 Task: Open the event Lunch and Learn: Effective Networking on '2023/12/02', change the date to 2023/11/03, change the font style of the description to Arial, set the availability to Tentative, insert an emoji Red heart, logged in from the account softage.10@softage.net and add another guest for the event, softage.5@softage.net. Change the alignment of the event description to Align right.Change the font color of the description to Yellow and select an event charm, 
Action: Mouse moved to (427, 186)
Screenshot: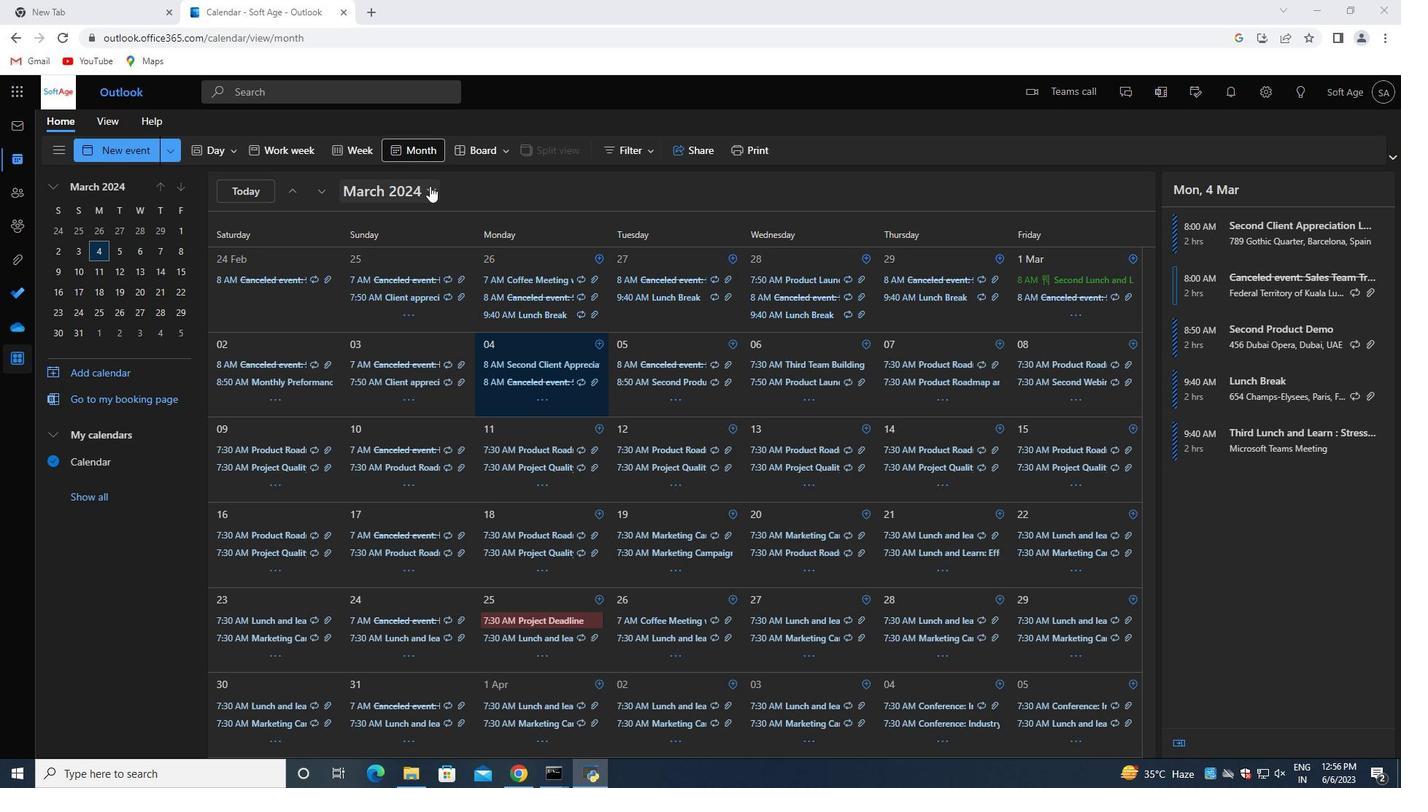 
Action: Mouse pressed left at (427, 186)
Screenshot: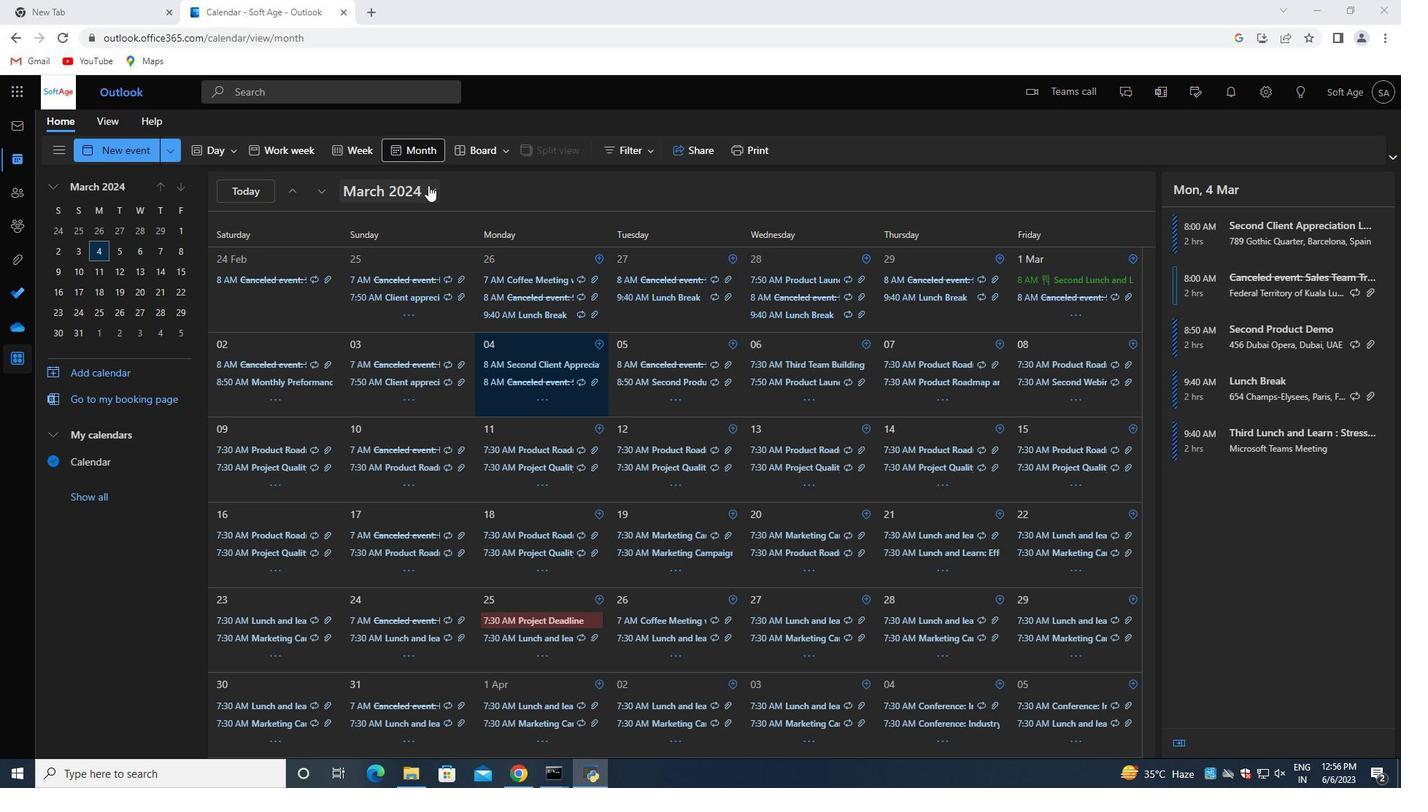 
Action: Mouse moved to (459, 231)
Screenshot: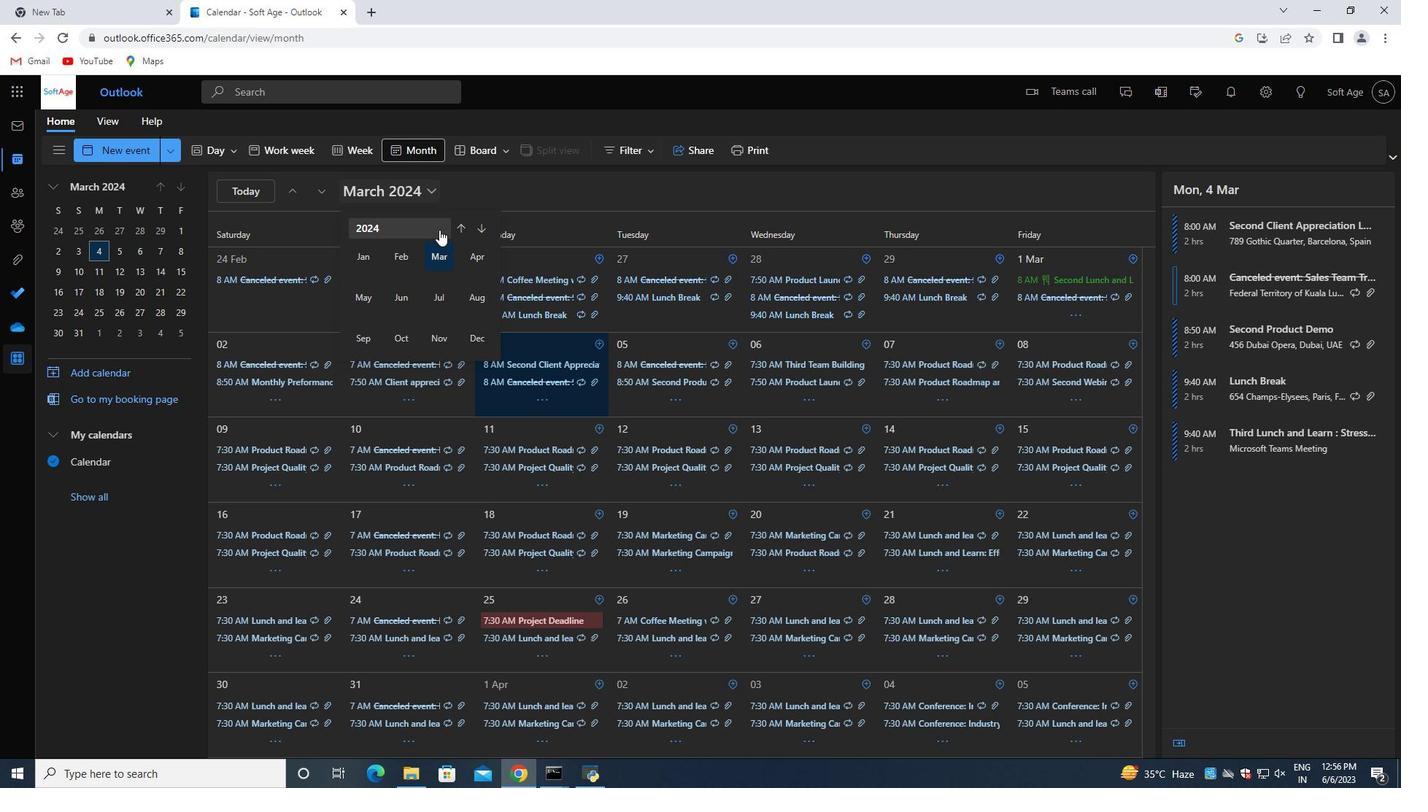 
Action: Mouse pressed left at (459, 231)
Screenshot: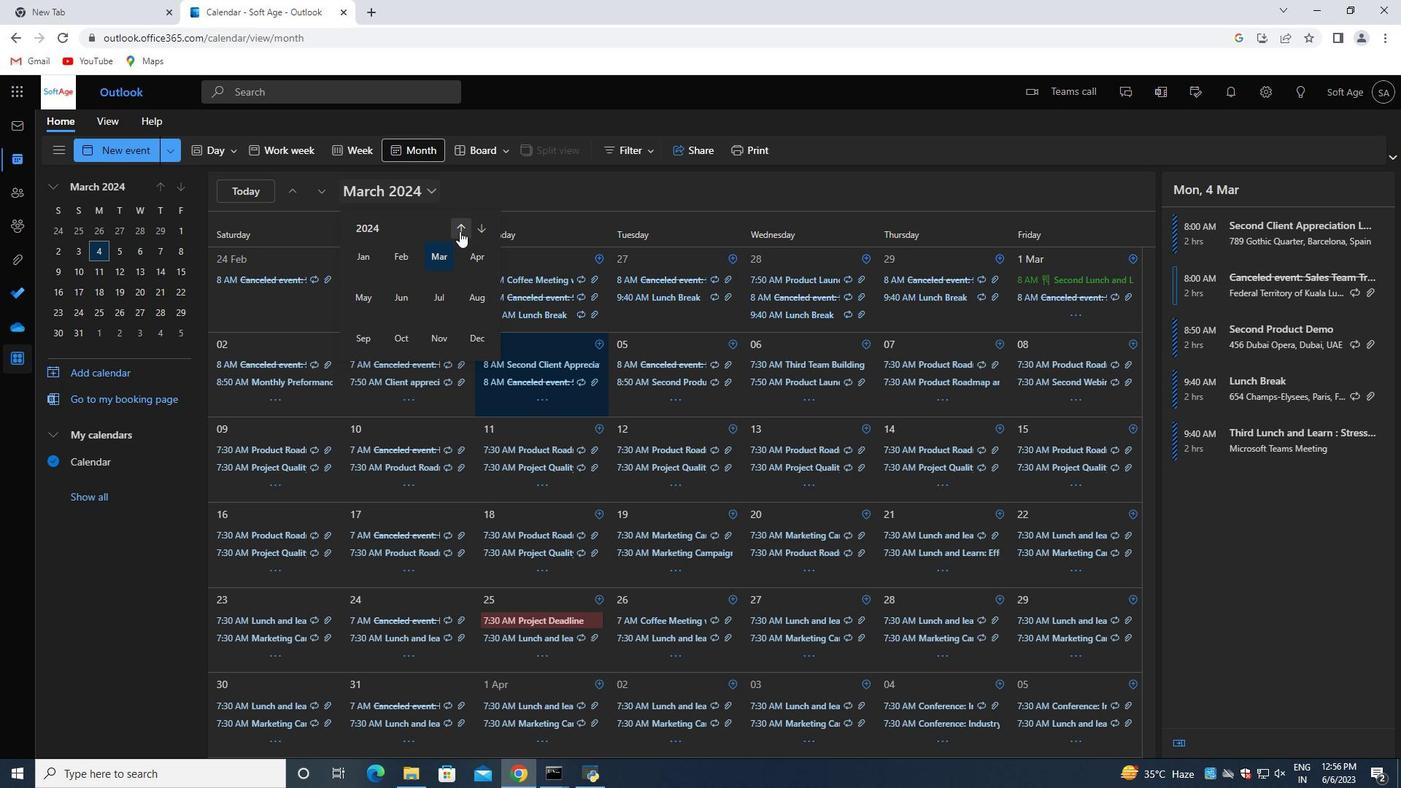 
Action: Mouse moved to (475, 339)
Screenshot: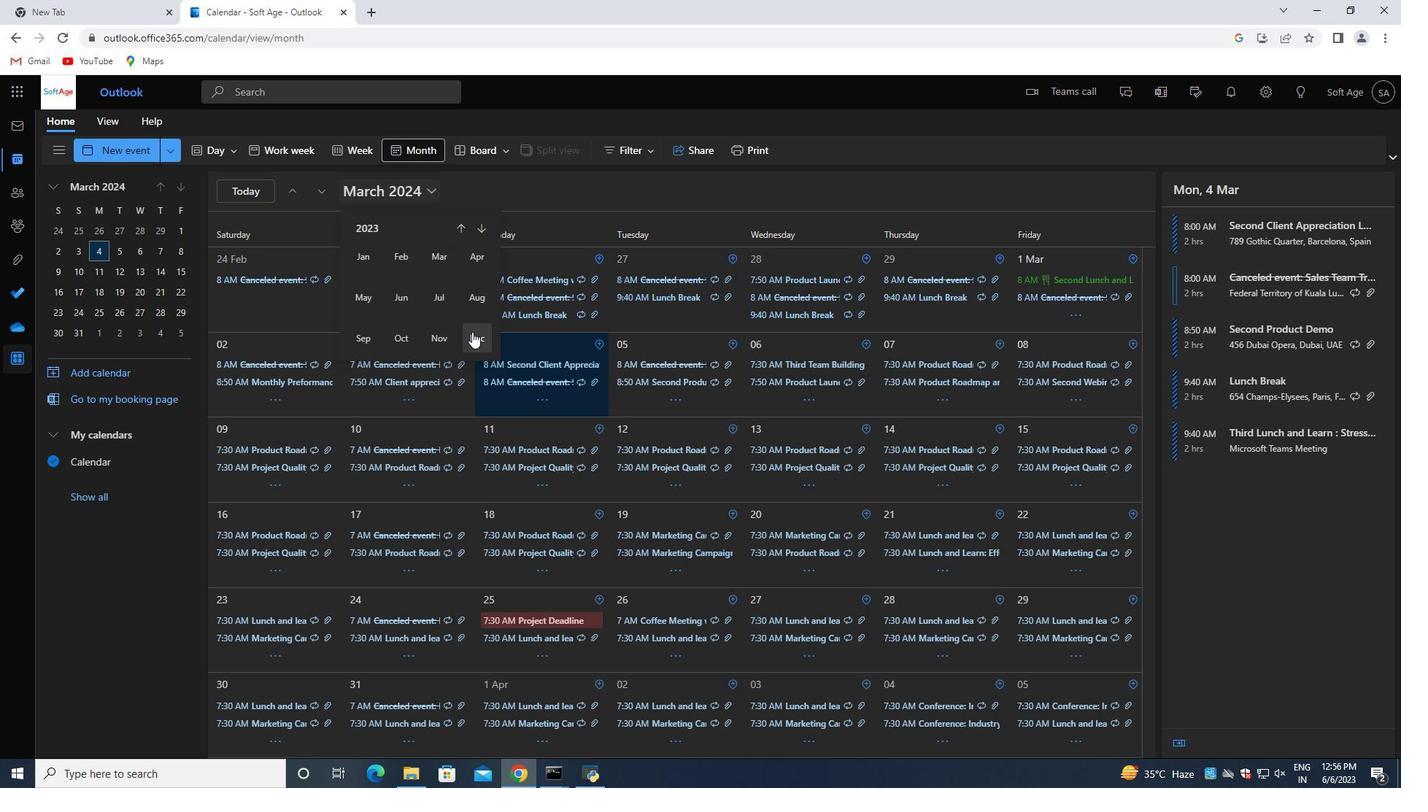 
Action: Mouse pressed left at (475, 339)
Screenshot: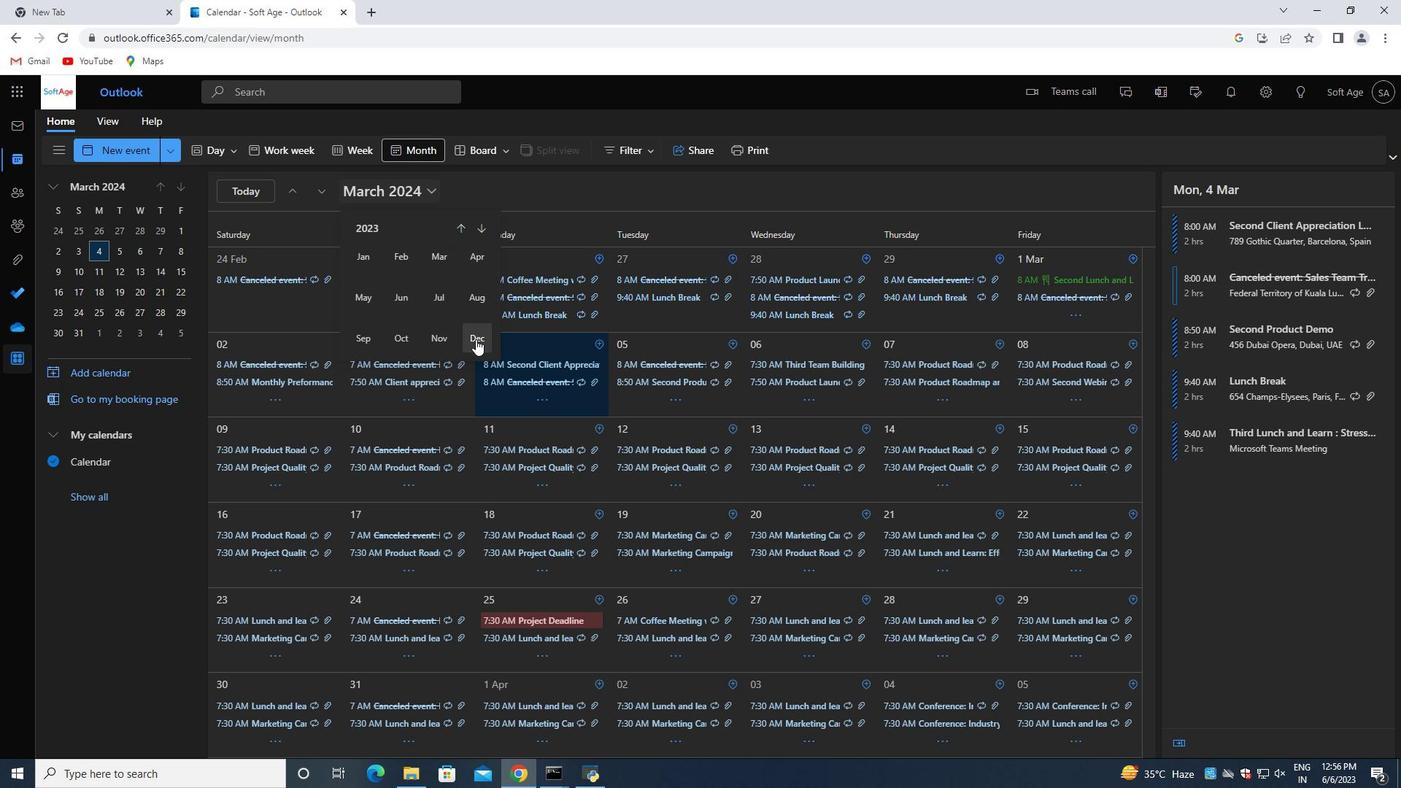 
Action: Mouse moved to (264, 405)
Screenshot: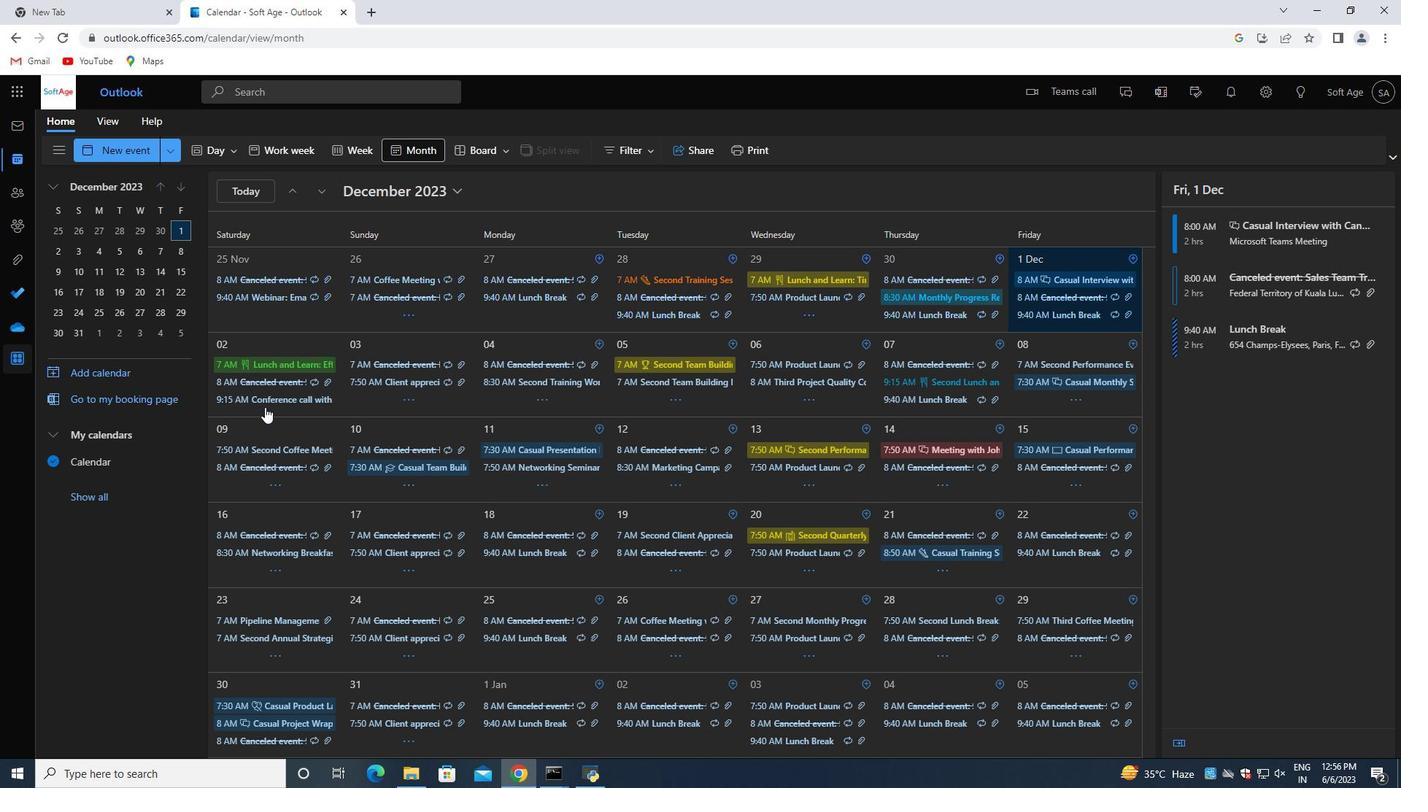 
Action: Mouse pressed left at (264, 405)
Screenshot: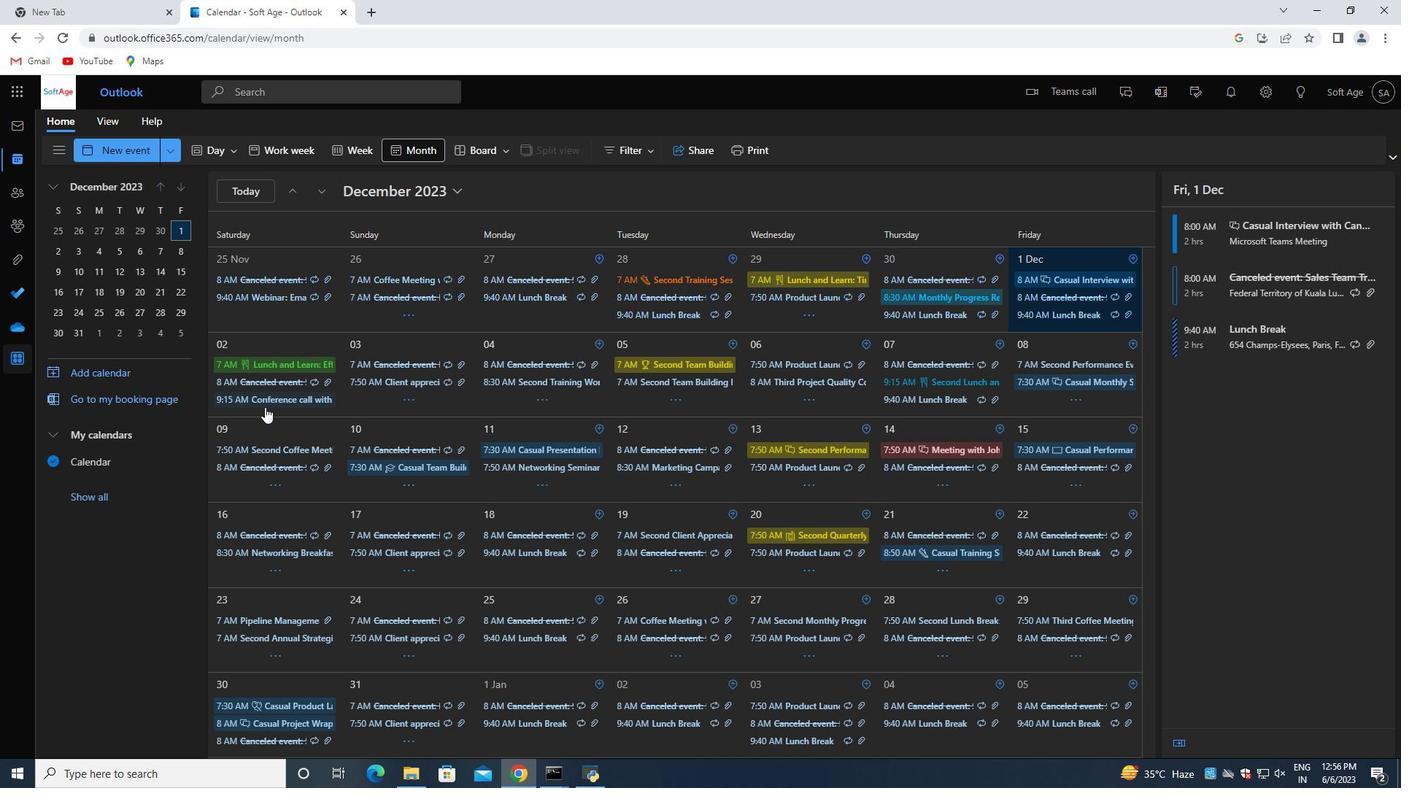 
Action: Mouse moved to (259, 412)
Screenshot: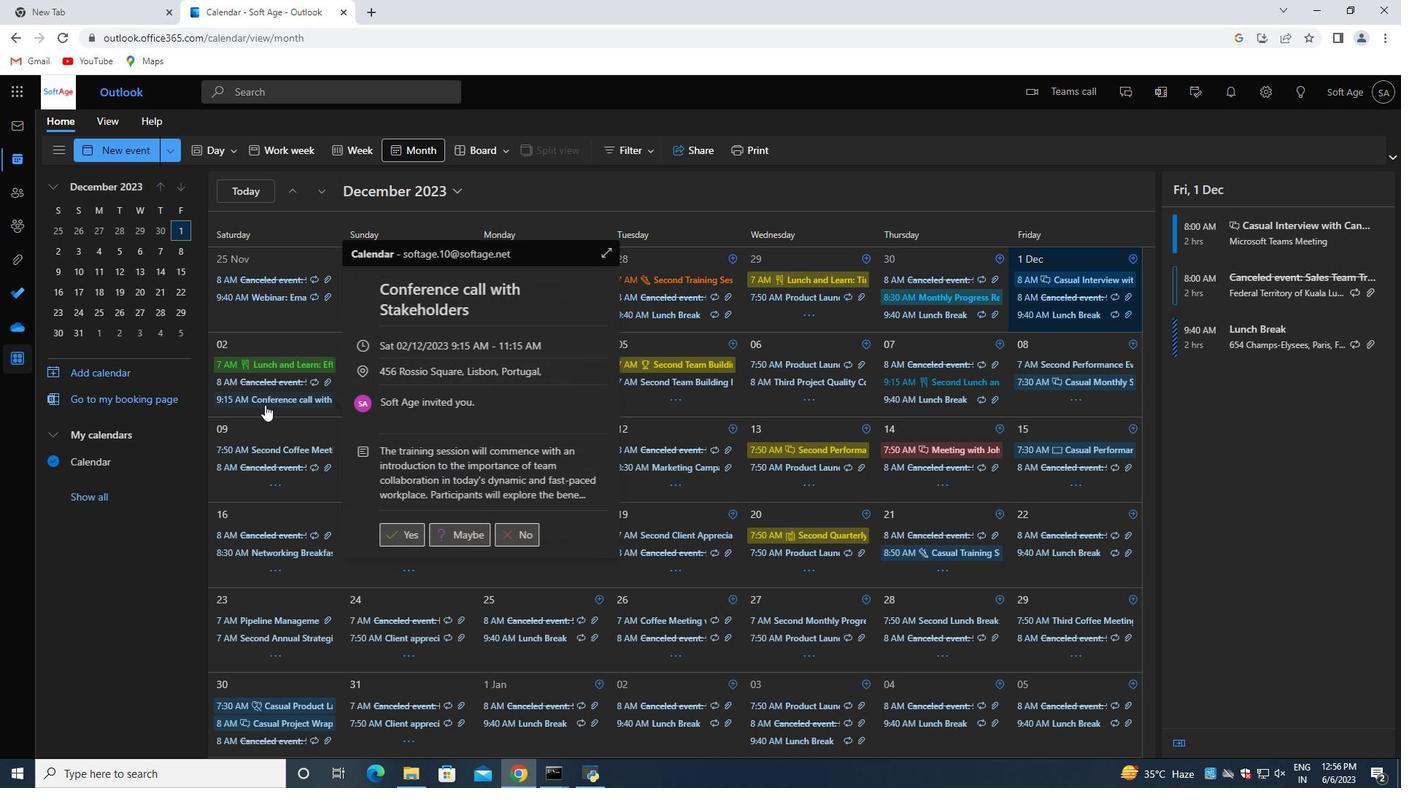 
Action: Mouse pressed left at (259, 412)
Screenshot: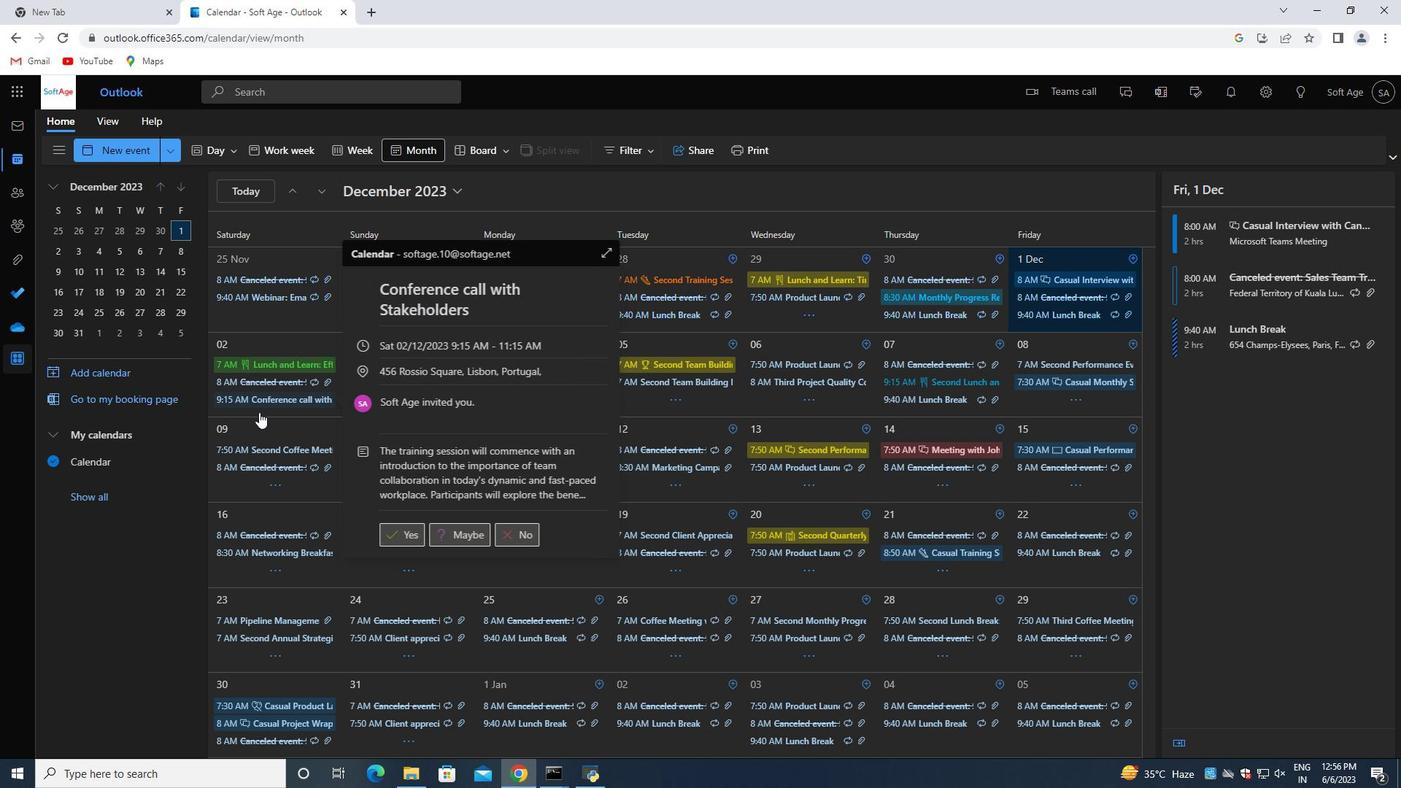 
Action: Mouse moved to (1382, 232)
Screenshot: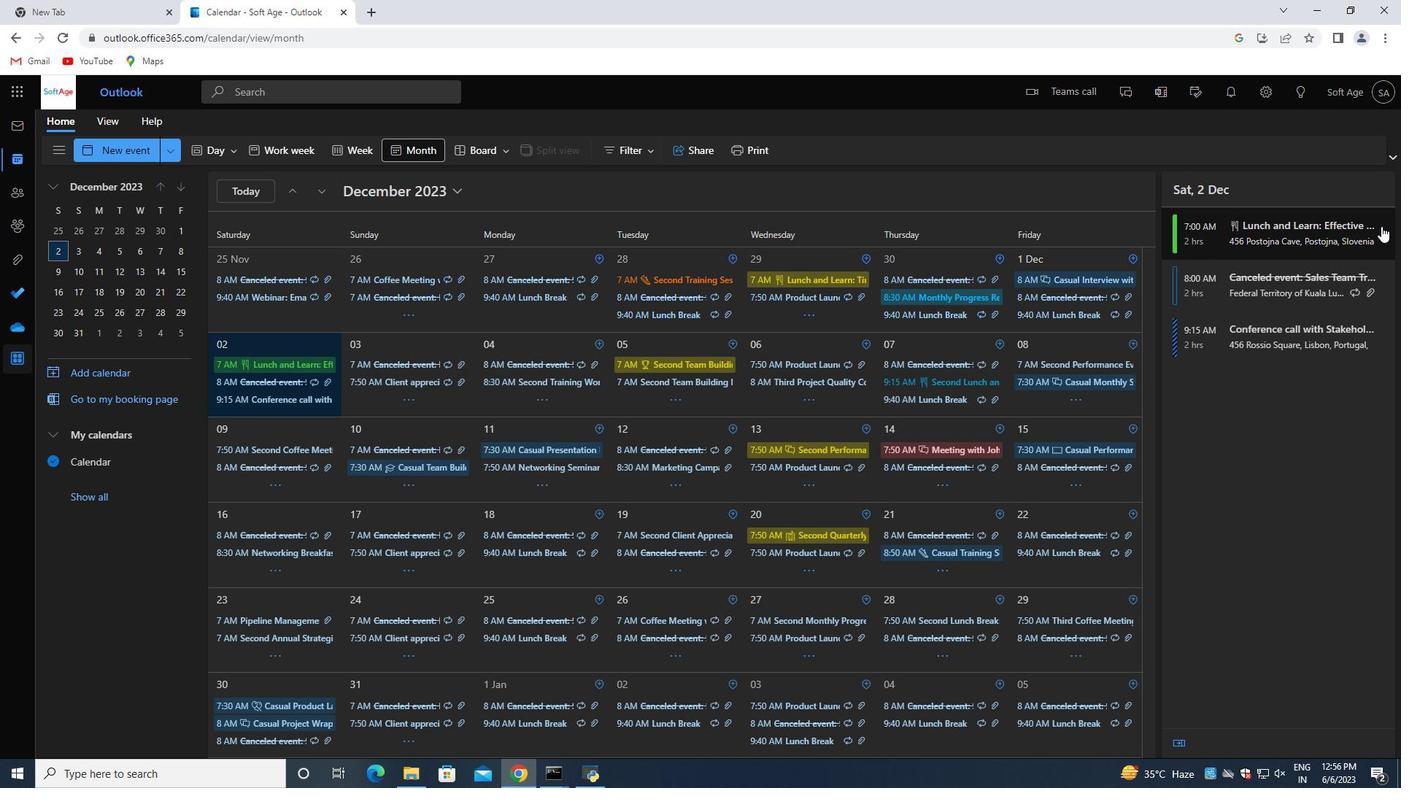 
Action: Mouse pressed left at (1382, 232)
Screenshot: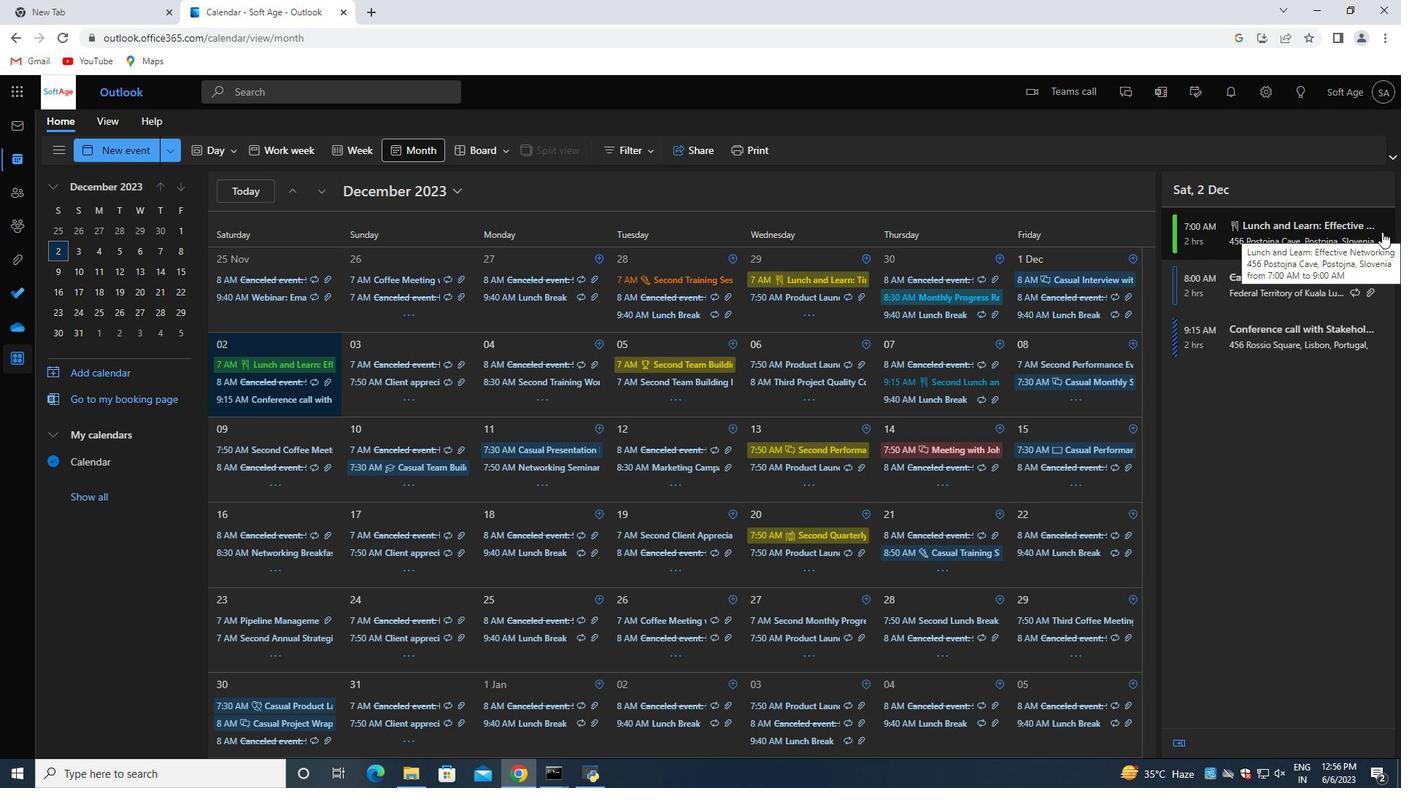 
Action: Mouse moved to (932, 400)
Screenshot: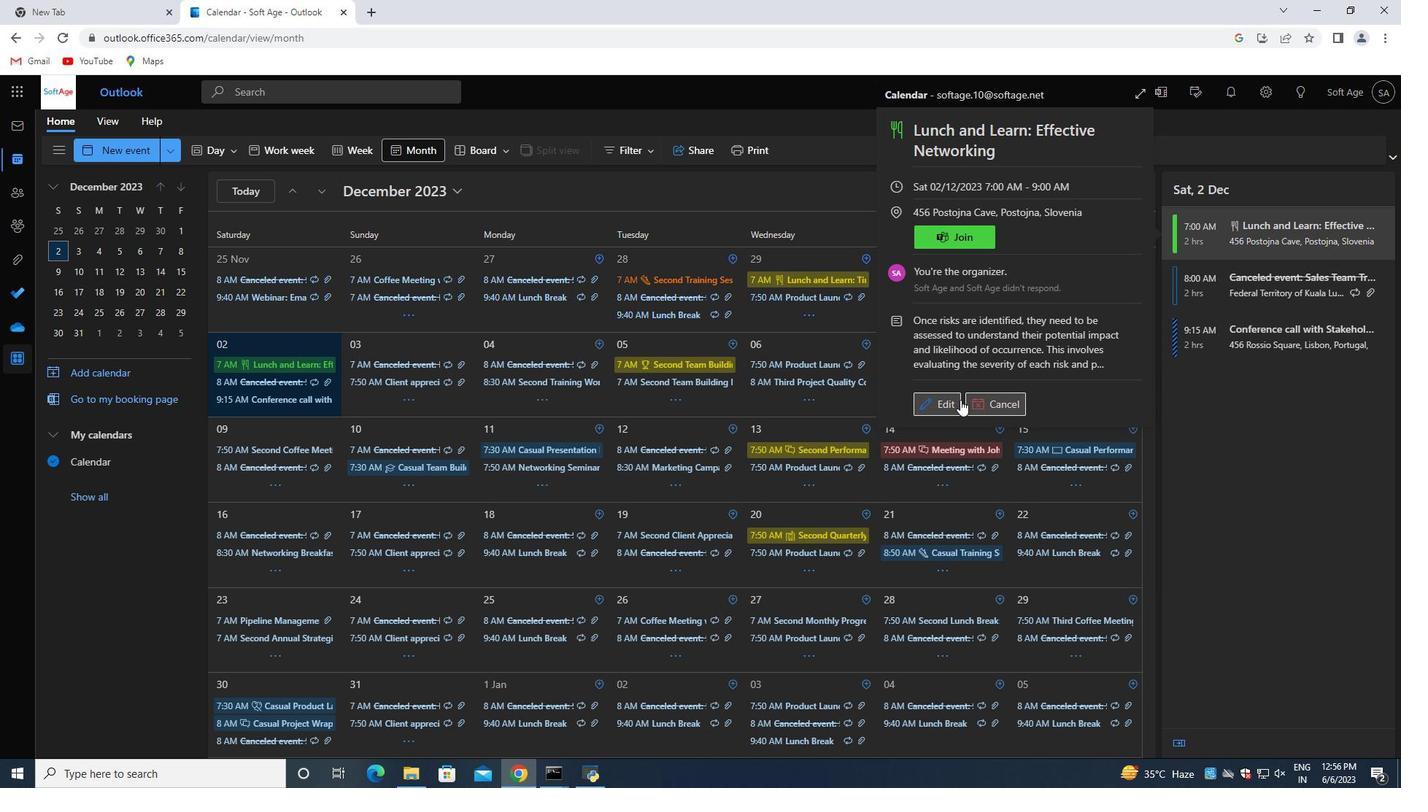
Action: Mouse pressed left at (932, 400)
Screenshot: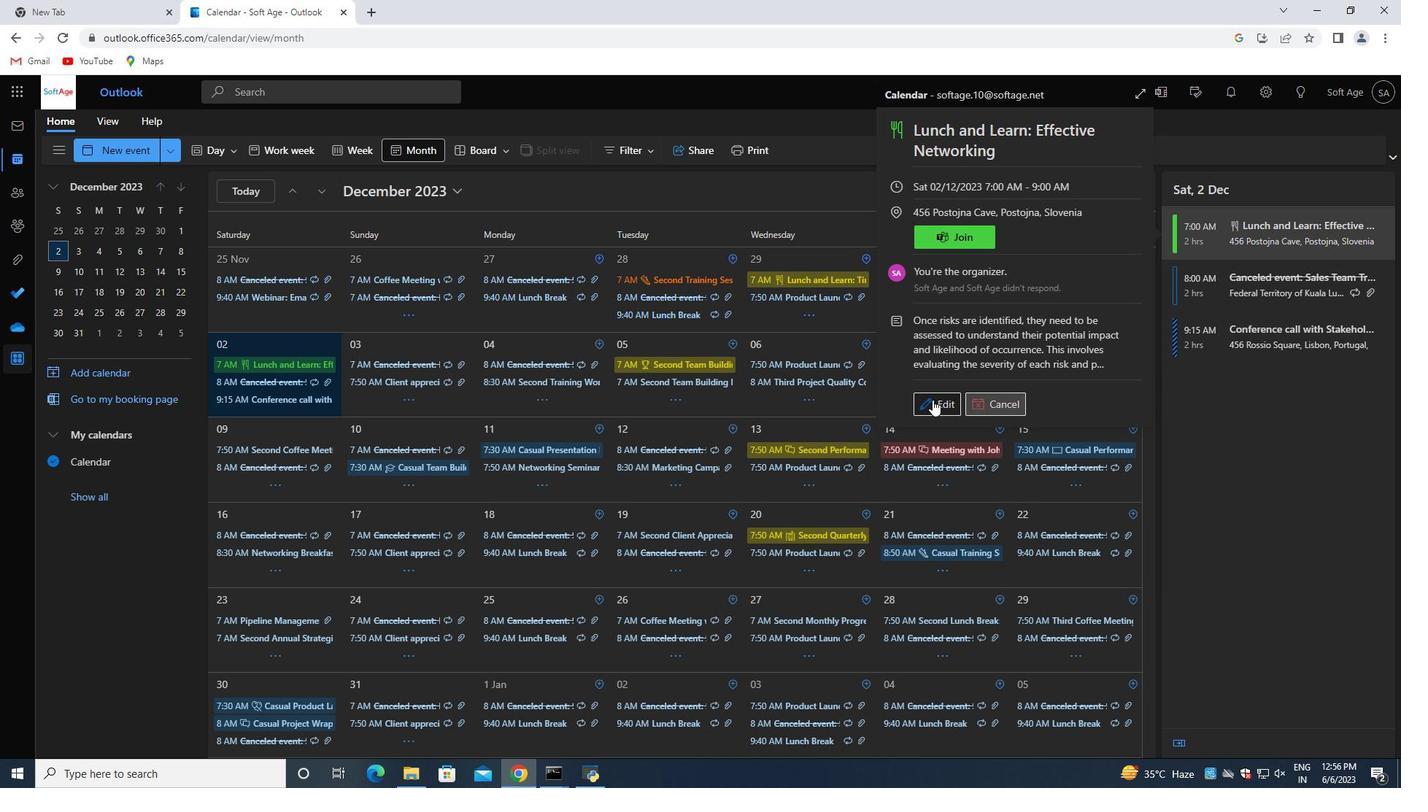 
Action: Mouse moved to (429, 405)
Screenshot: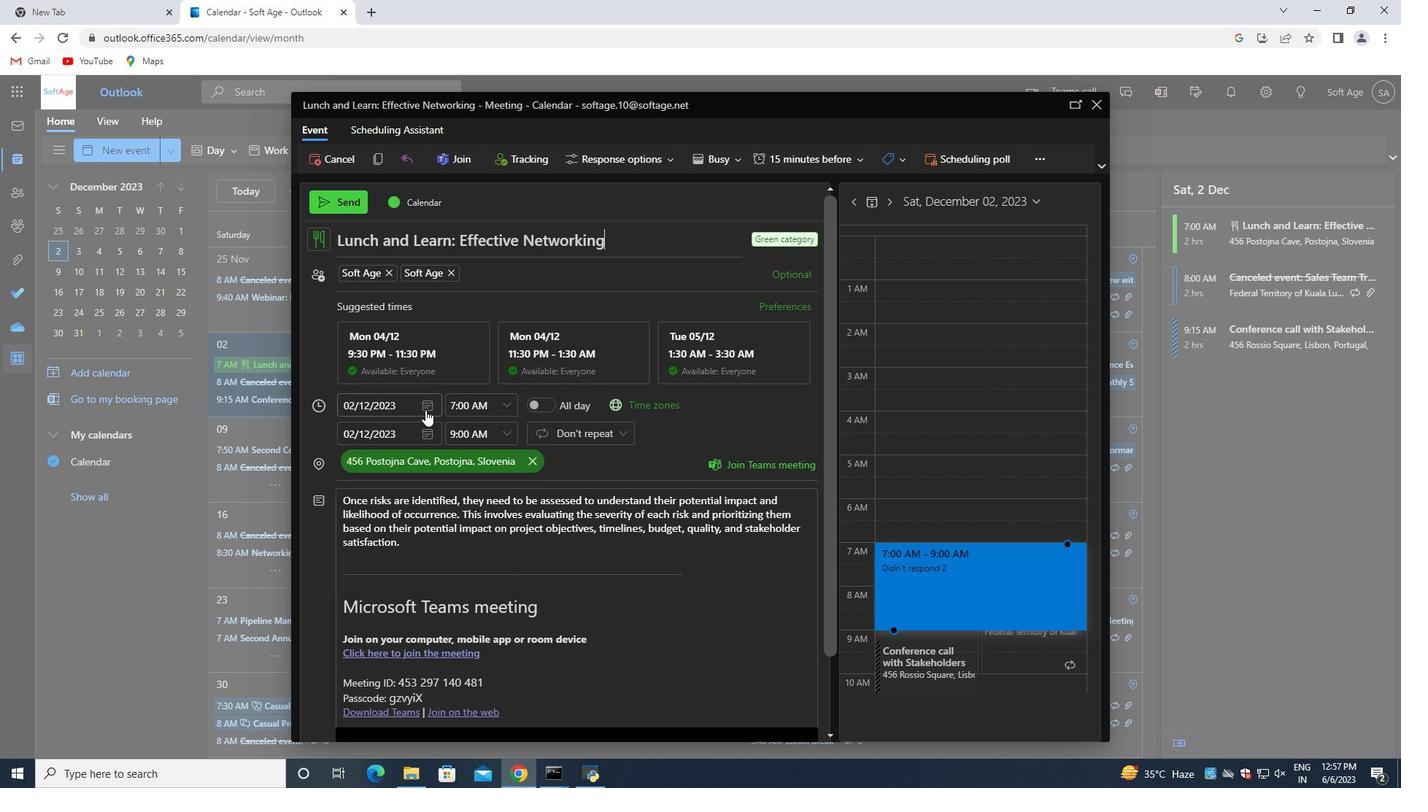 
Action: Mouse pressed left at (429, 405)
Screenshot: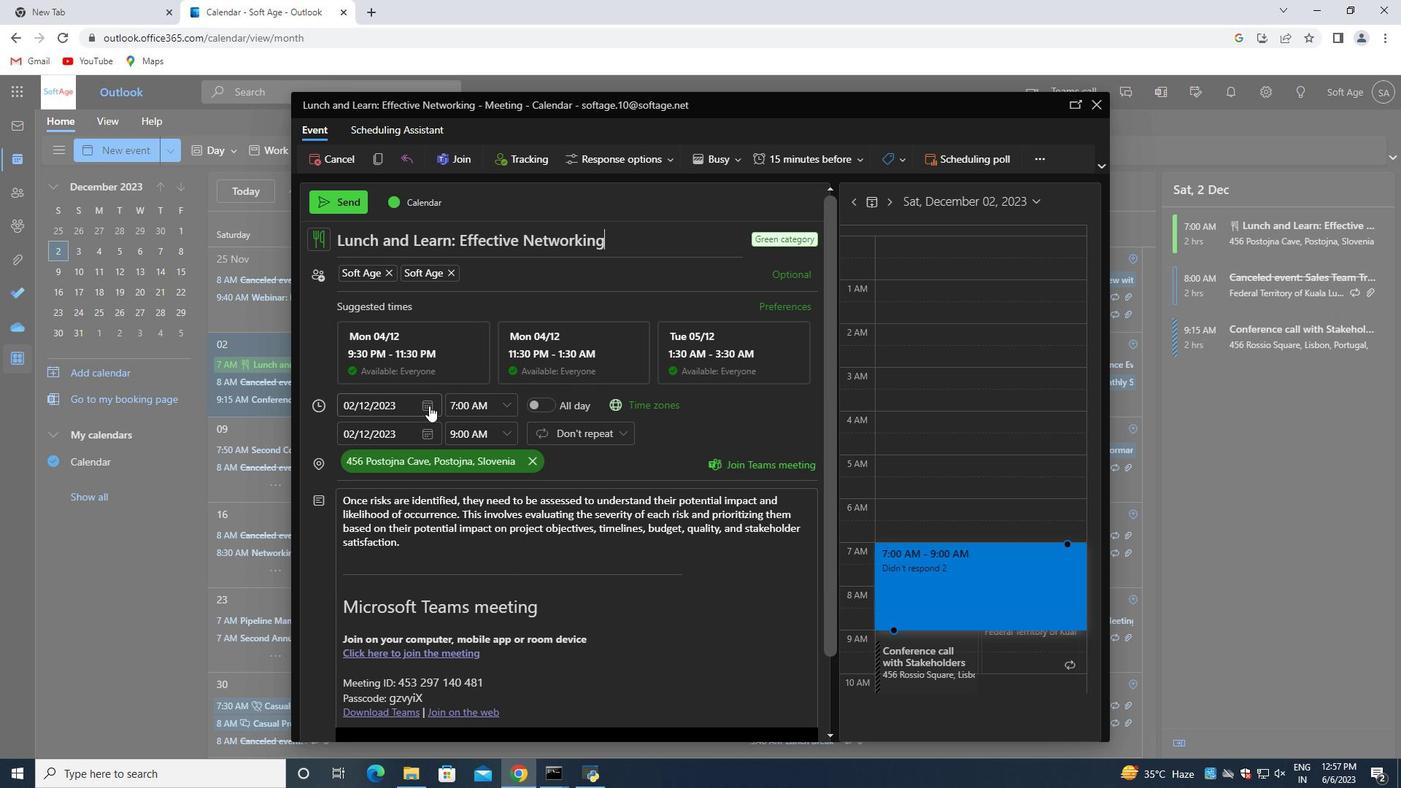 
Action: Mouse moved to (454, 435)
Screenshot: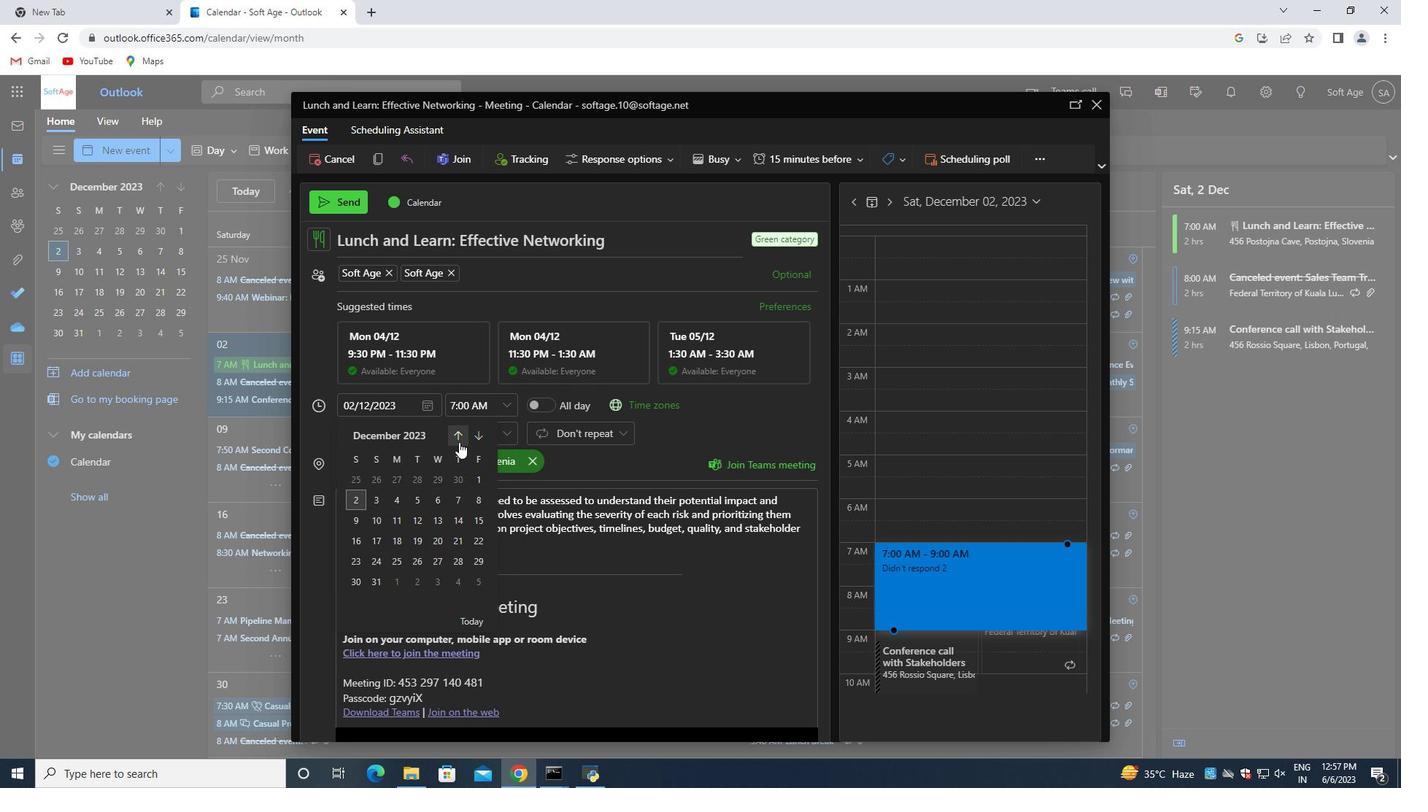 
Action: Mouse pressed left at (454, 435)
Screenshot: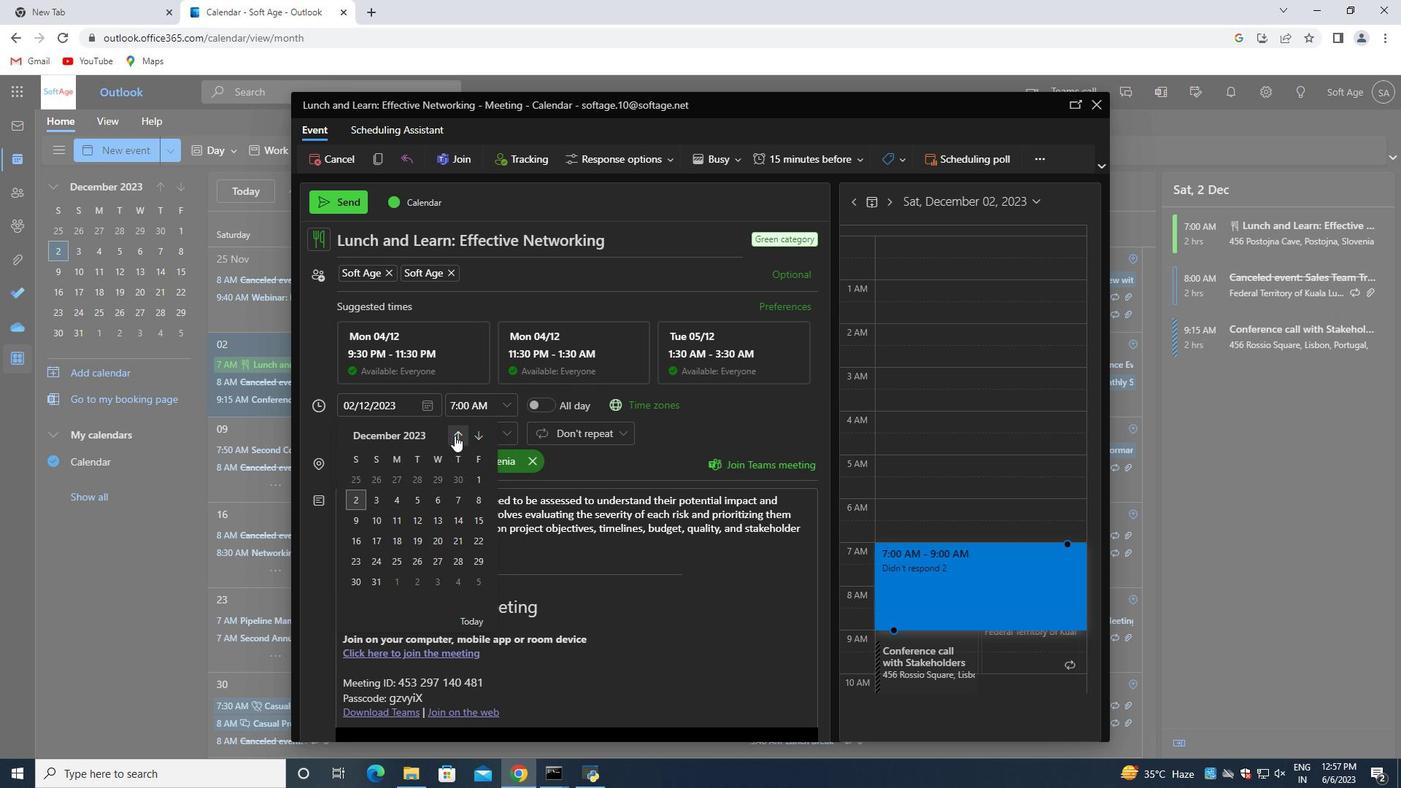 
Action: Mouse moved to (475, 478)
Screenshot: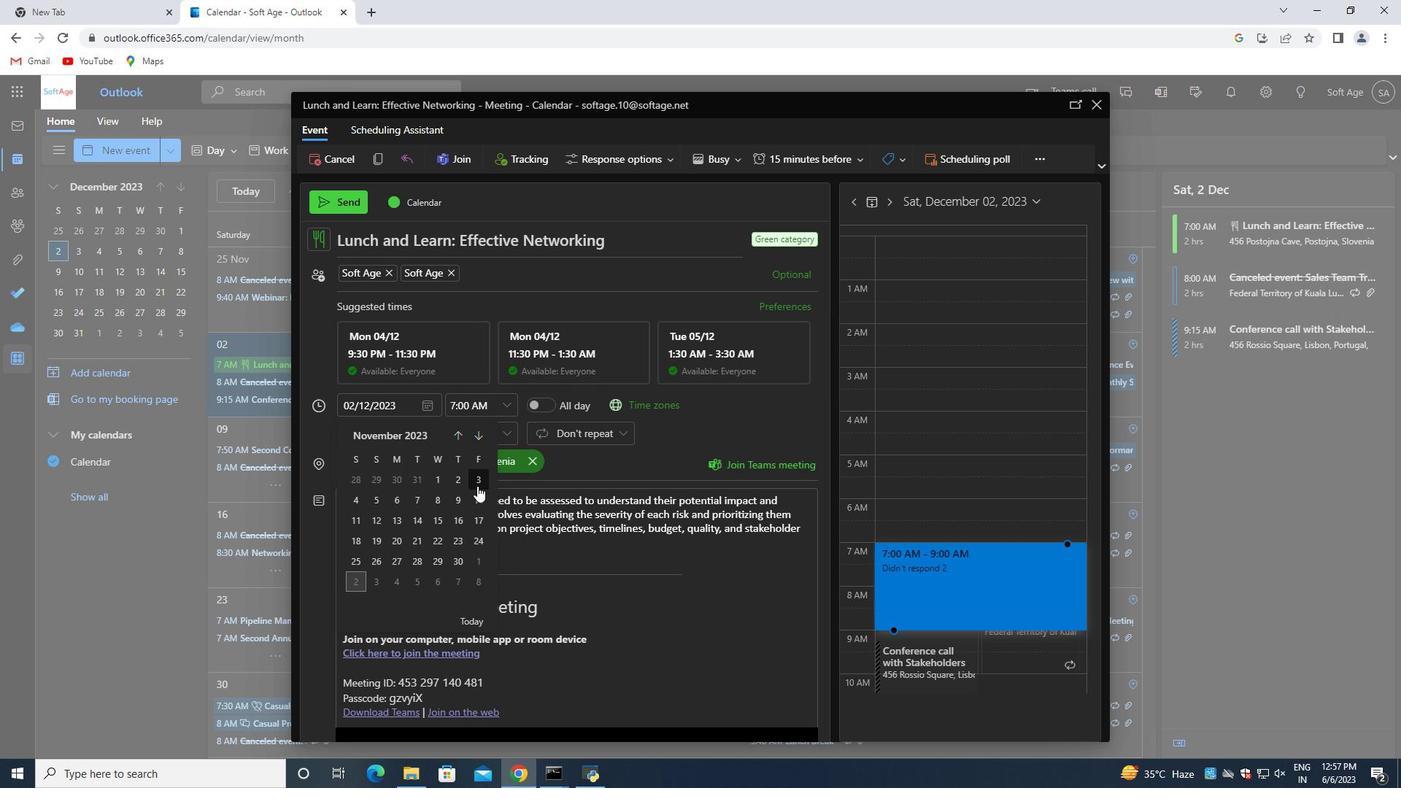 
Action: Mouse pressed left at (475, 478)
Screenshot: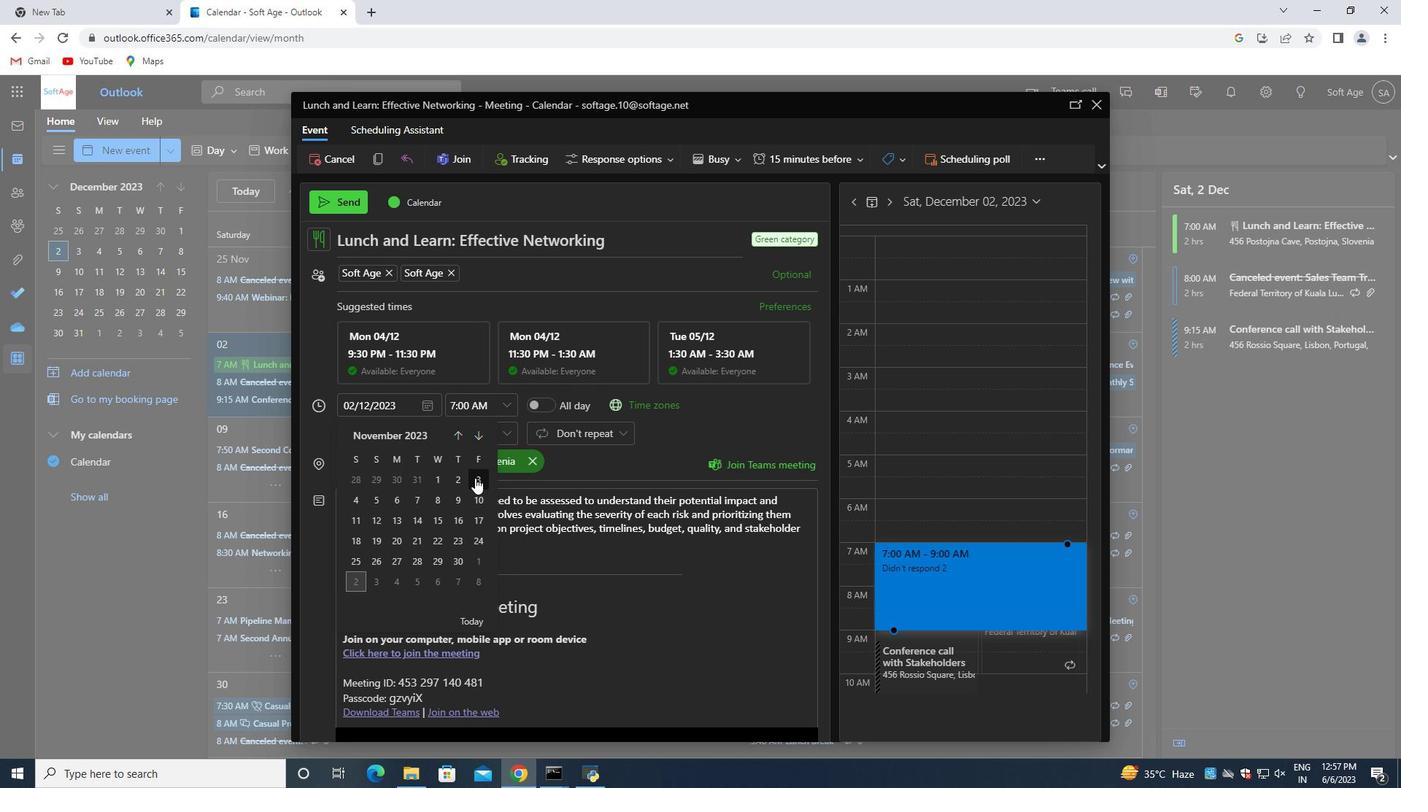
Action: Mouse moved to (408, 548)
Screenshot: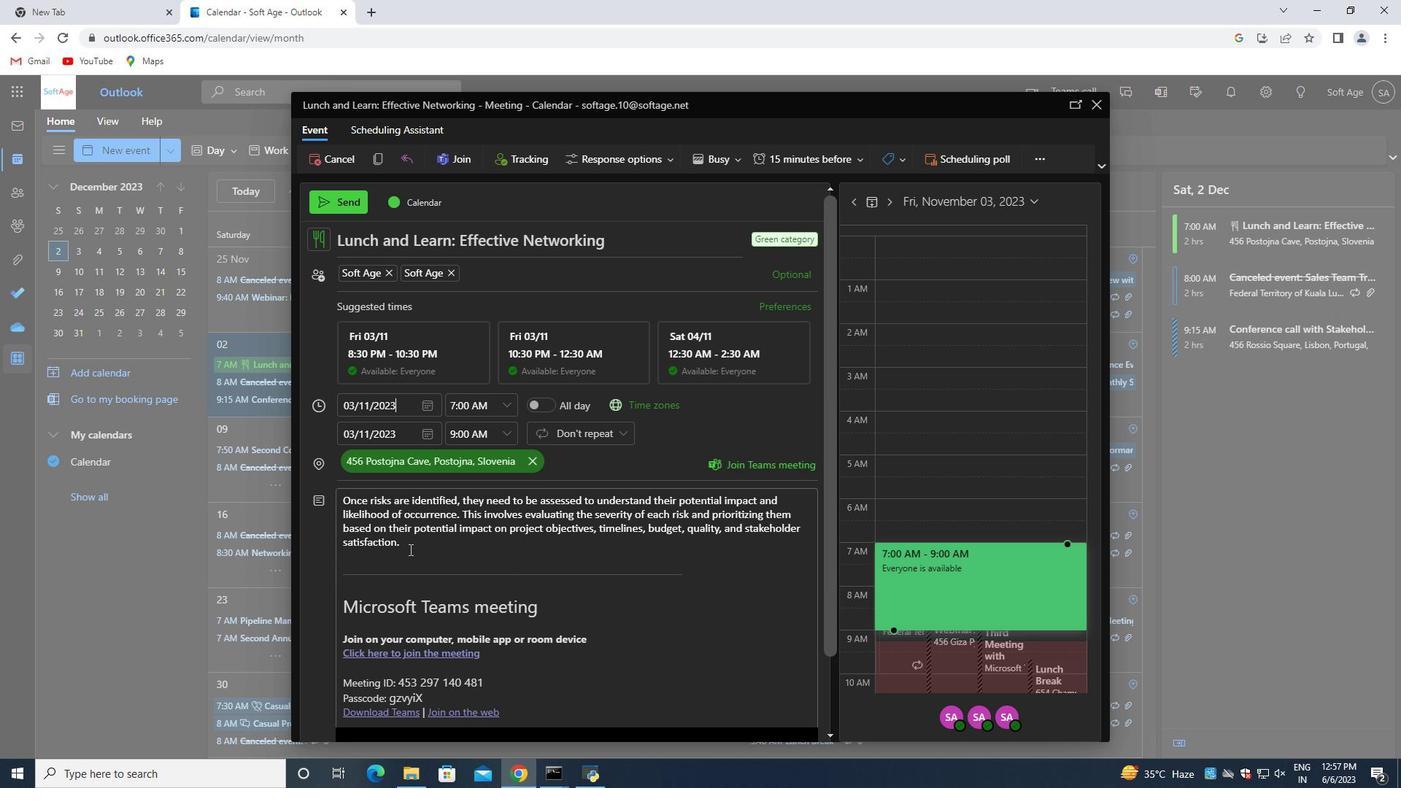 
Action: Mouse pressed left at (408, 548)
Screenshot: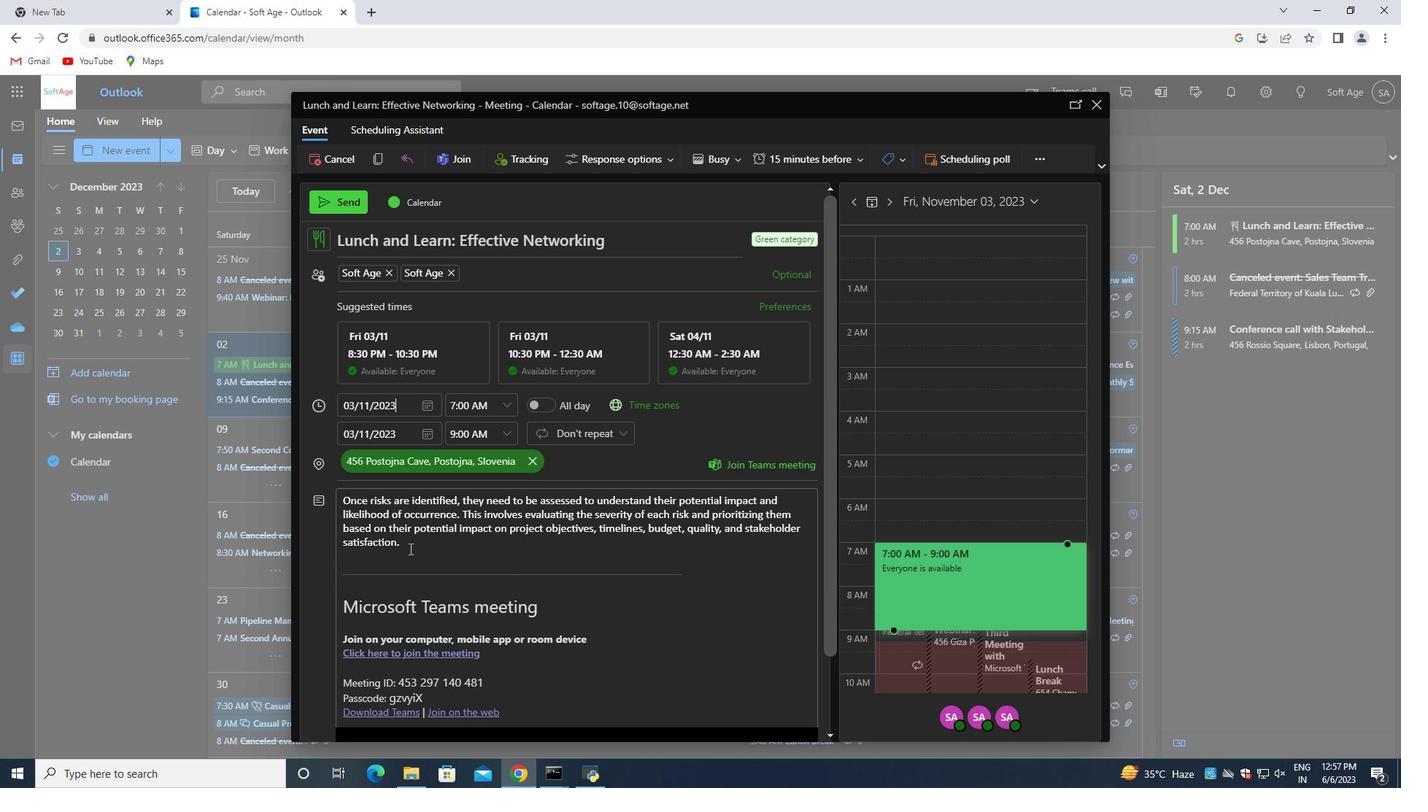 
Action: Mouse moved to (487, 584)
Screenshot: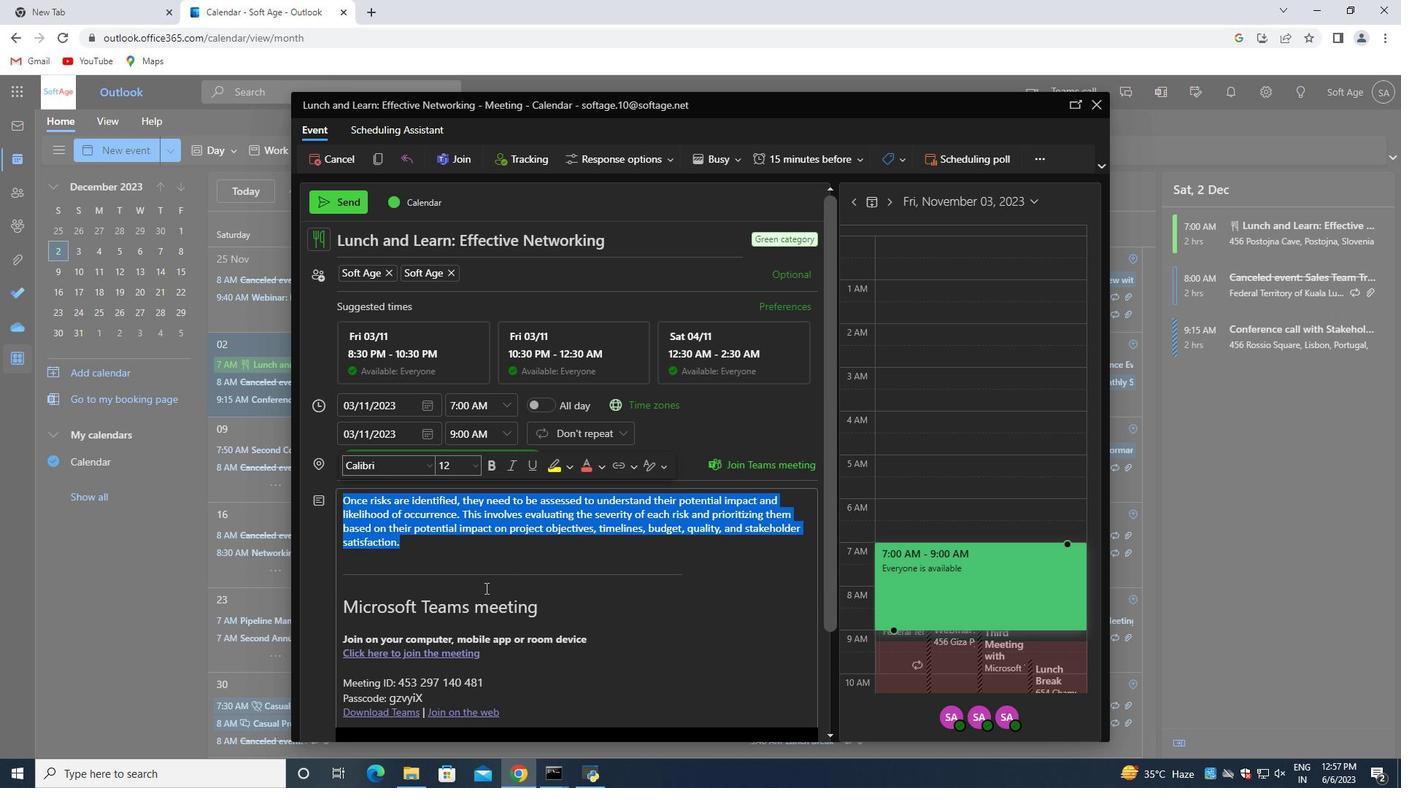 
Action: Mouse scrolled (487, 584) with delta (0, 0)
Screenshot: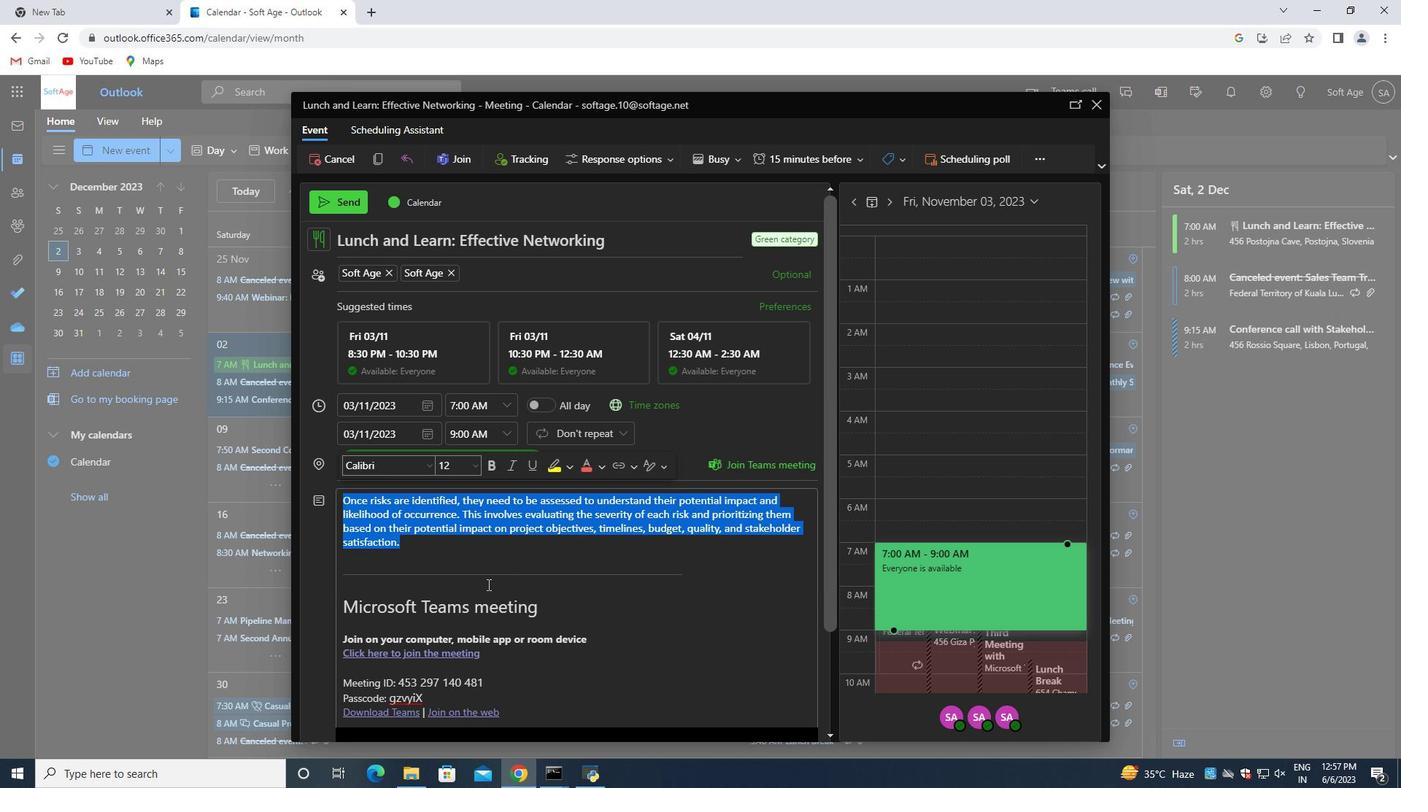 
Action: Mouse scrolled (487, 584) with delta (0, 0)
Screenshot: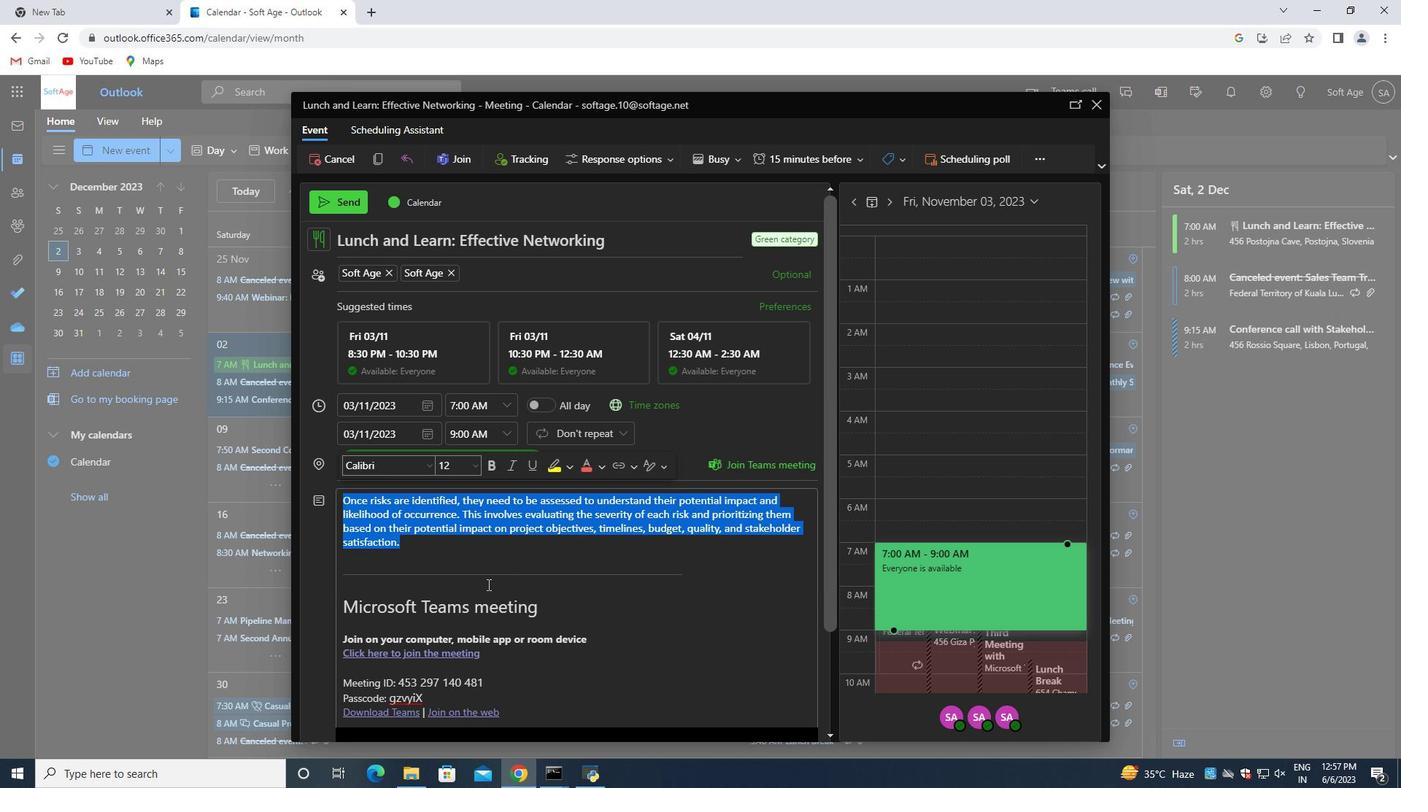 
Action: Mouse moved to (489, 589)
Screenshot: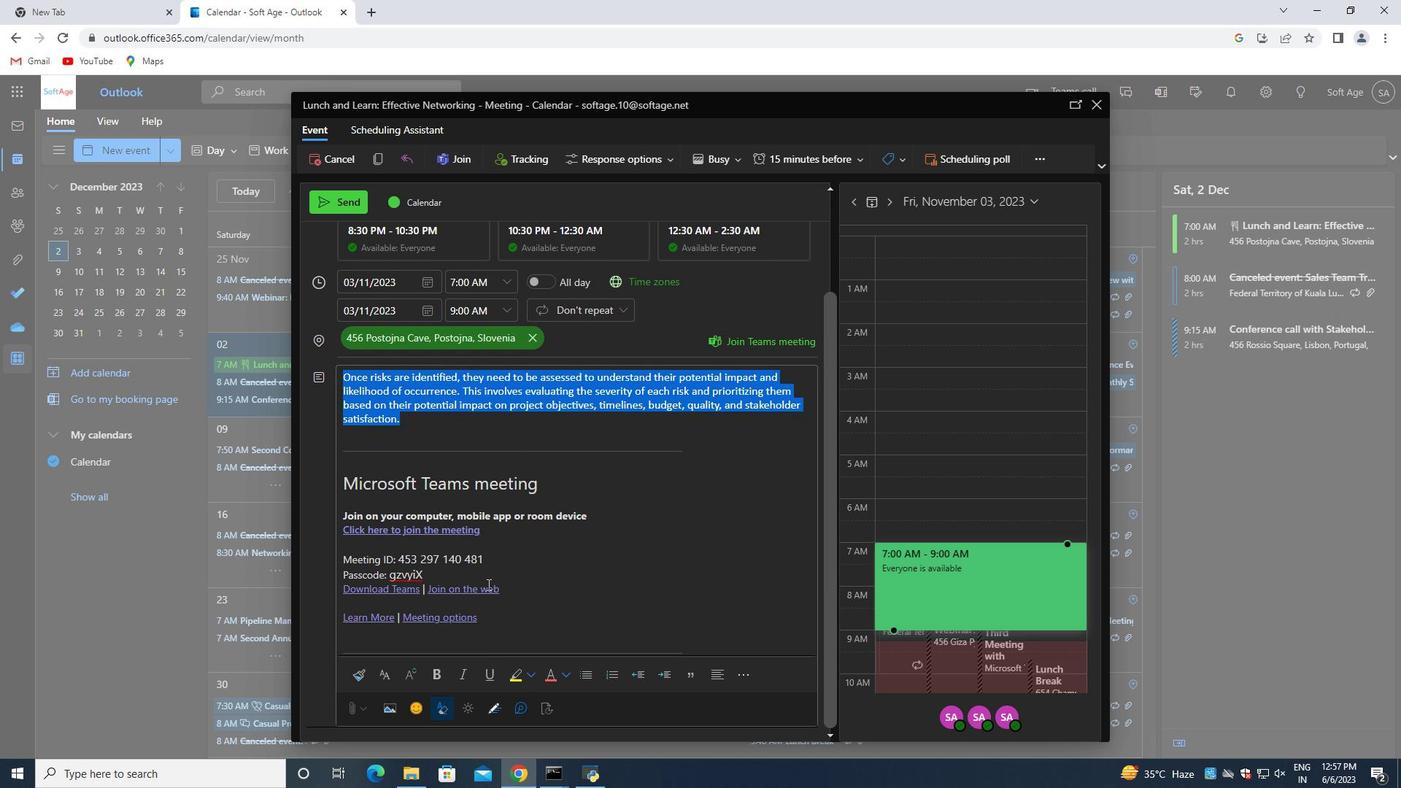 
Action: Mouse scrolled (489, 588) with delta (0, 0)
Screenshot: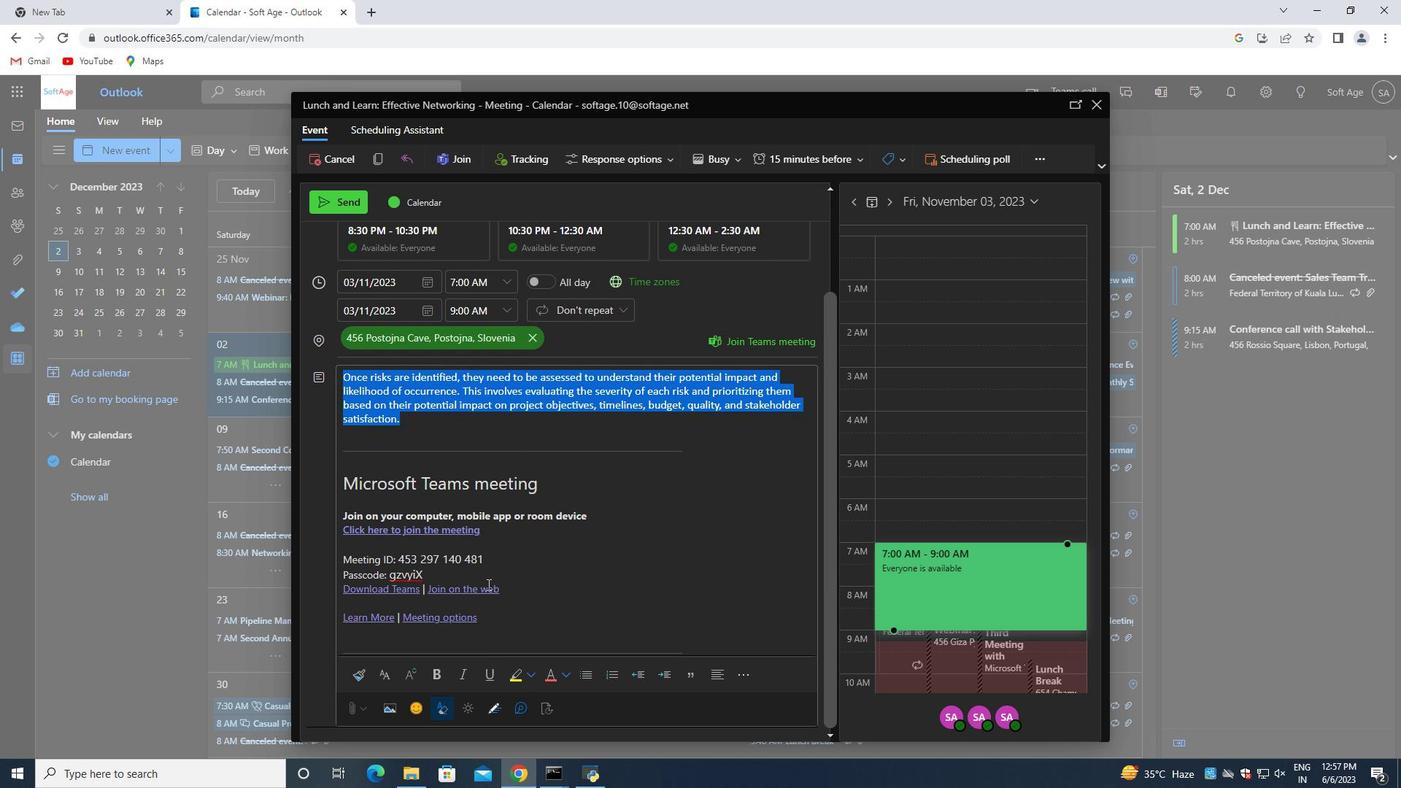 
Action: Mouse moved to (490, 597)
Screenshot: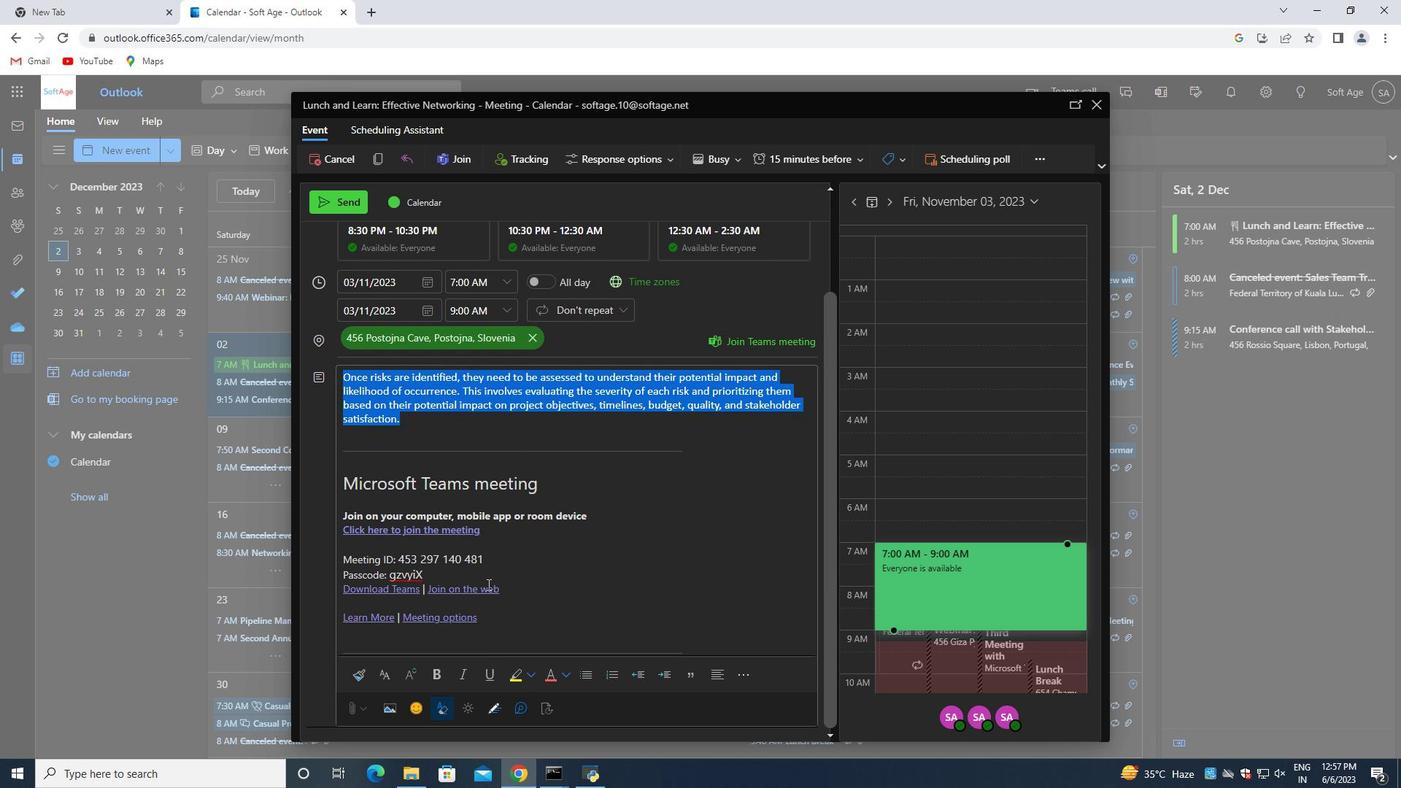 
Action: Mouse scrolled (490, 597) with delta (0, 0)
Screenshot: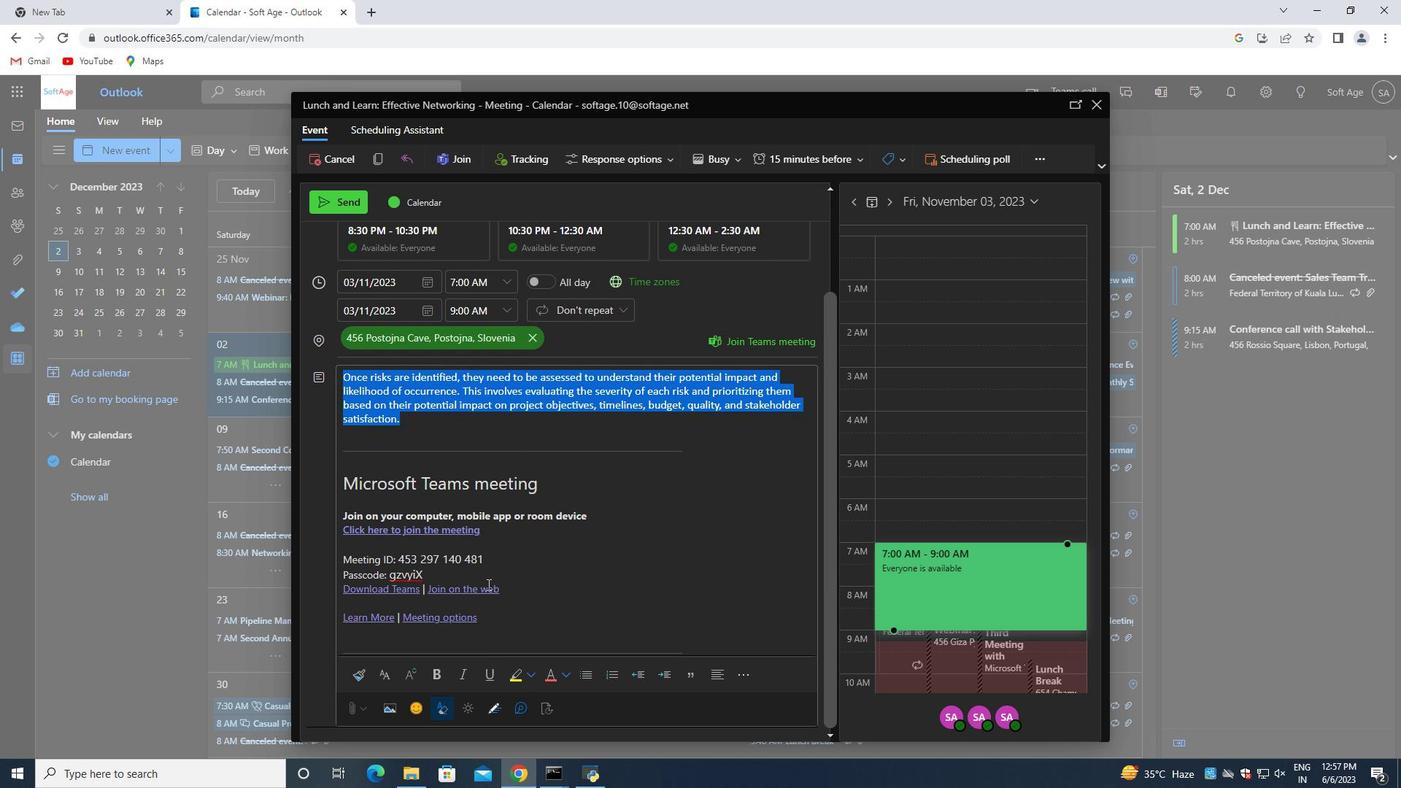 
Action: Mouse moved to (386, 673)
Screenshot: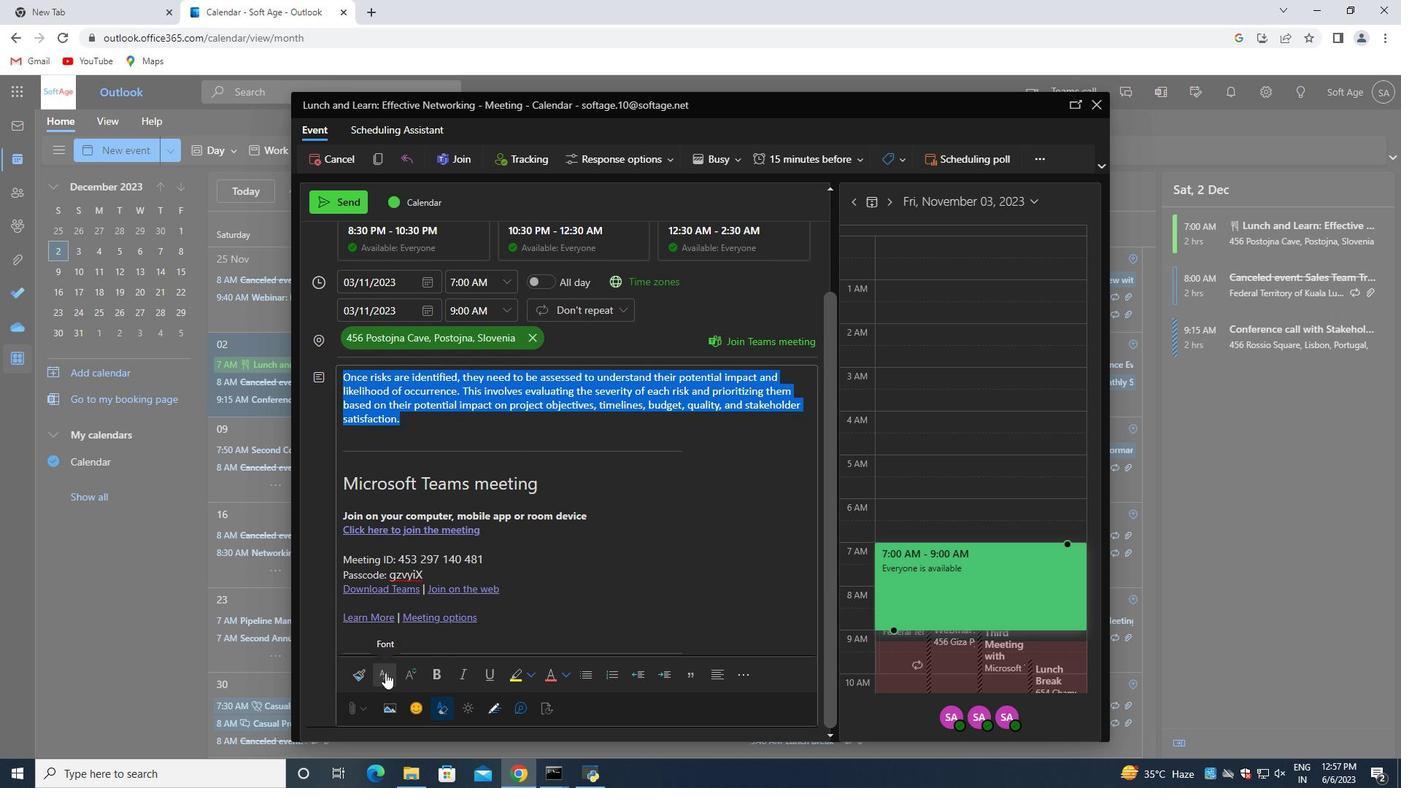 
Action: Mouse pressed left at (386, 673)
Screenshot: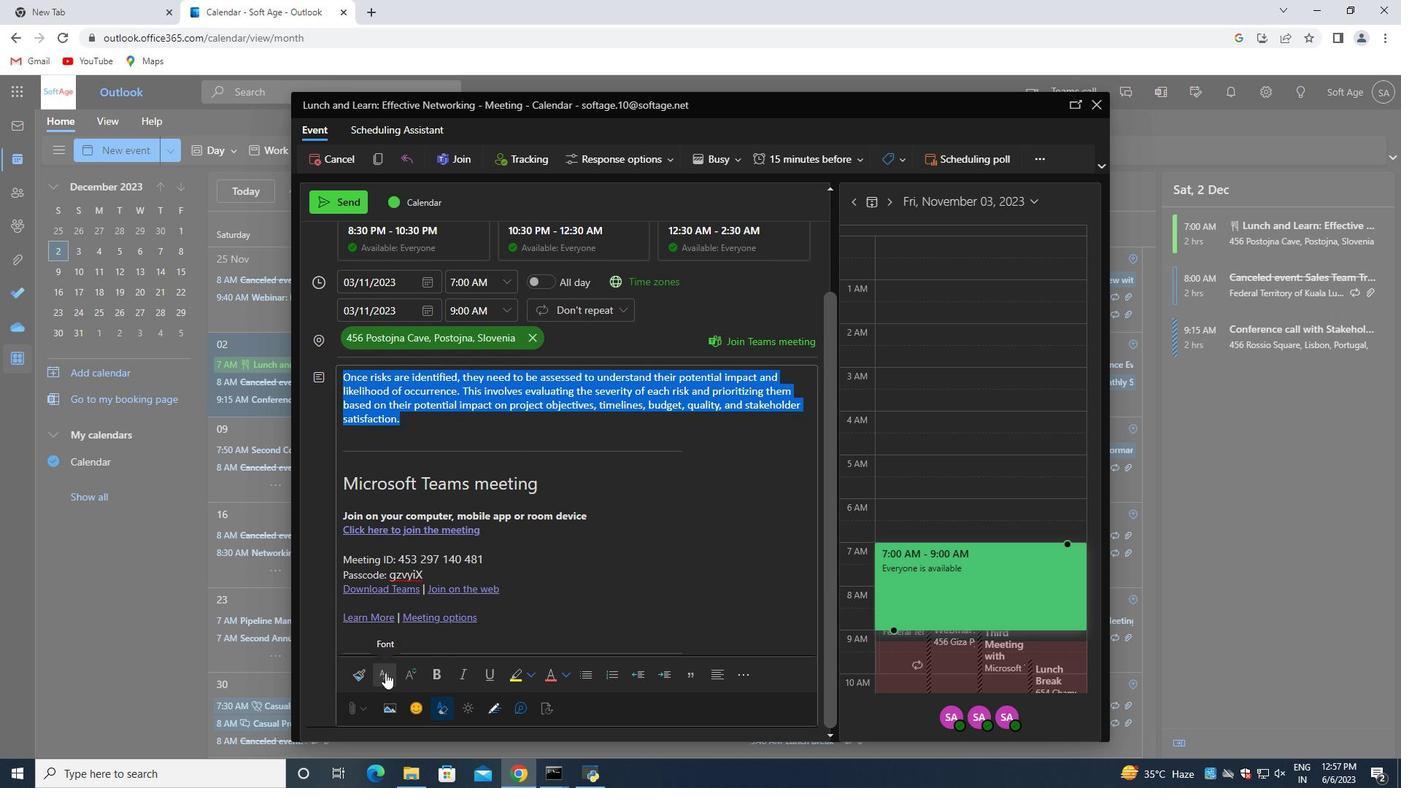 
Action: Mouse moved to (427, 504)
Screenshot: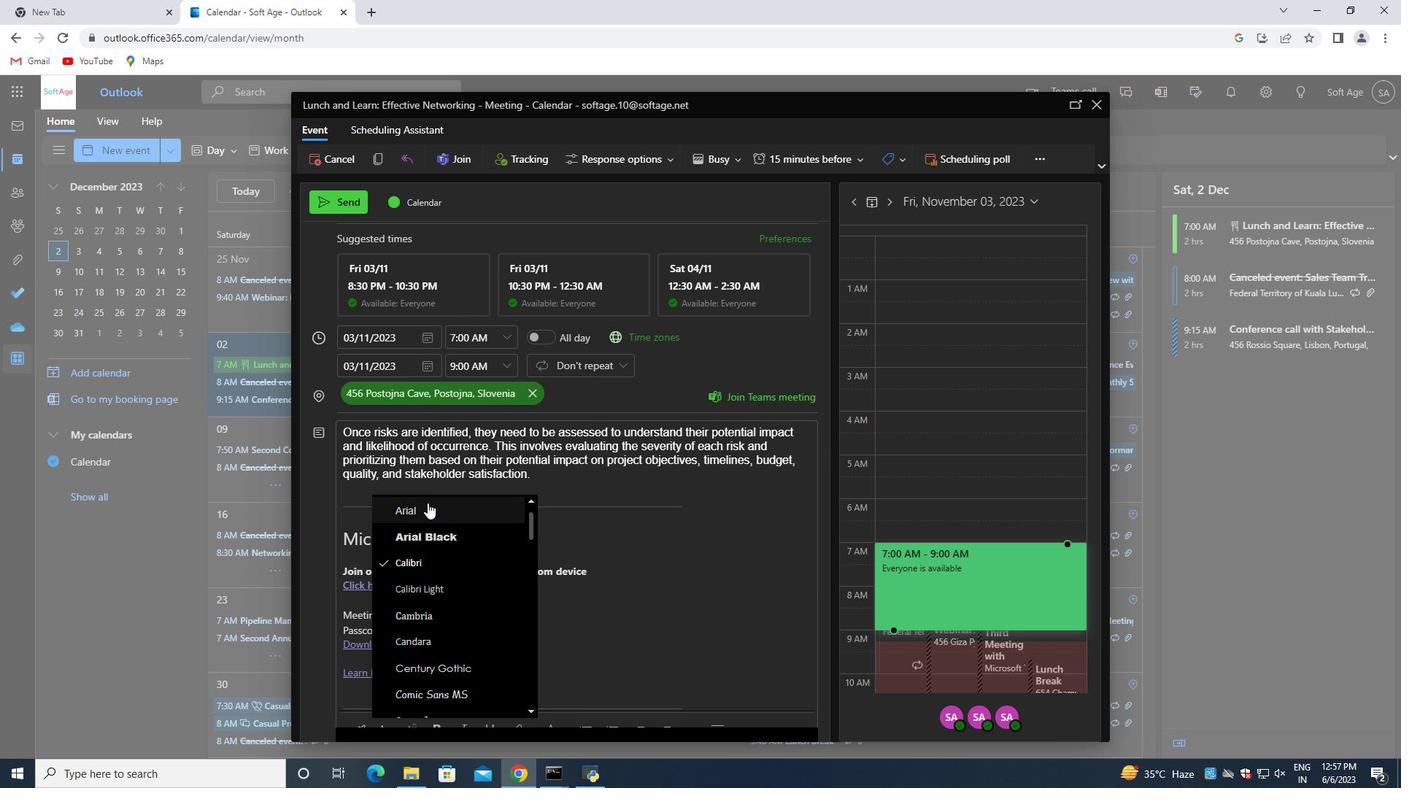 
Action: Mouse pressed left at (427, 504)
Screenshot: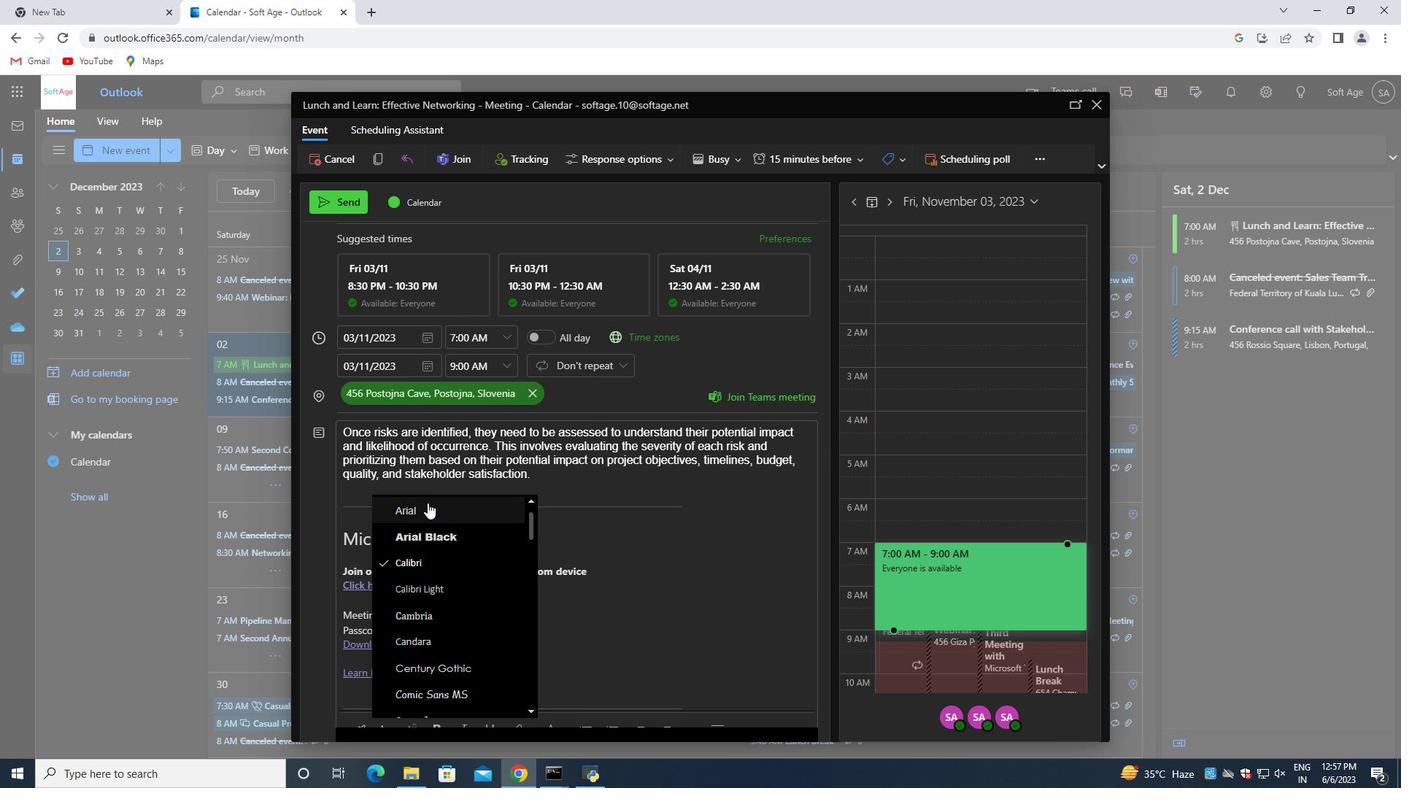 
Action: Mouse moved to (557, 478)
Screenshot: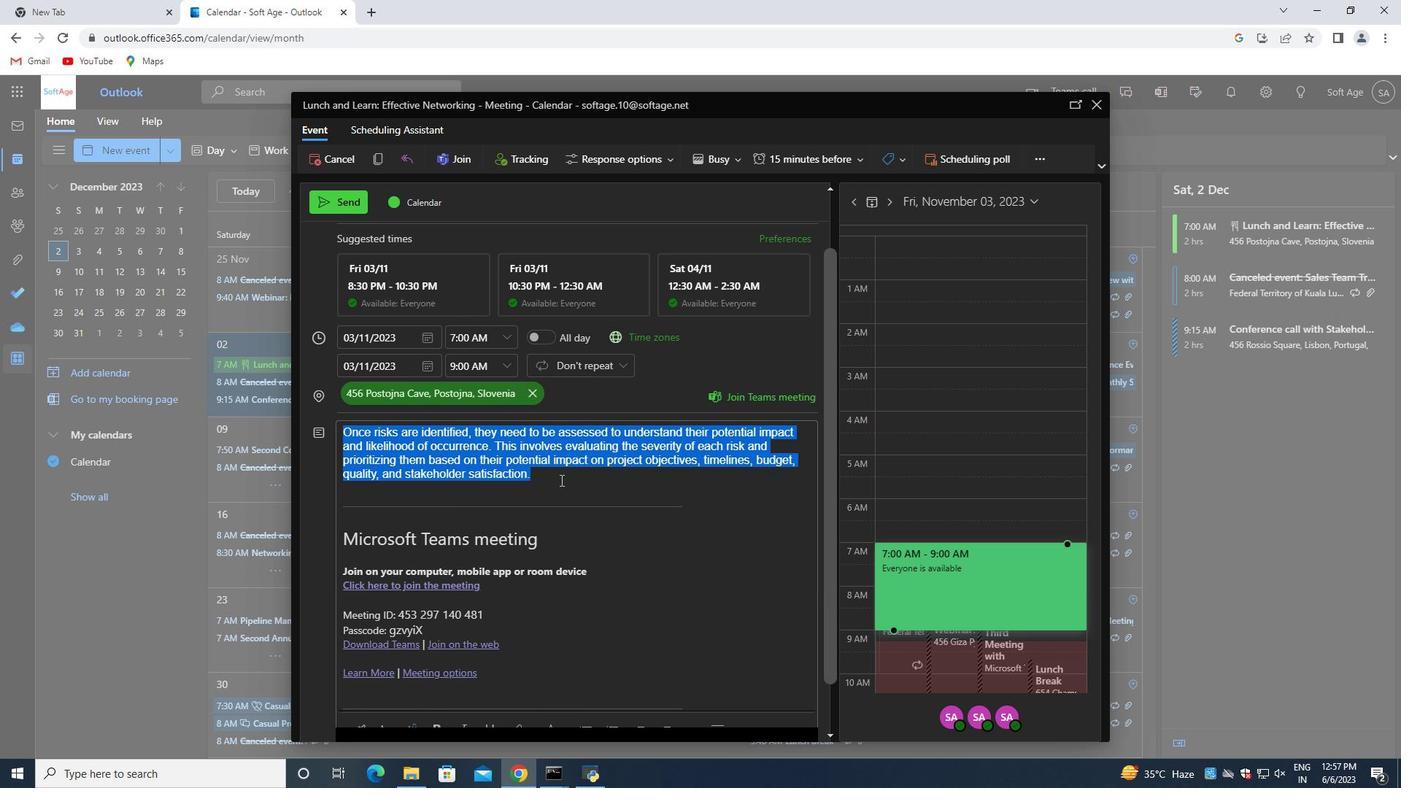 
Action: Mouse pressed left at (557, 478)
Screenshot: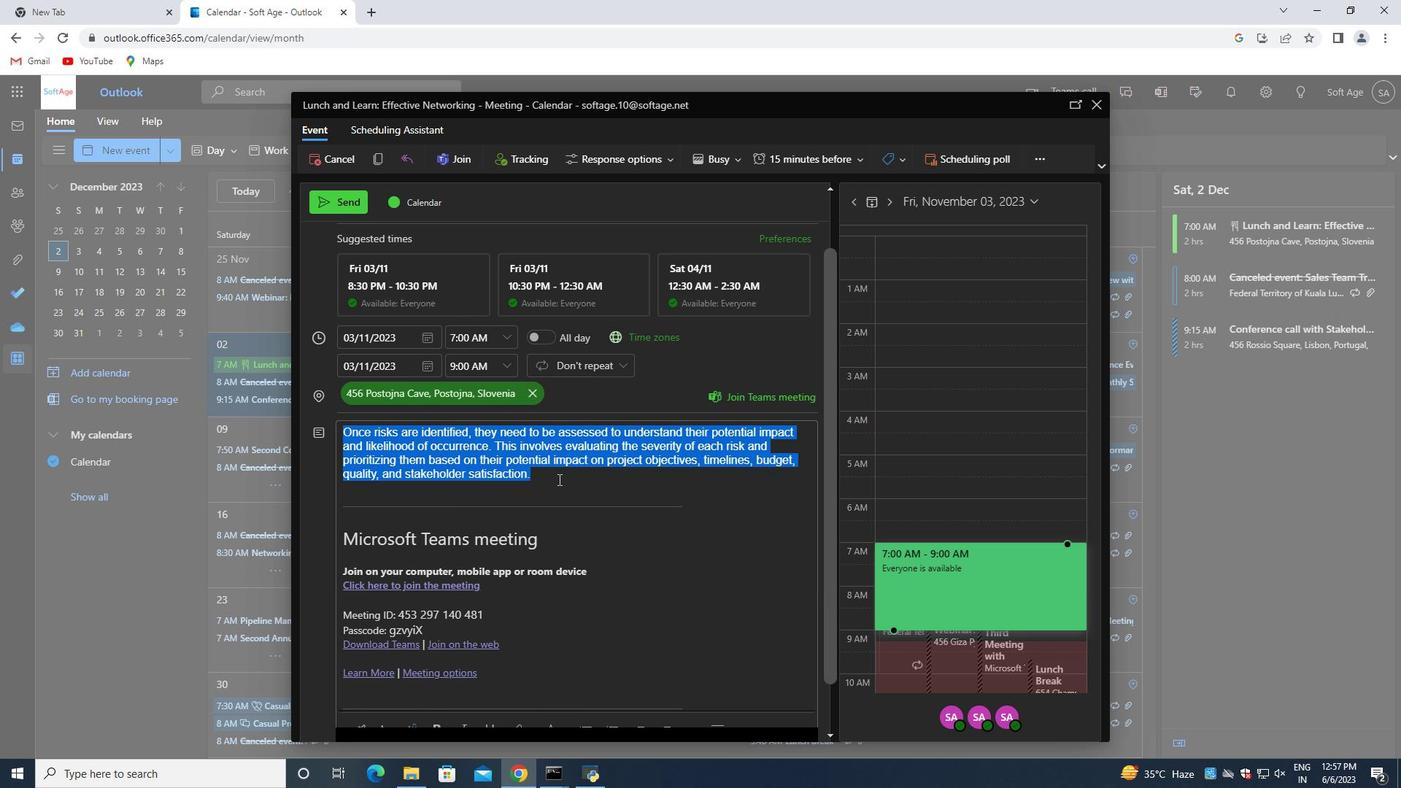 
Action: Mouse moved to (729, 158)
Screenshot: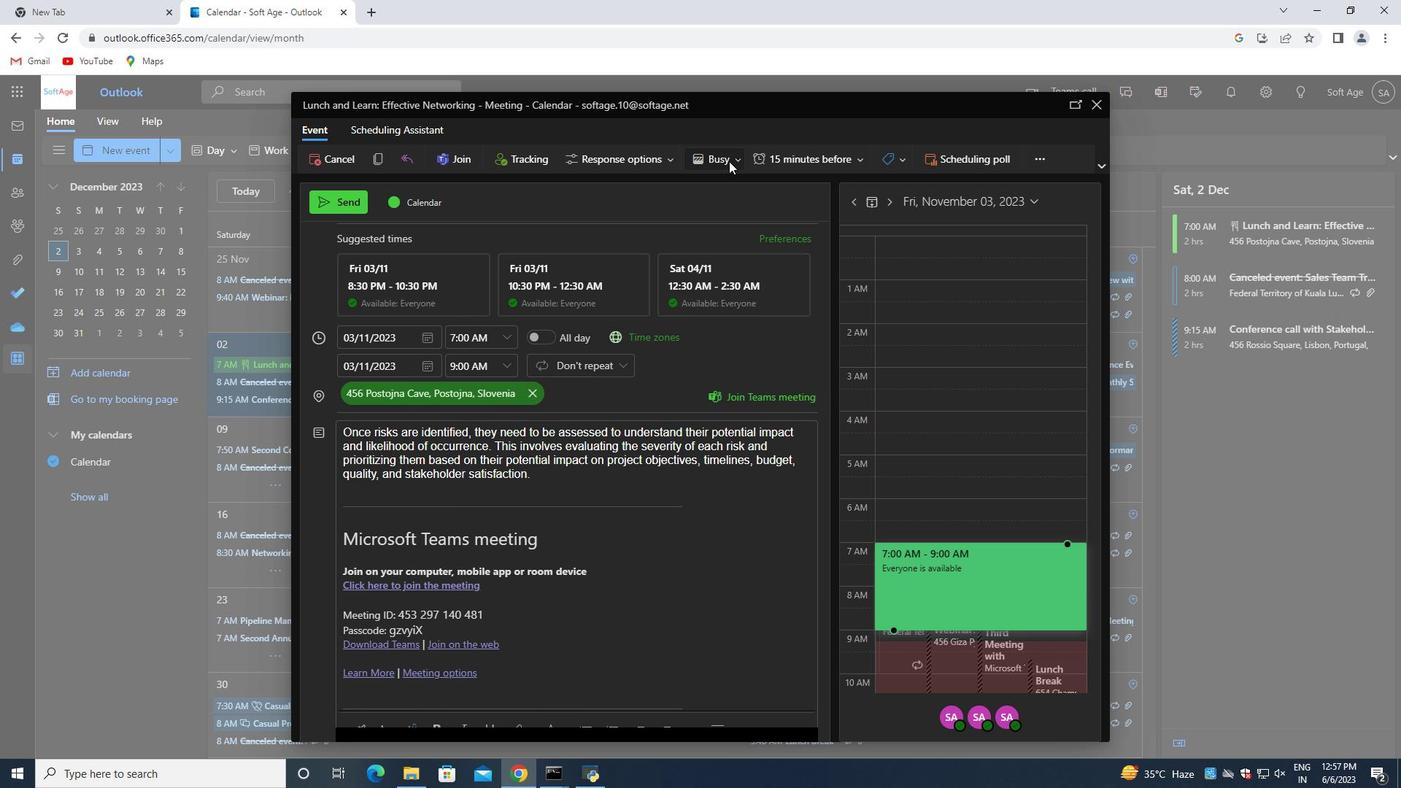 
Action: Mouse pressed left at (729, 158)
Screenshot: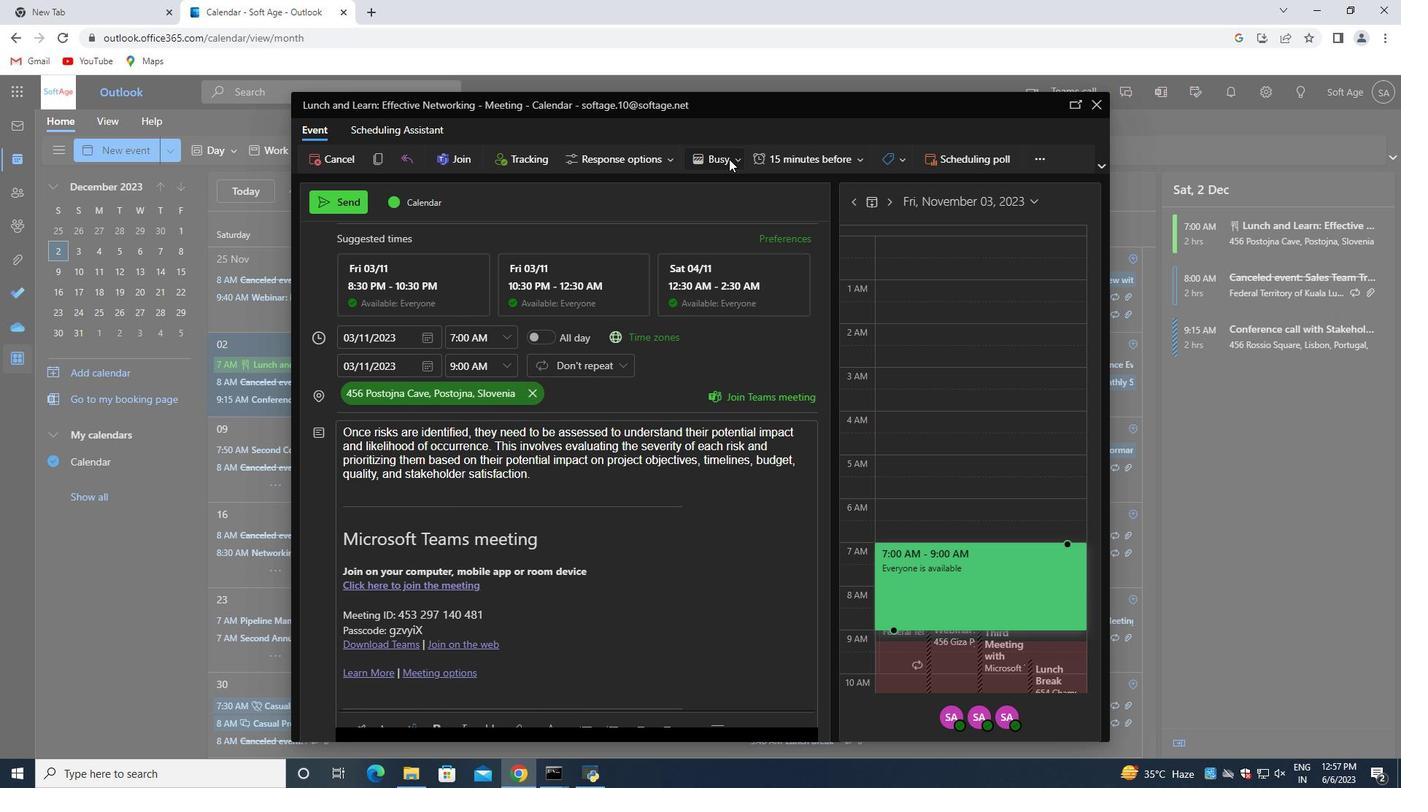 
Action: Mouse moved to (691, 243)
Screenshot: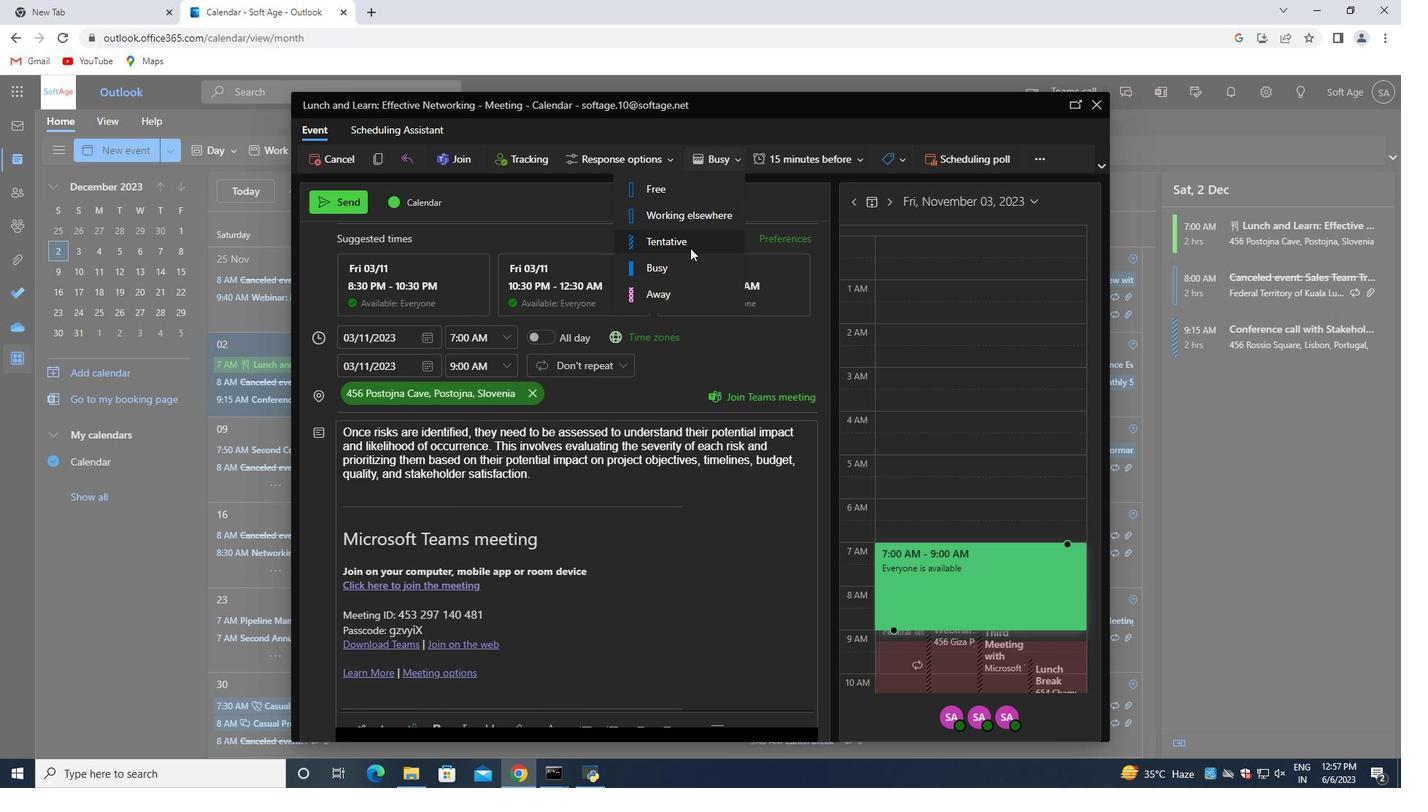 
Action: Mouse pressed left at (691, 243)
Screenshot: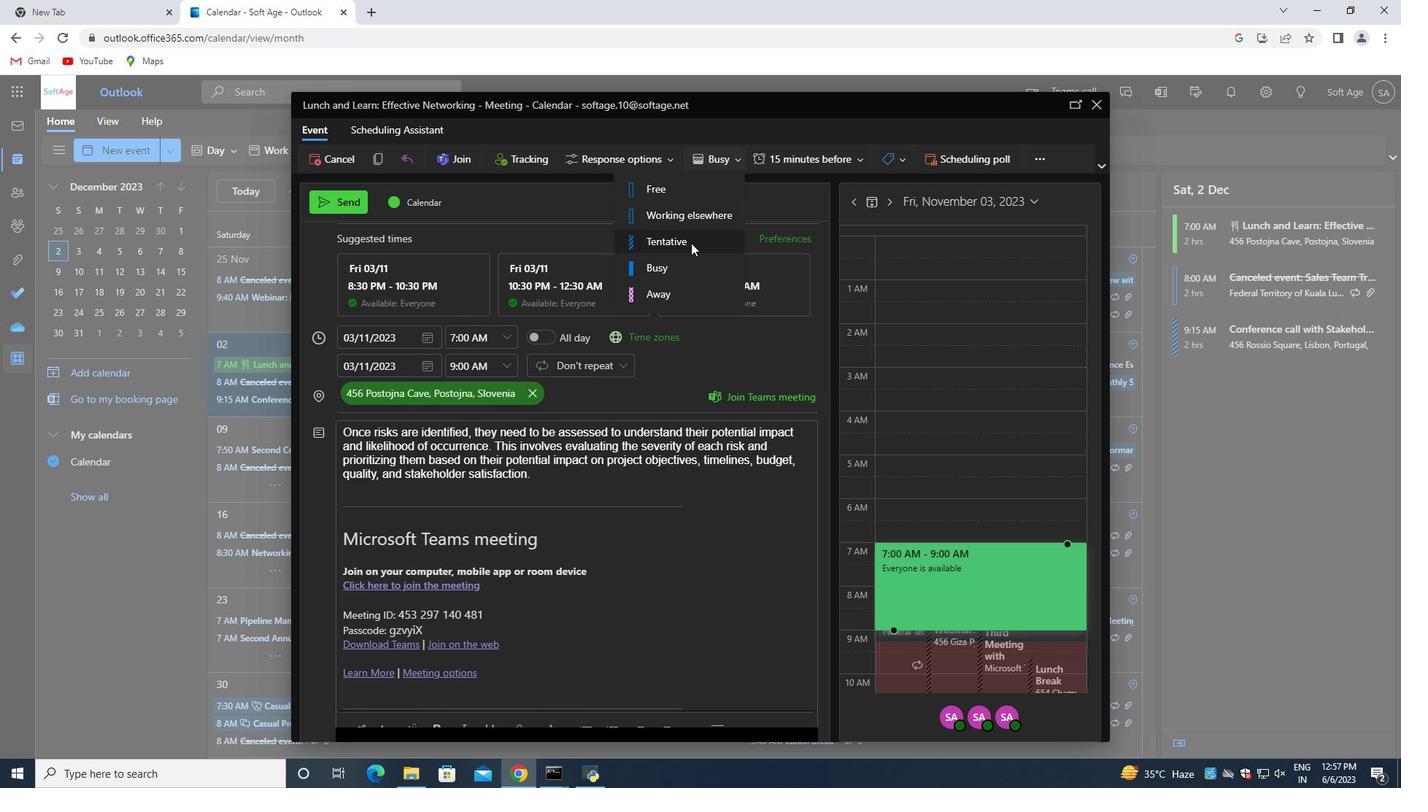 
Action: Mouse moved to (535, 473)
Screenshot: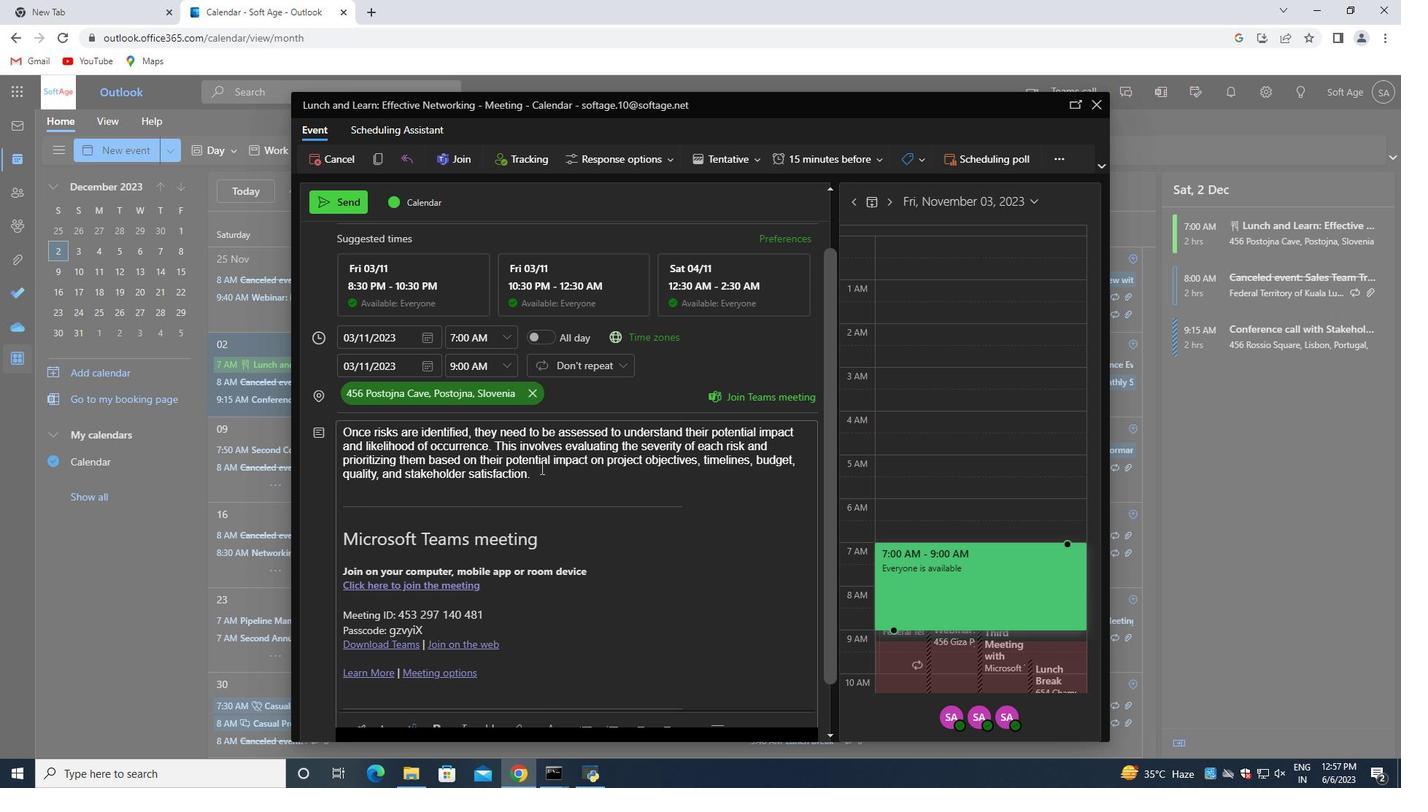 
Action: Mouse pressed left at (535, 473)
Screenshot: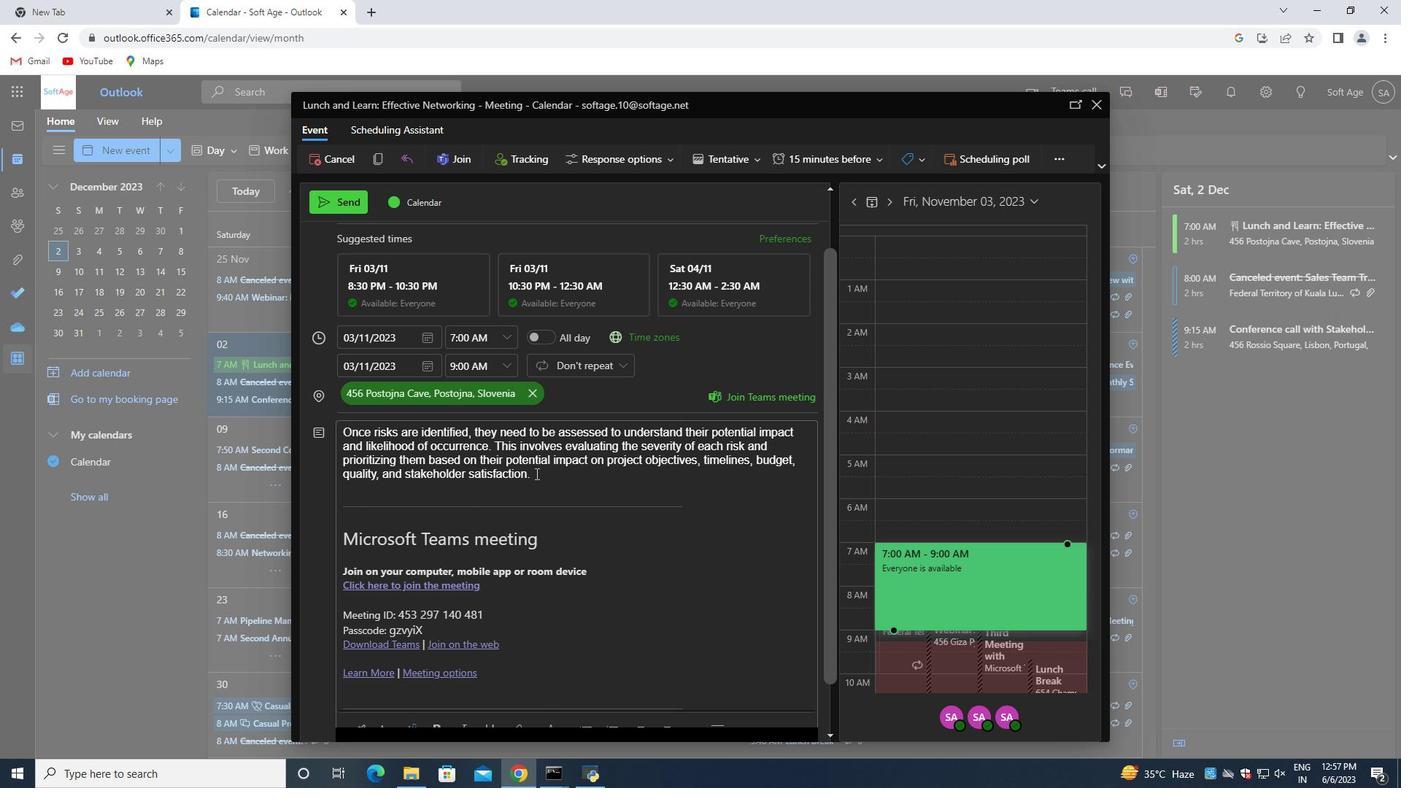 
Action: Mouse moved to (533, 478)
Screenshot: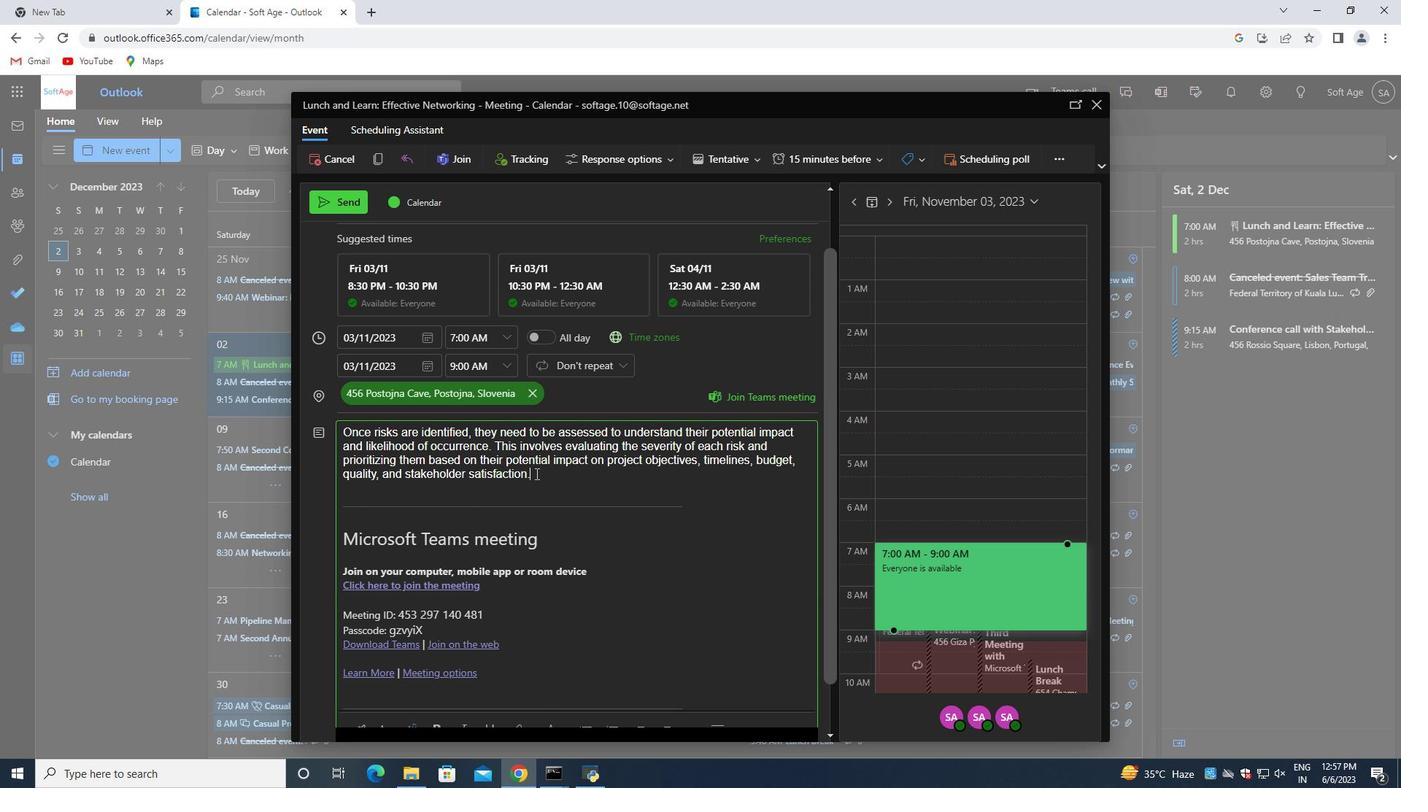 
Action: Mouse scrolled (533, 477) with delta (0, 0)
Screenshot: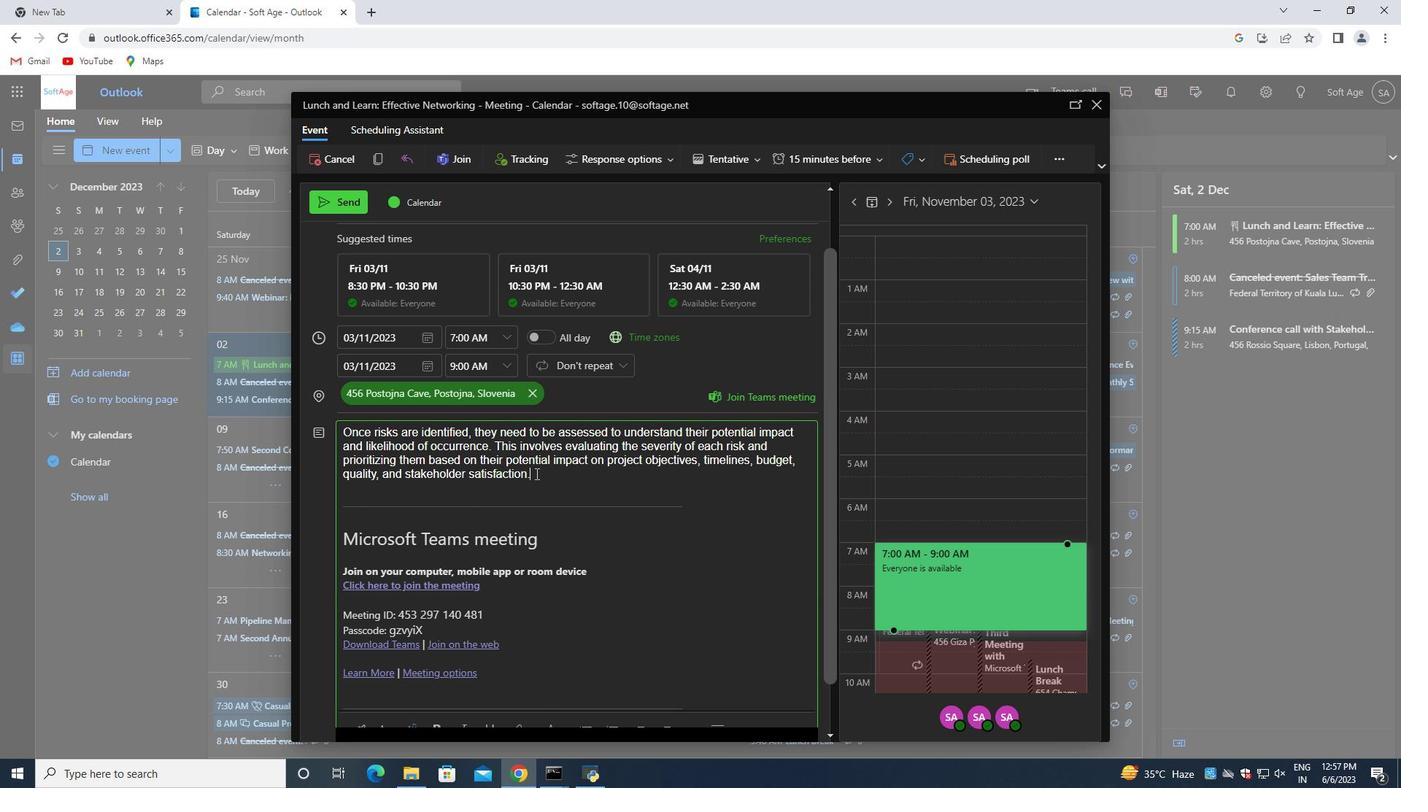 
Action: Mouse moved to (532, 483)
Screenshot: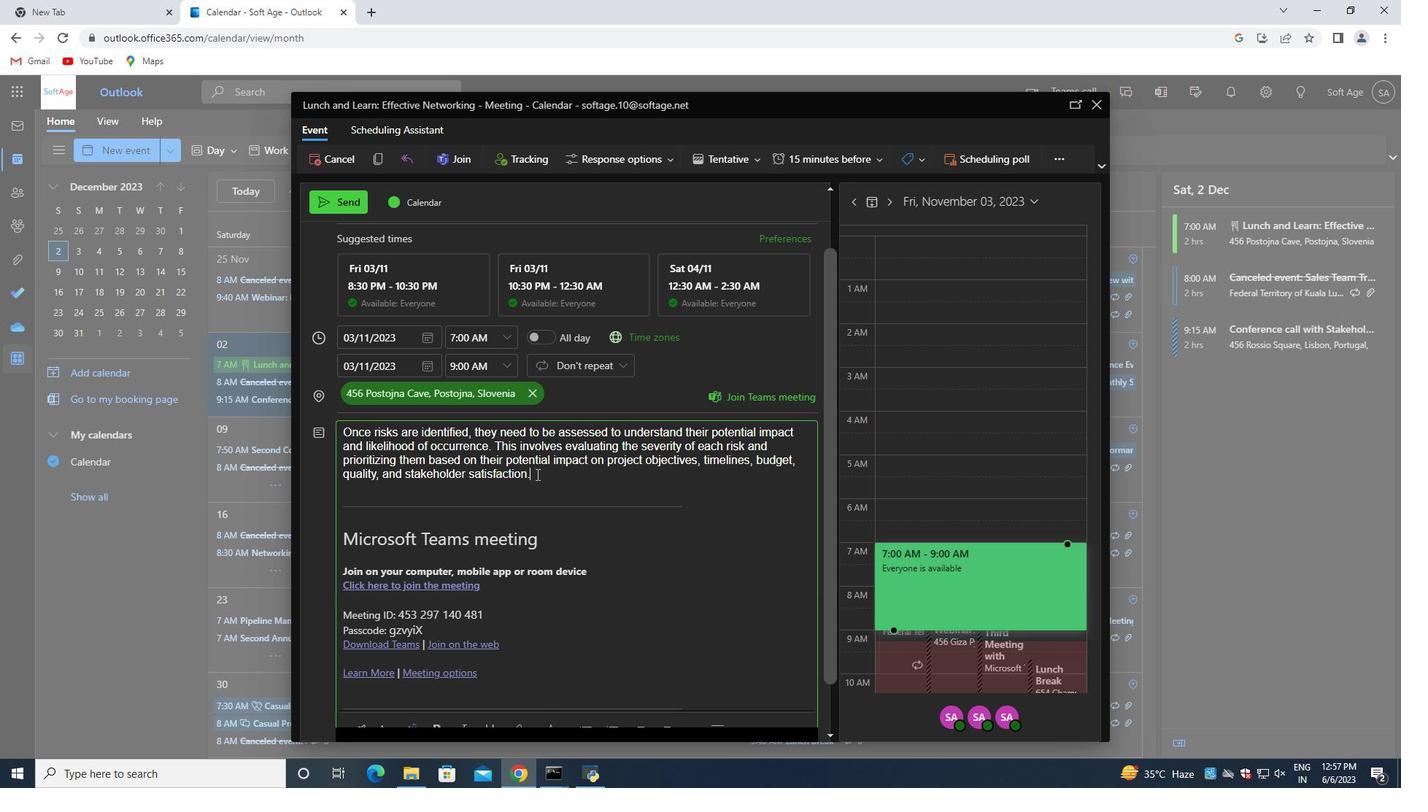 
Action: Mouse scrolled (532, 483) with delta (0, 0)
Screenshot: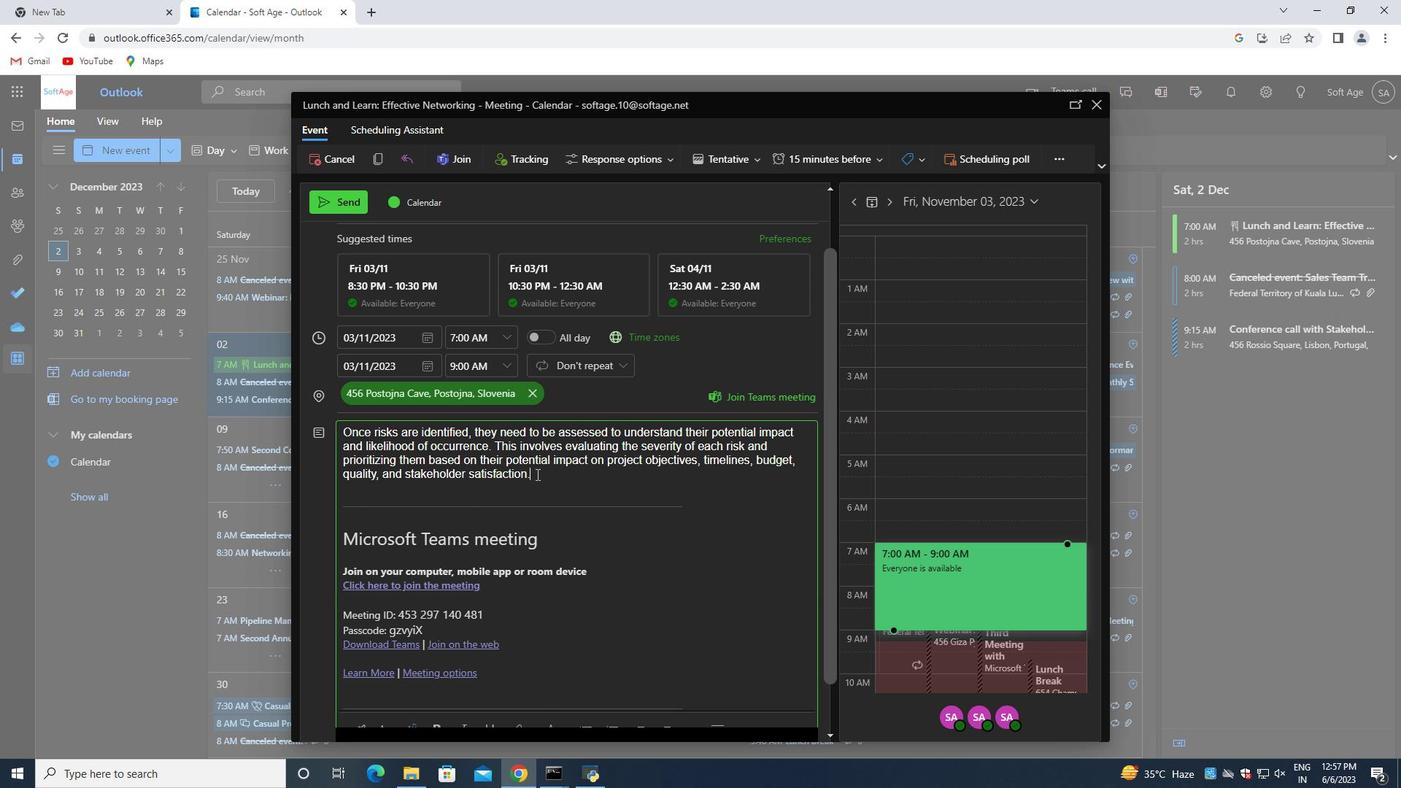 
Action: Mouse moved to (529, 490)
Screenshot: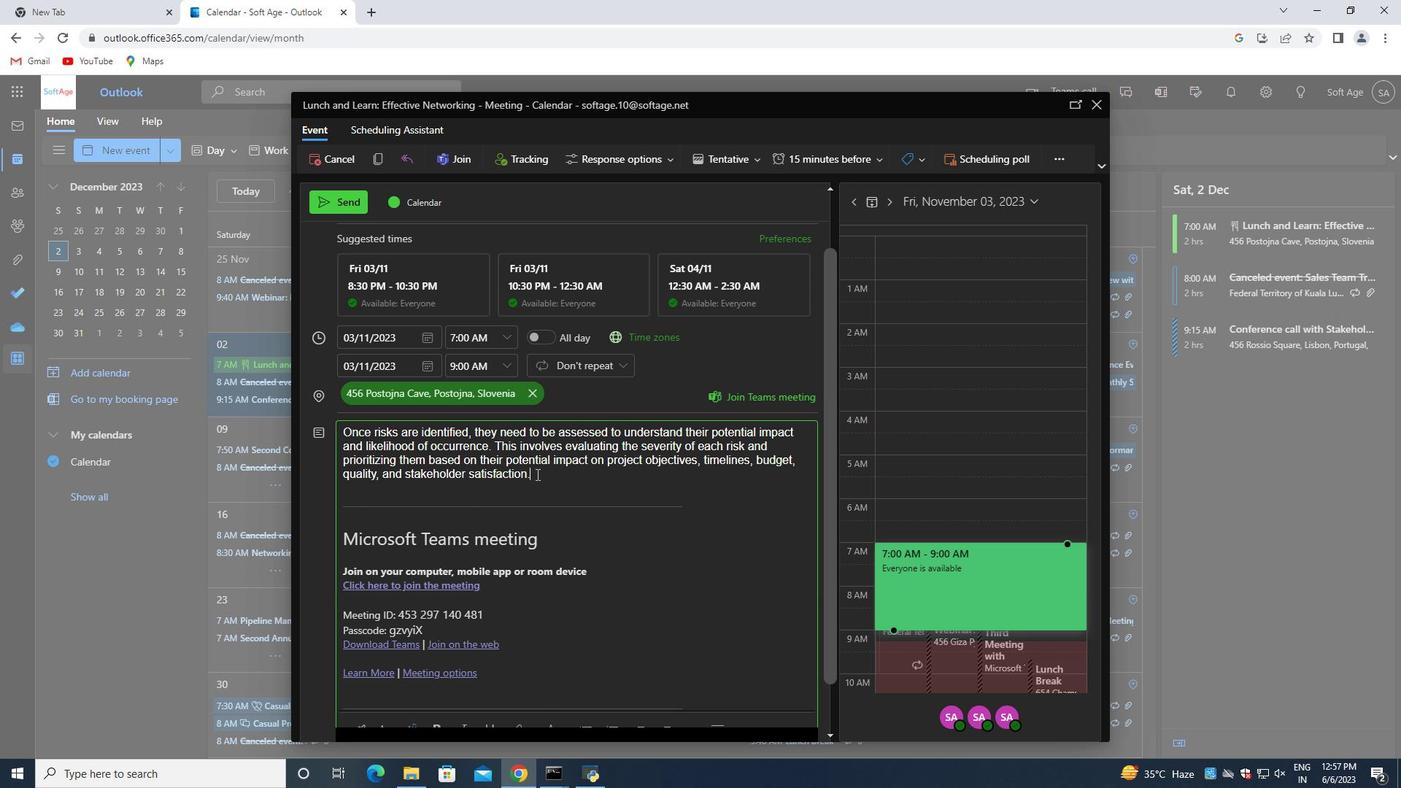 
Action: Mouse scrolled (529, 489) with delta (0, 0)
Screenshot: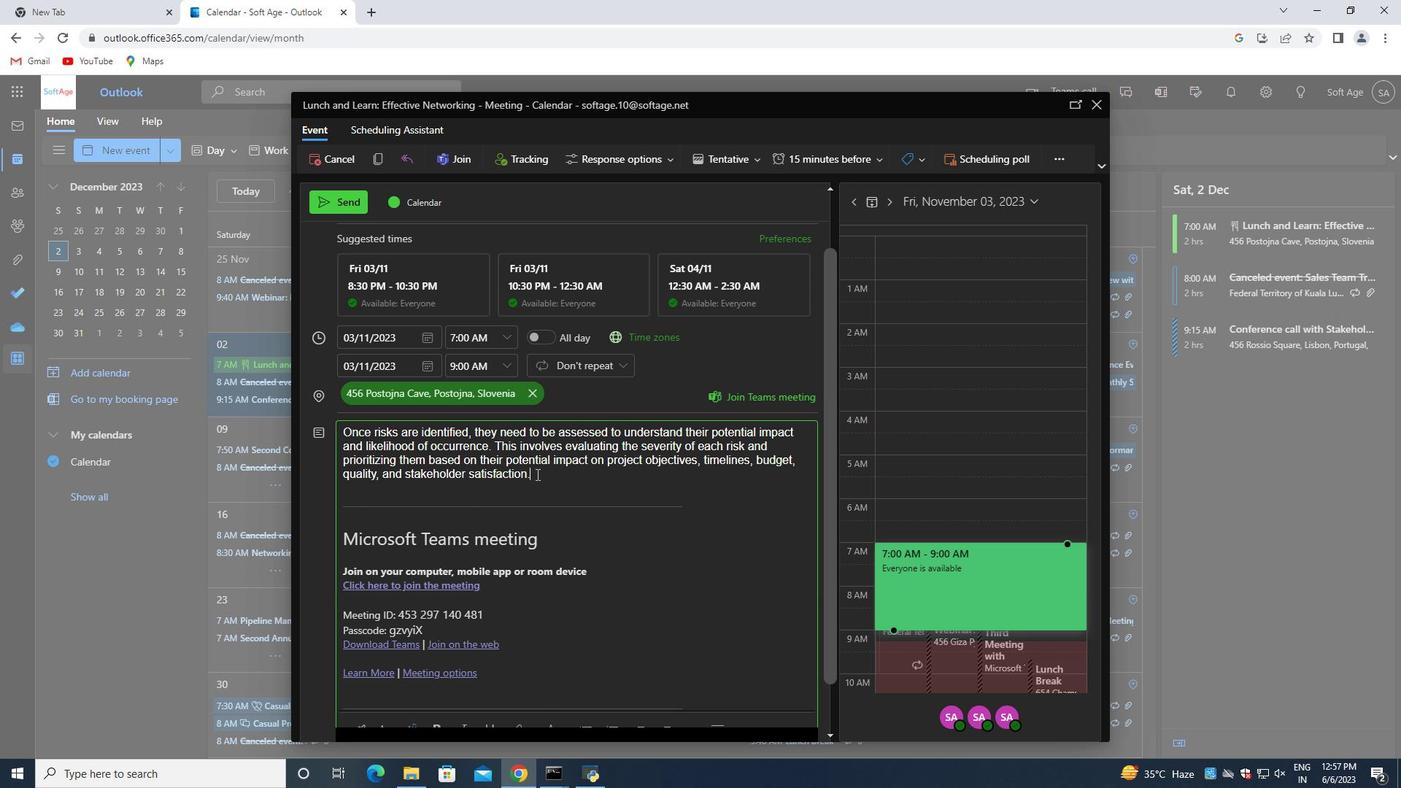 
Action: Mouse moved to (528, 494)
Screenshot: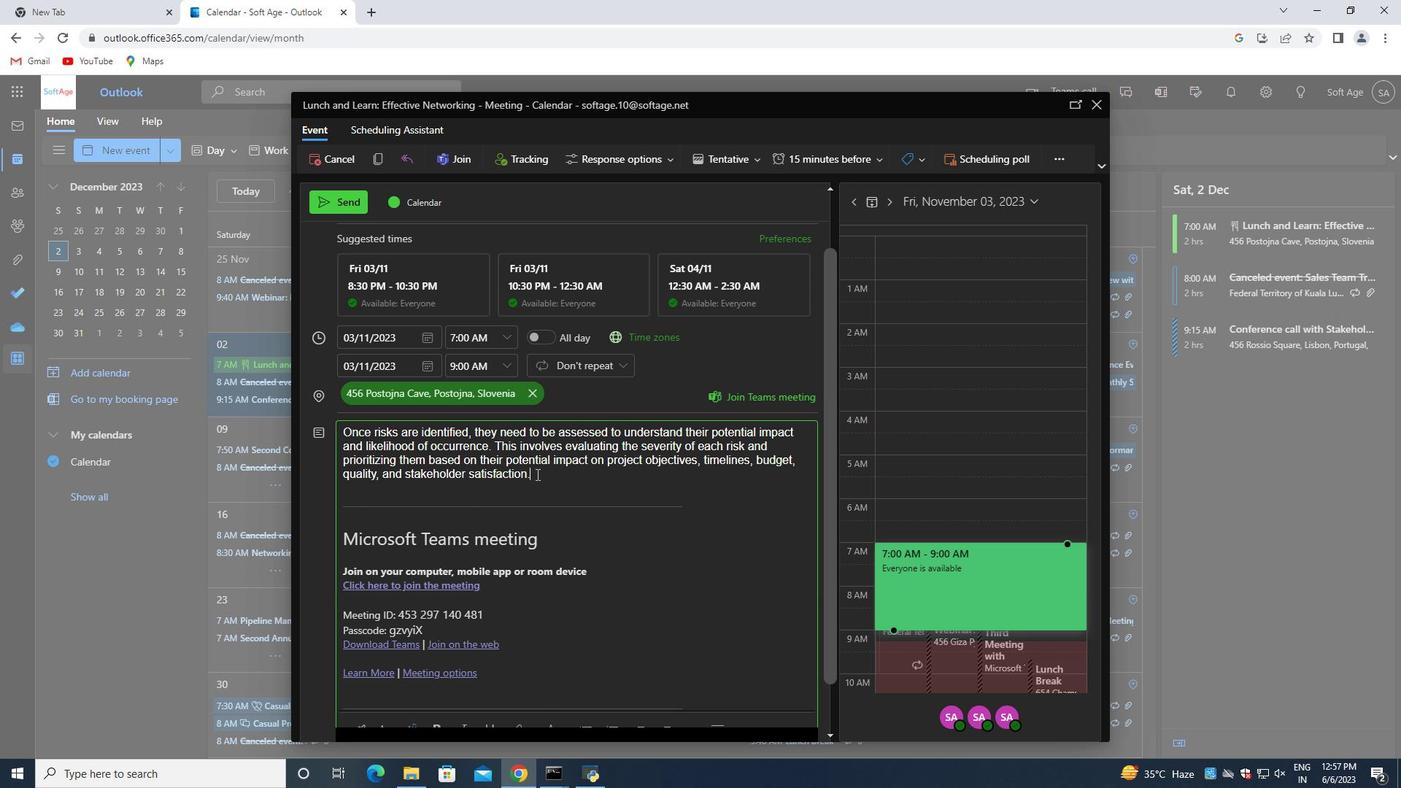 
Action: Mouse scrolled (528, 494) with delta (0, 0)
Screenshot: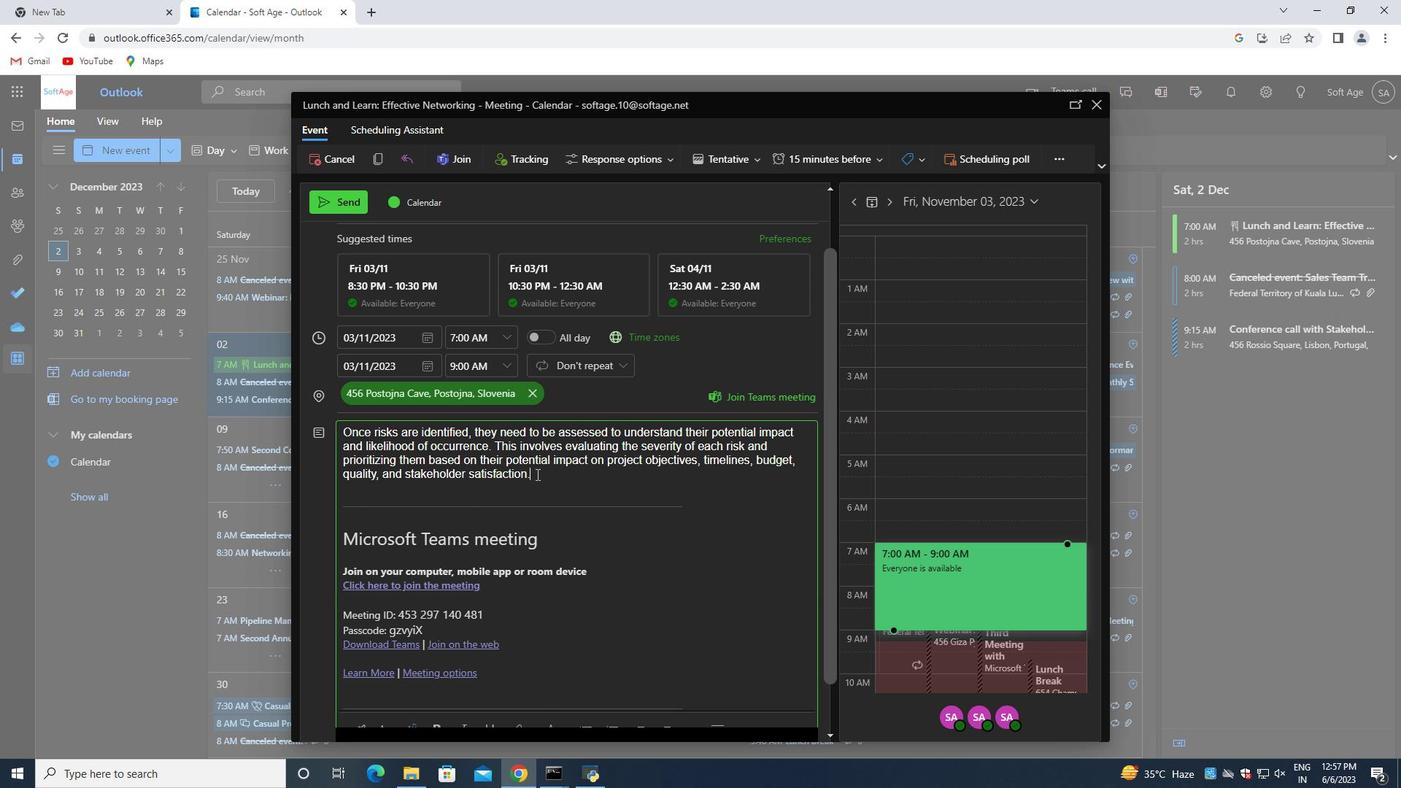 
Action: Mouse moved to (528, 497)
Screenshot: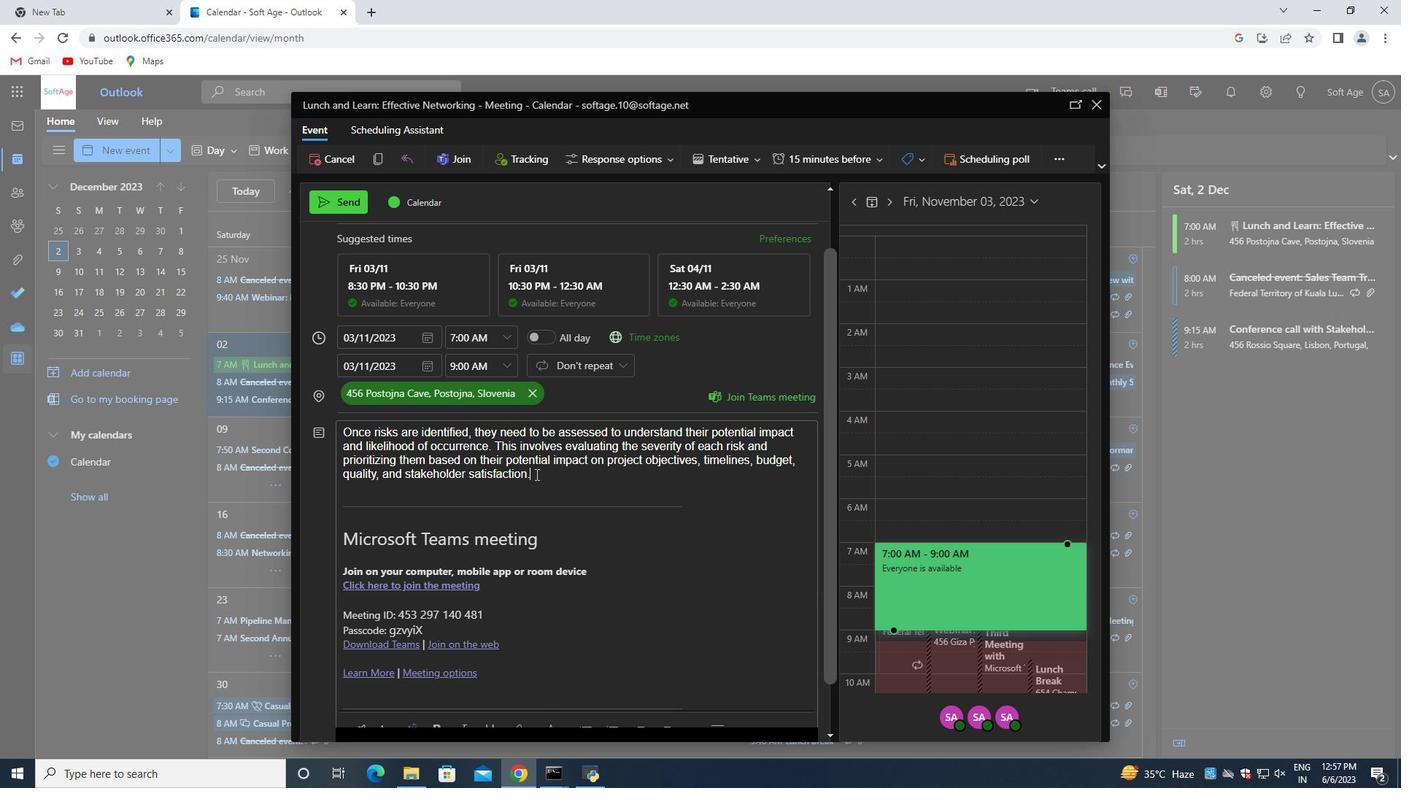 
Action: Mouse scrolled (528, 497) with delta (0, 0)
Screenshot: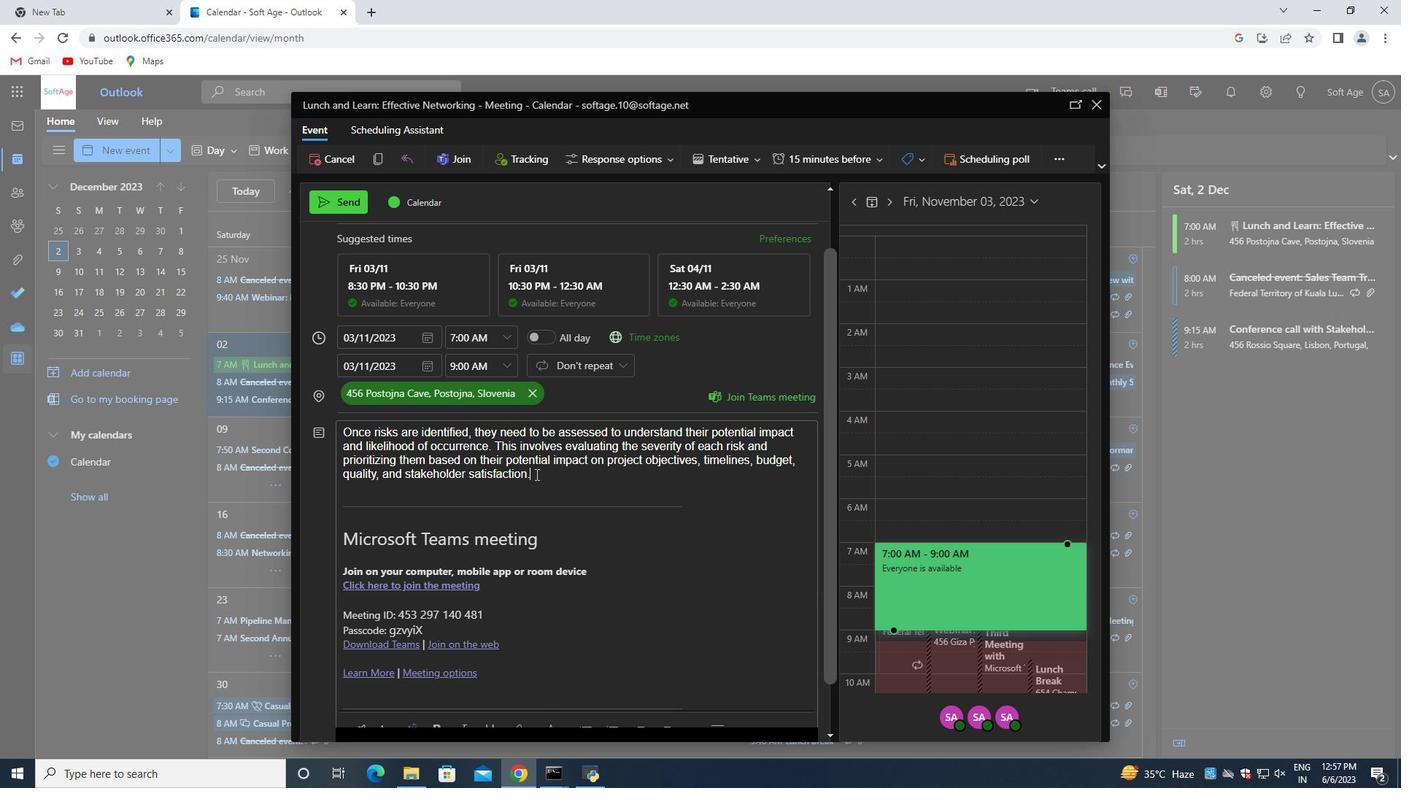 
Action: Mouse moved to (416, 706)
Screenshot: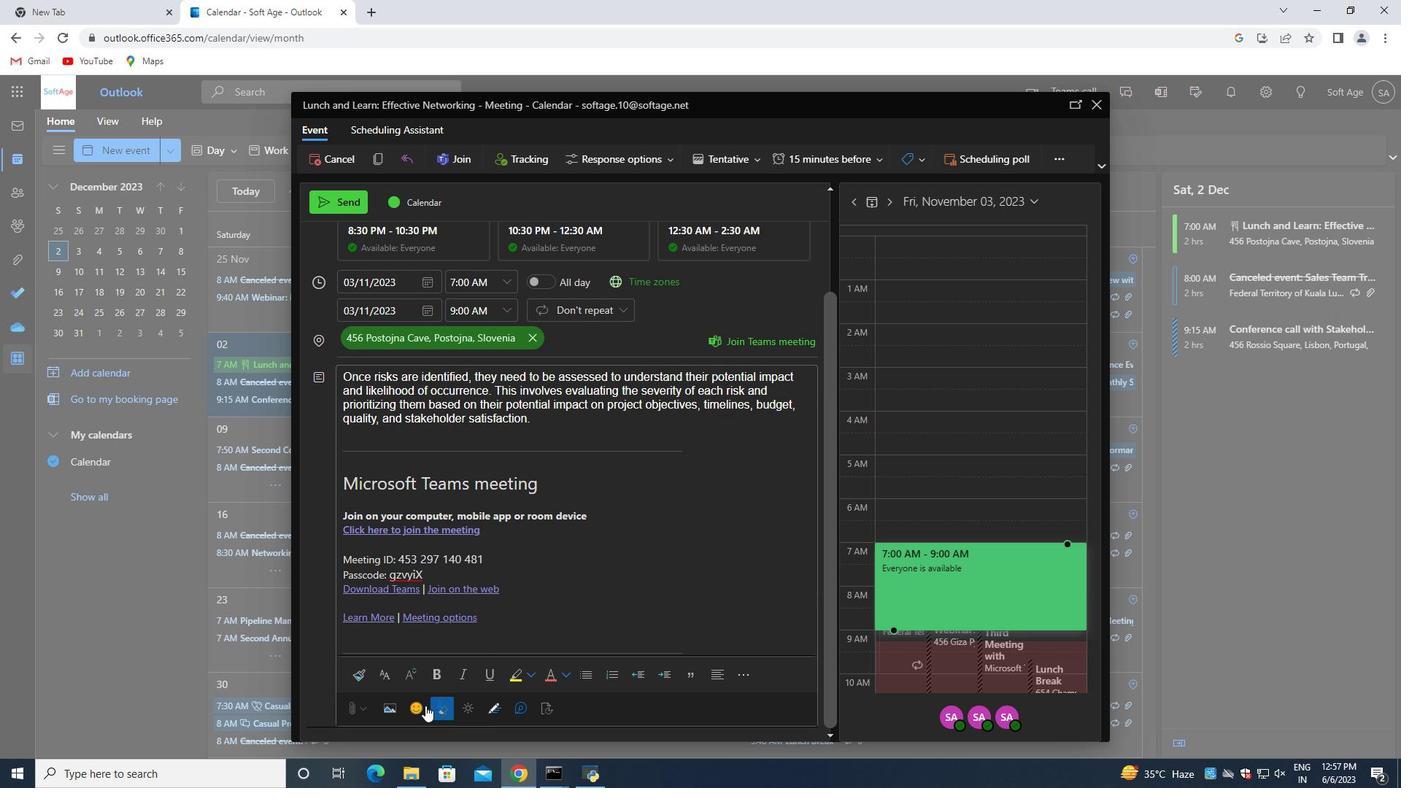 
Action: Mouse pressed left at (416, 706)
Screenshot: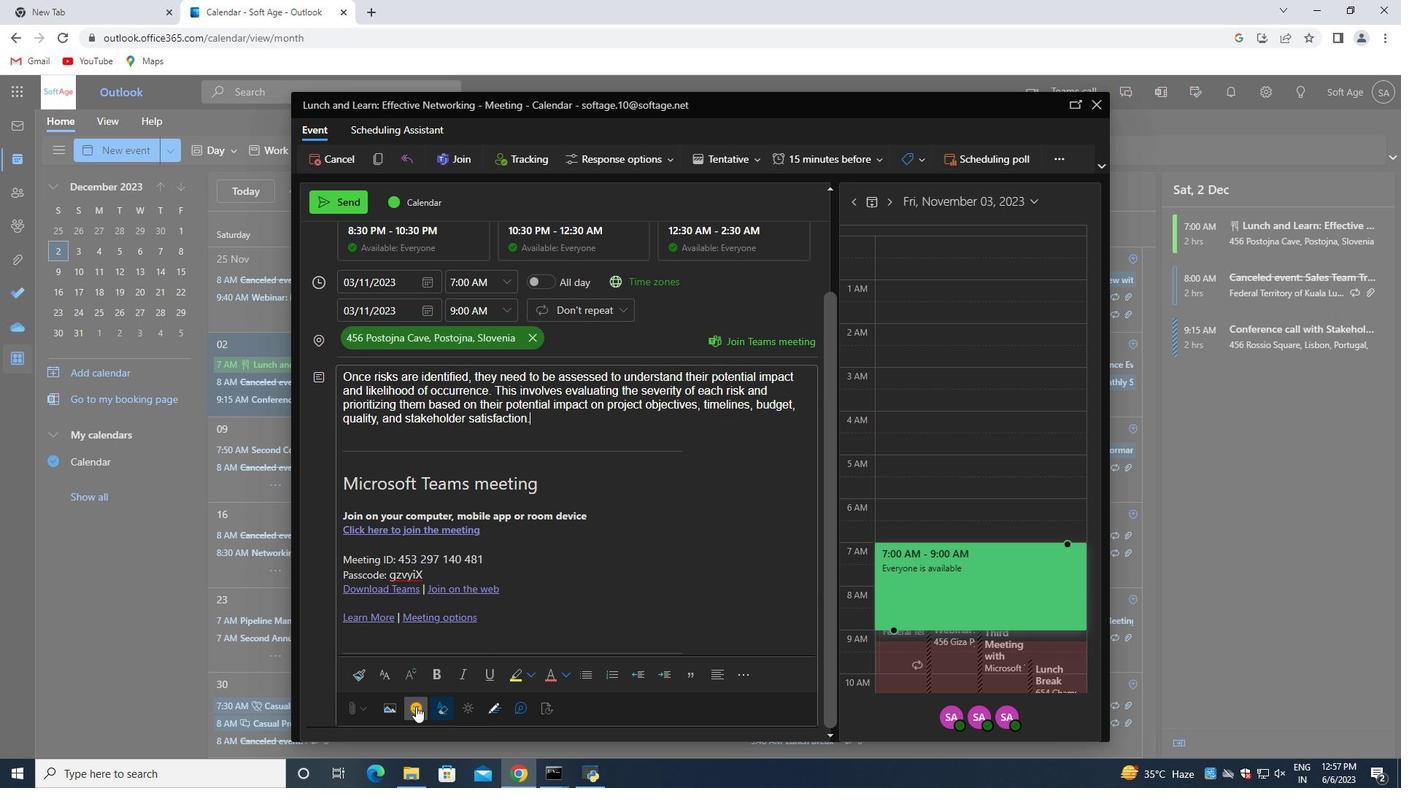 
Action: Mouse moved to (1063, 322)
Screenshot: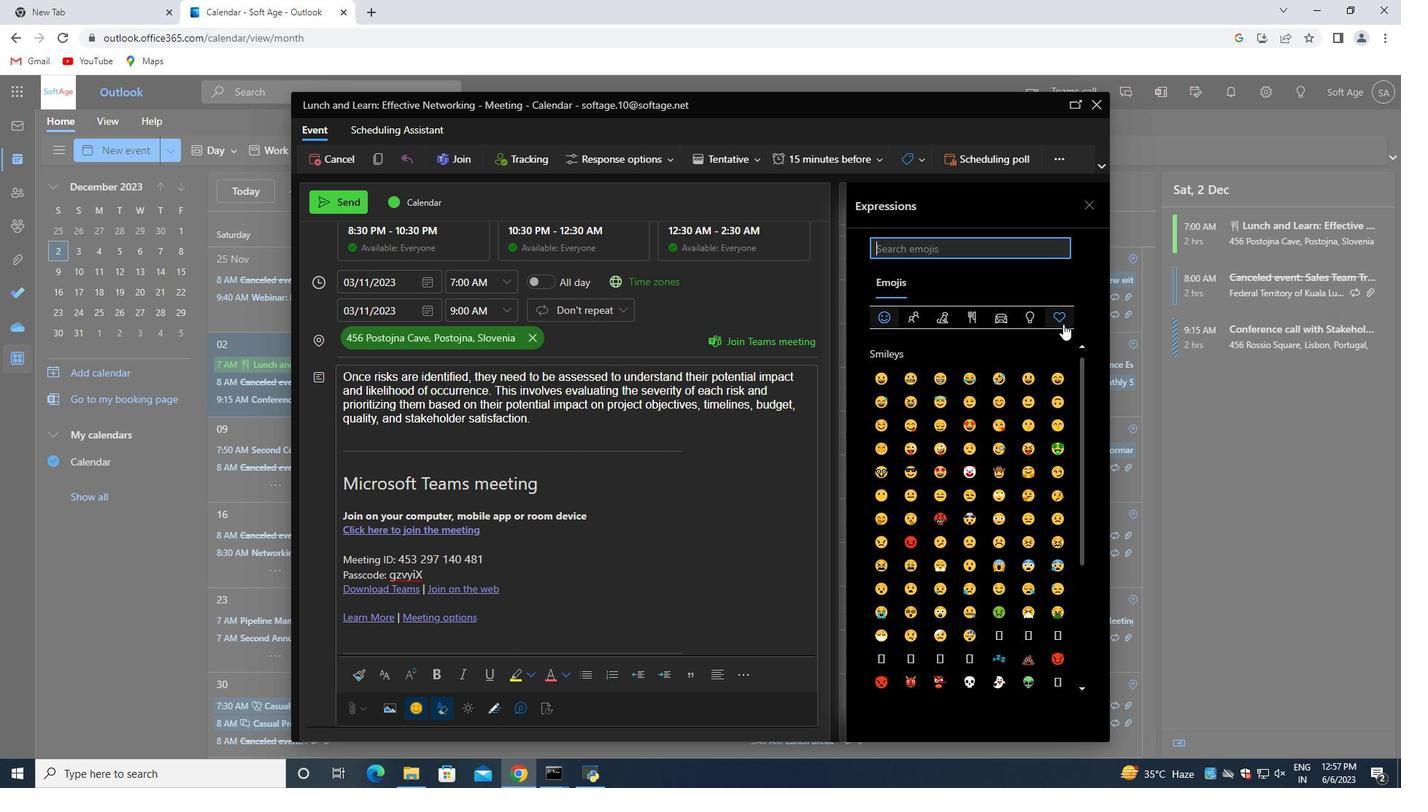 
Action: Mouse pressed left at (1063, 322)
Screenshot: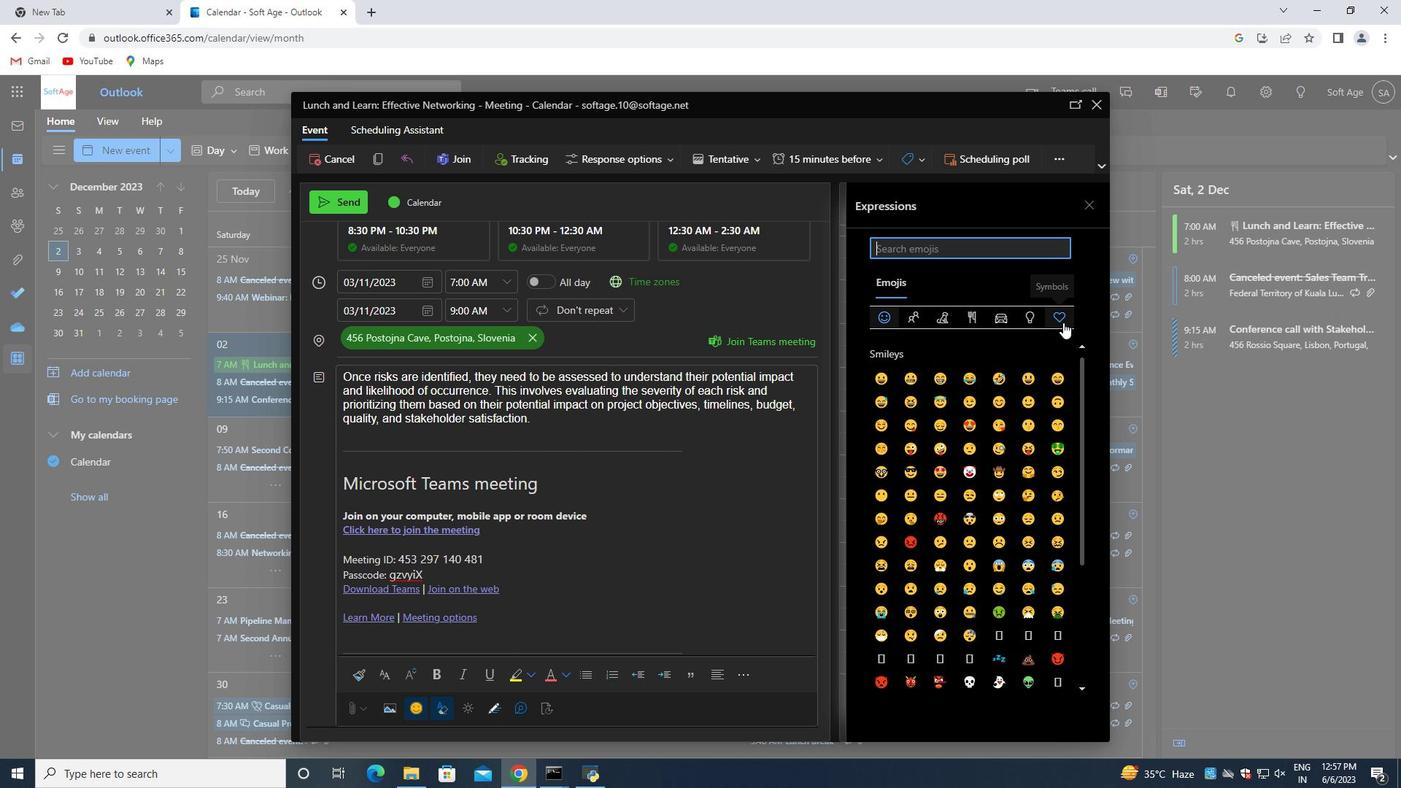 
Action: Mouse moved to (913, 374)
Screenshot: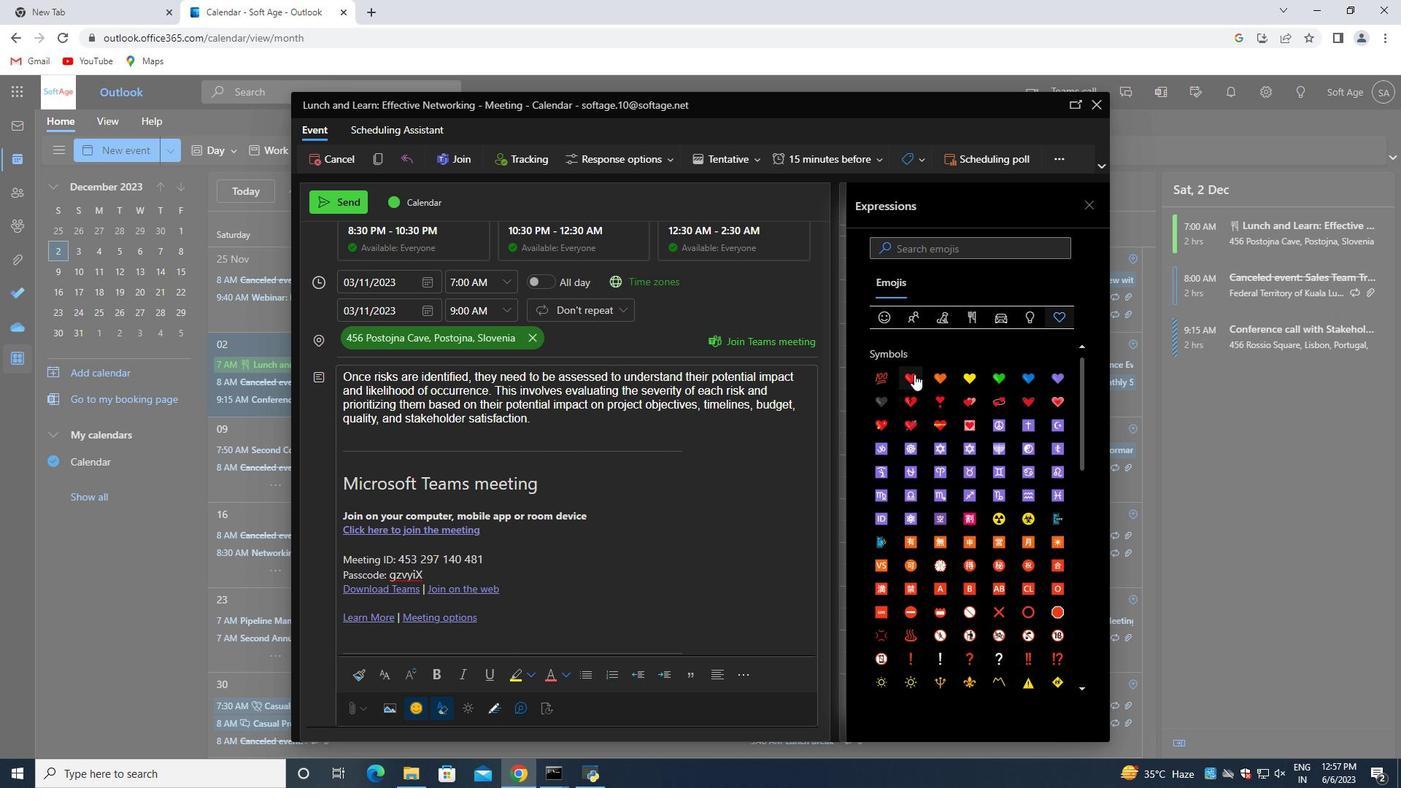 
Action: Mouse pressed left at (913, 374)
Screenshot: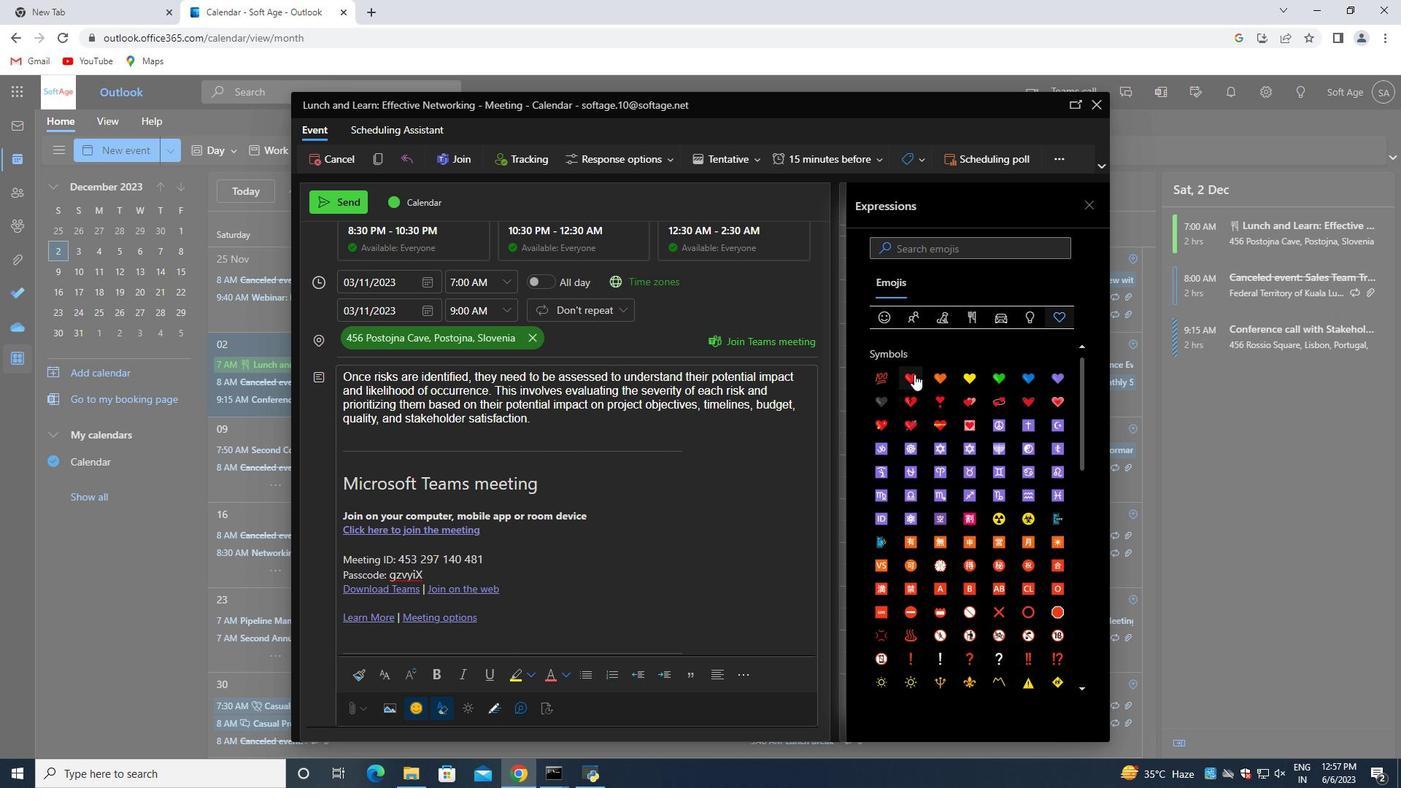 
Action: Mouse moved to (1088, 204)
Screenshot: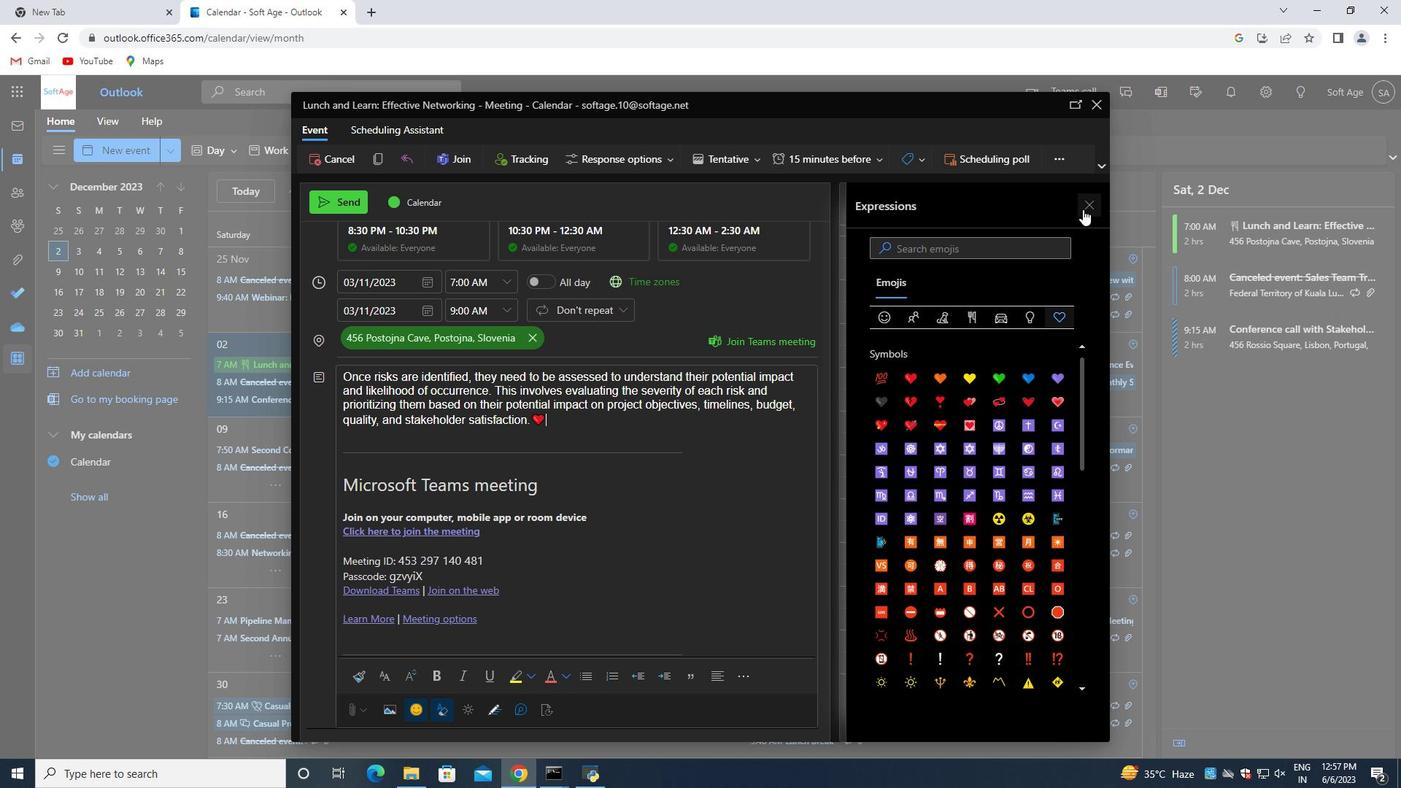 
Action: Mouse pressed left at (1088, 204)
Screenshot: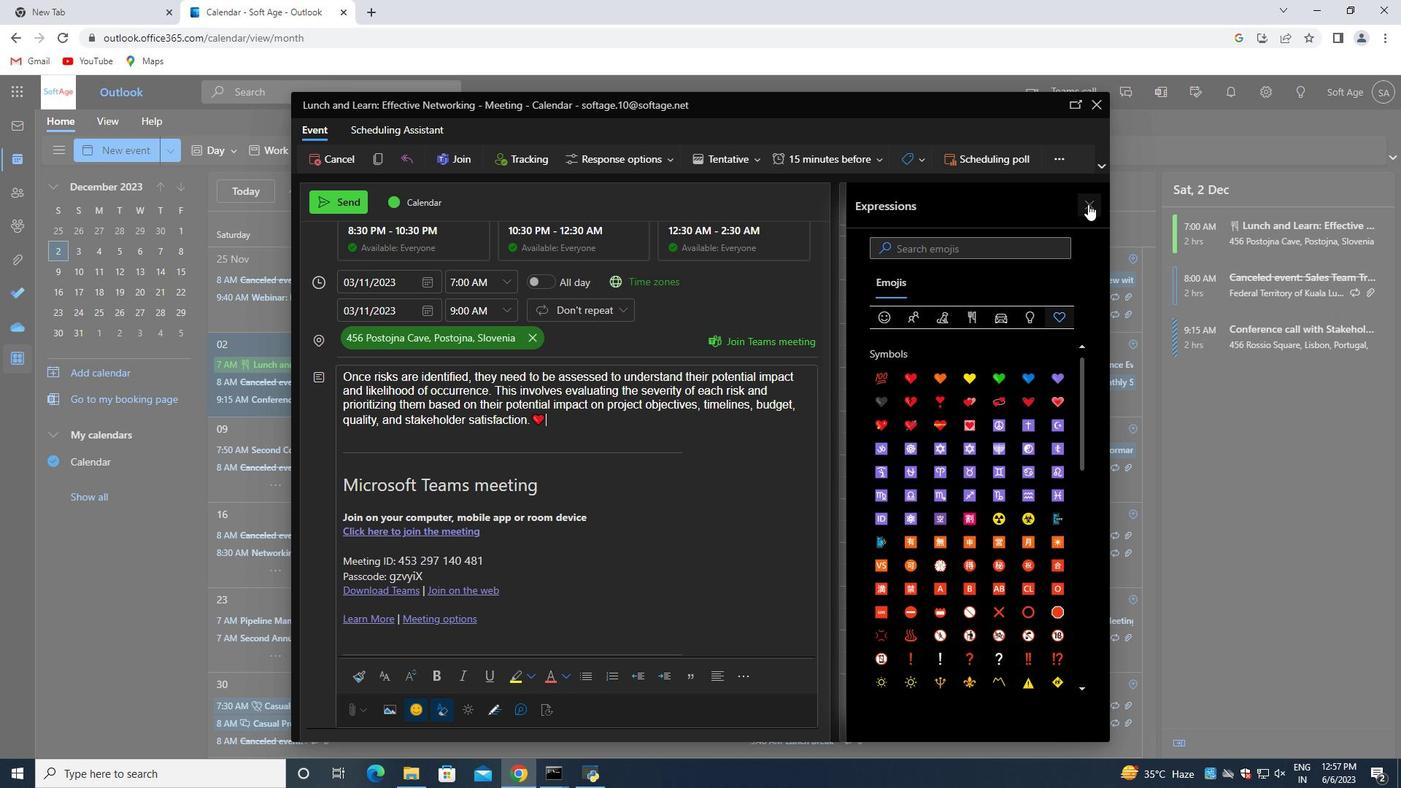 
Action: Mouse moved to (475, 259)
Screenshot: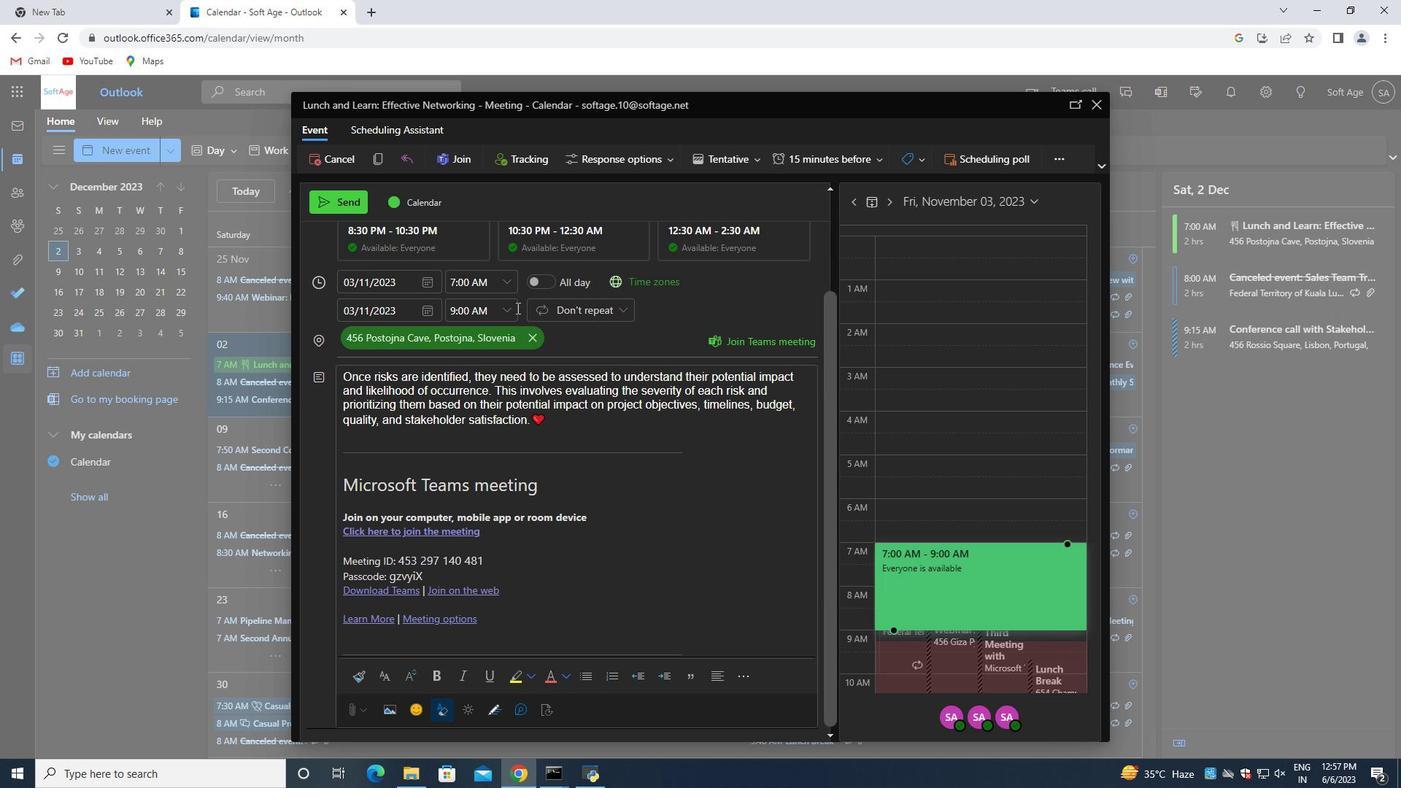 
Action: Mouse scrolled (475, 259) with delta (0, 0)
Screenshot: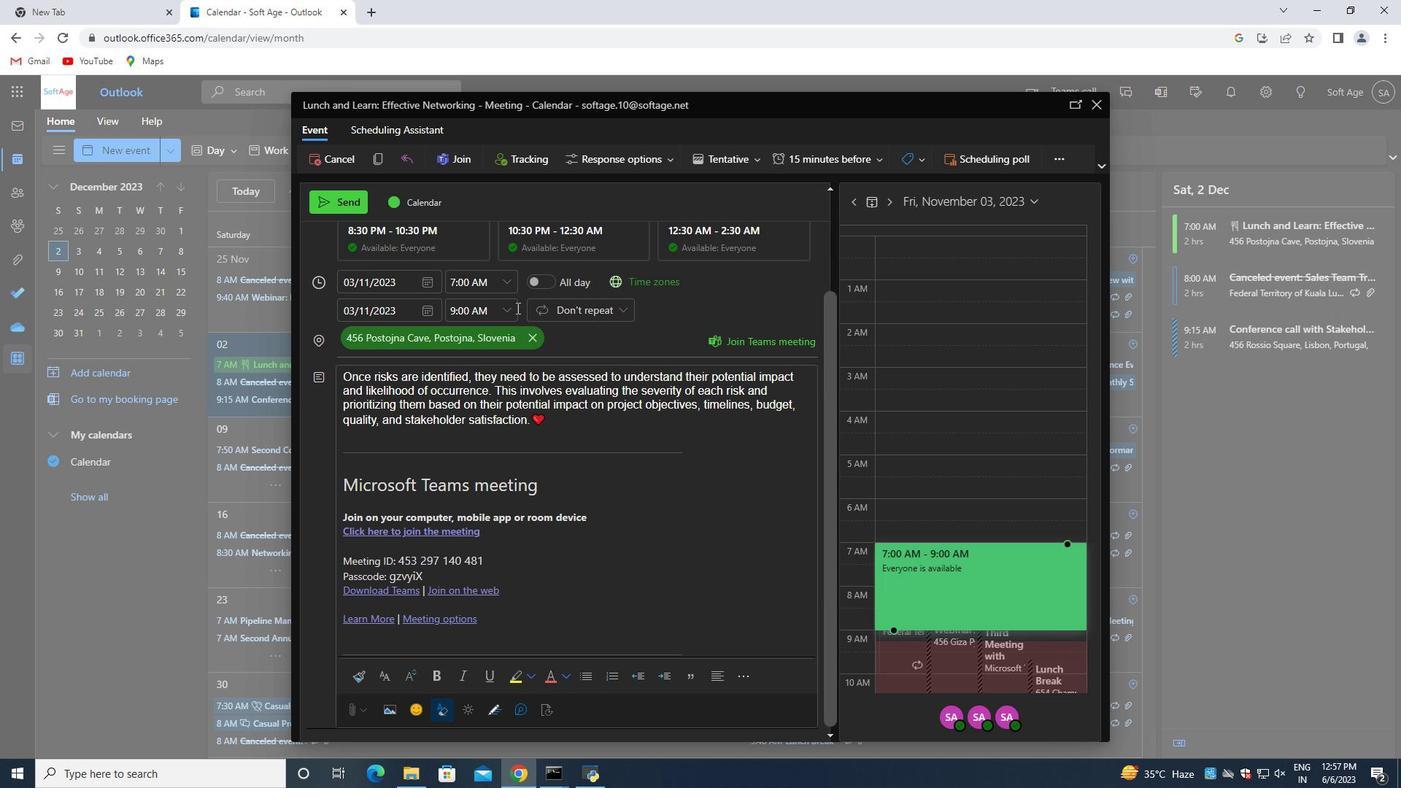 
Action: Mouse moved to (475, 256)
Screenshot: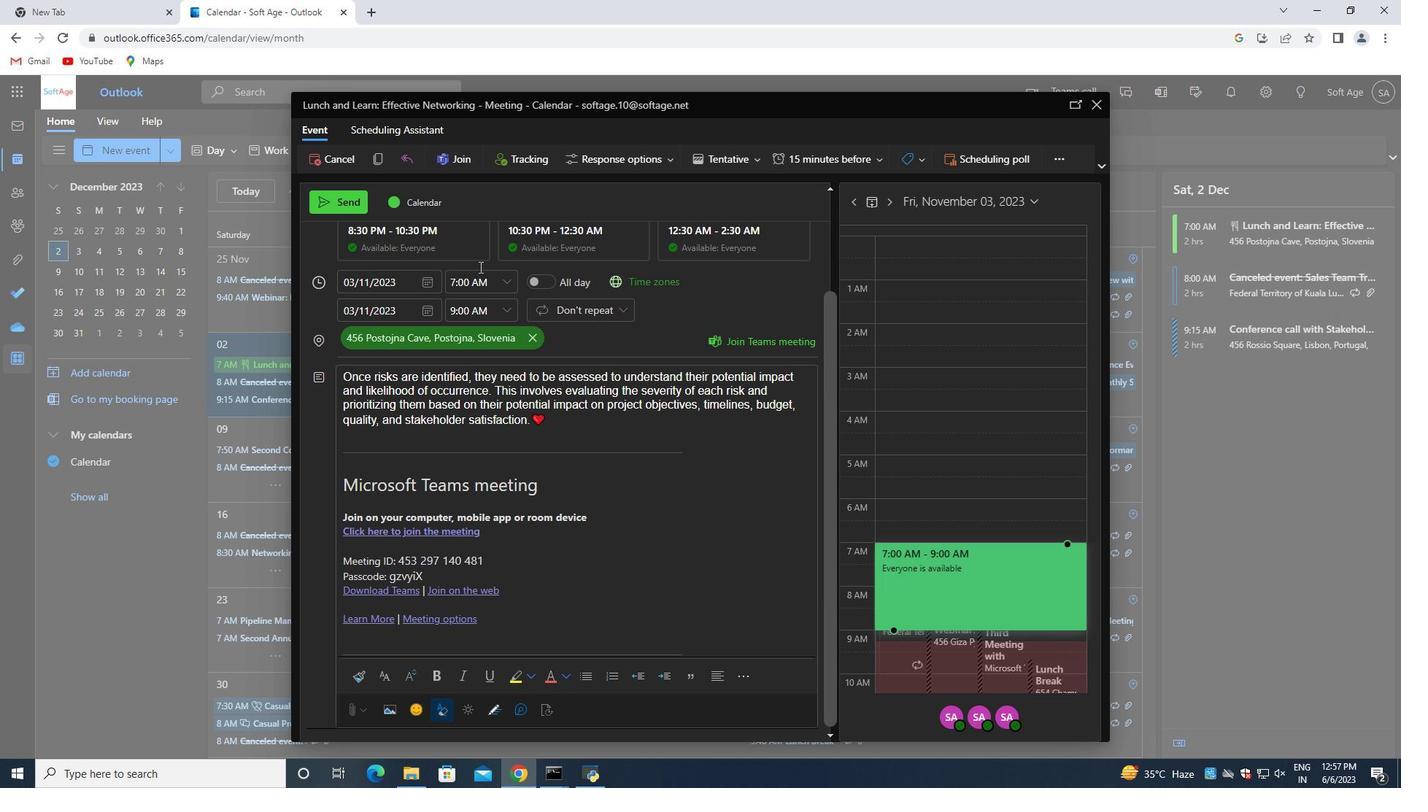 
Action: Mouse scrolled (475, 257) with delta (0, 0)
Screenshot: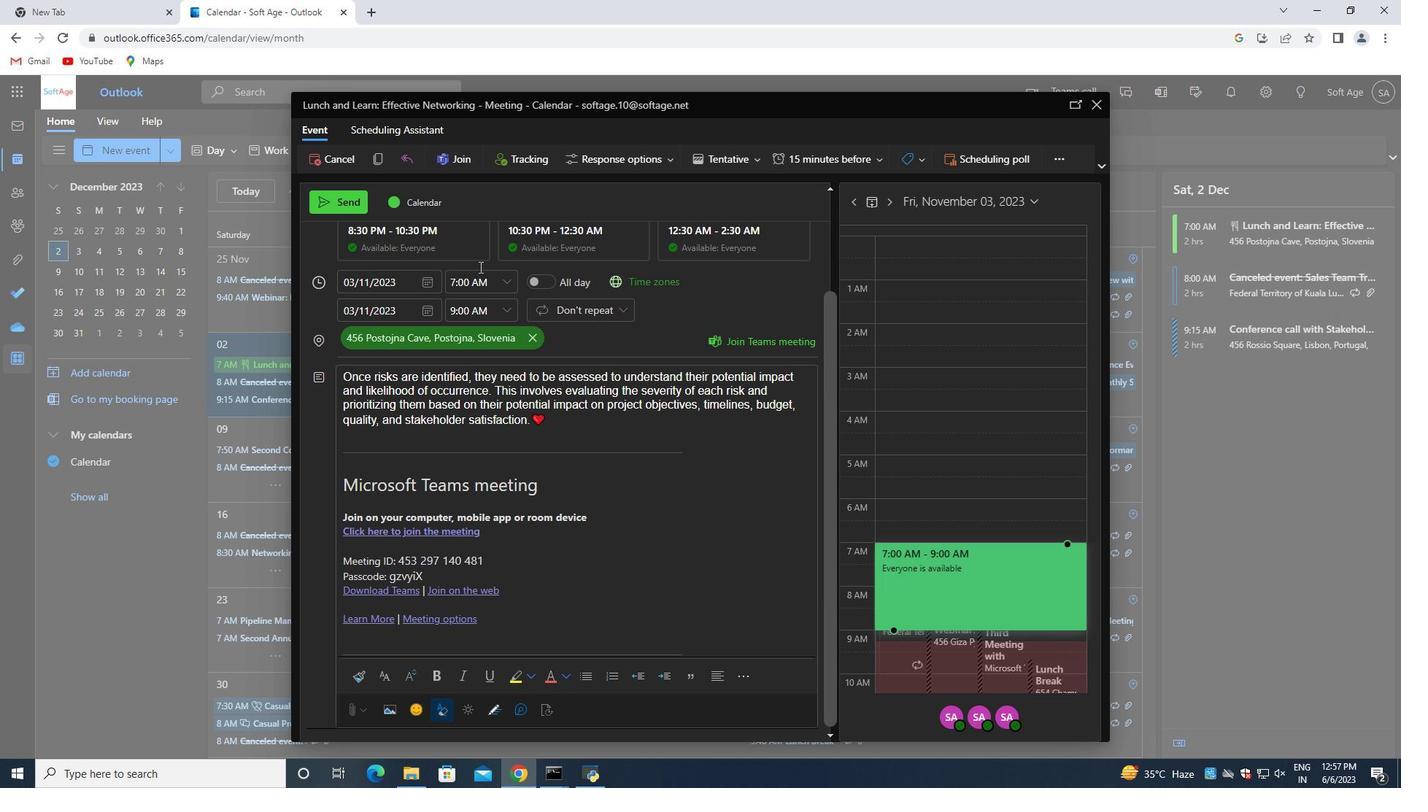 
Action: Mouse moved to (488, 278)
Screenshot: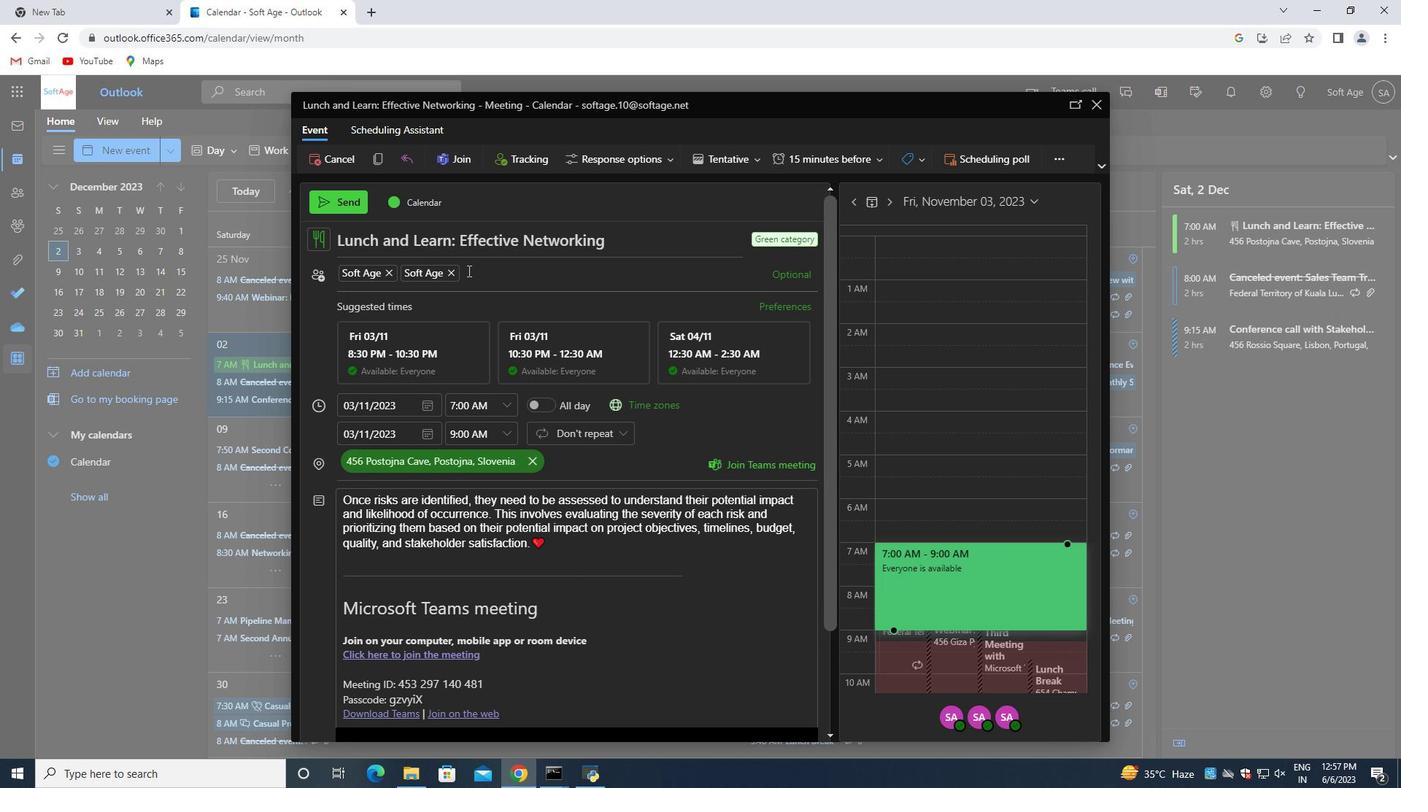 
Action: Mouse pressed left at (488, 278)
Screenshot: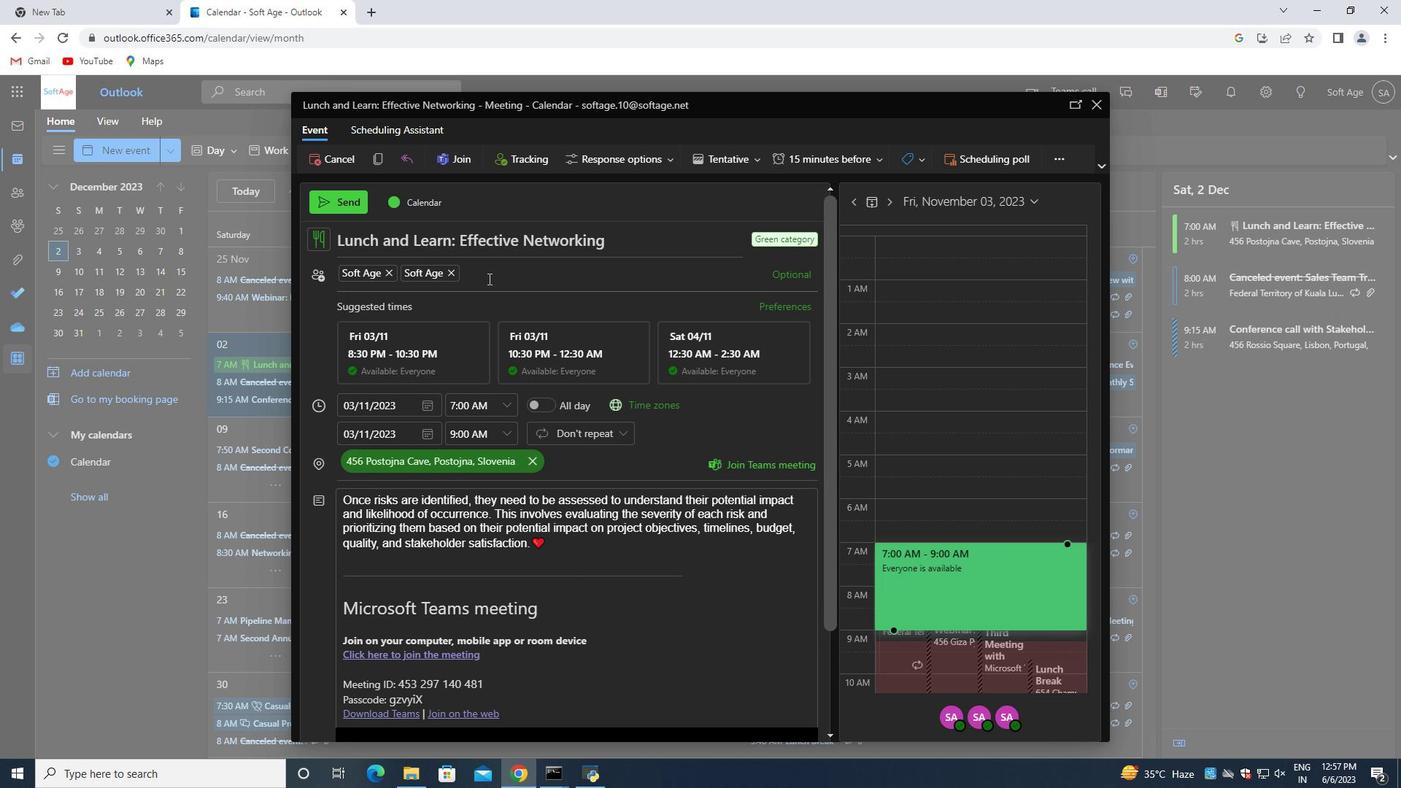 
Action: Mouse moved to (488, 279)
Screenshot: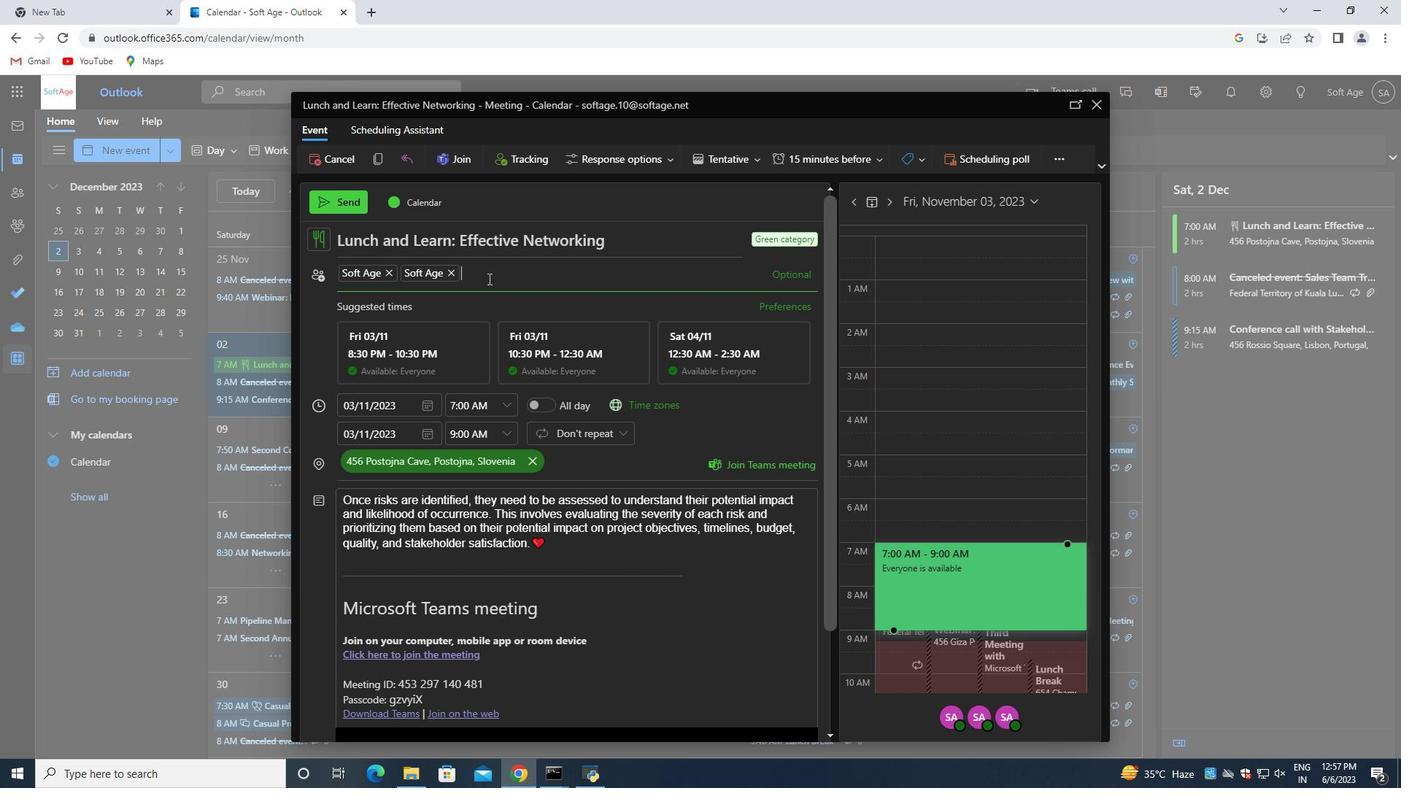 
Action: Key pressed softage.5<Key.shift>@softage.net<Key.enter>
Screenshot: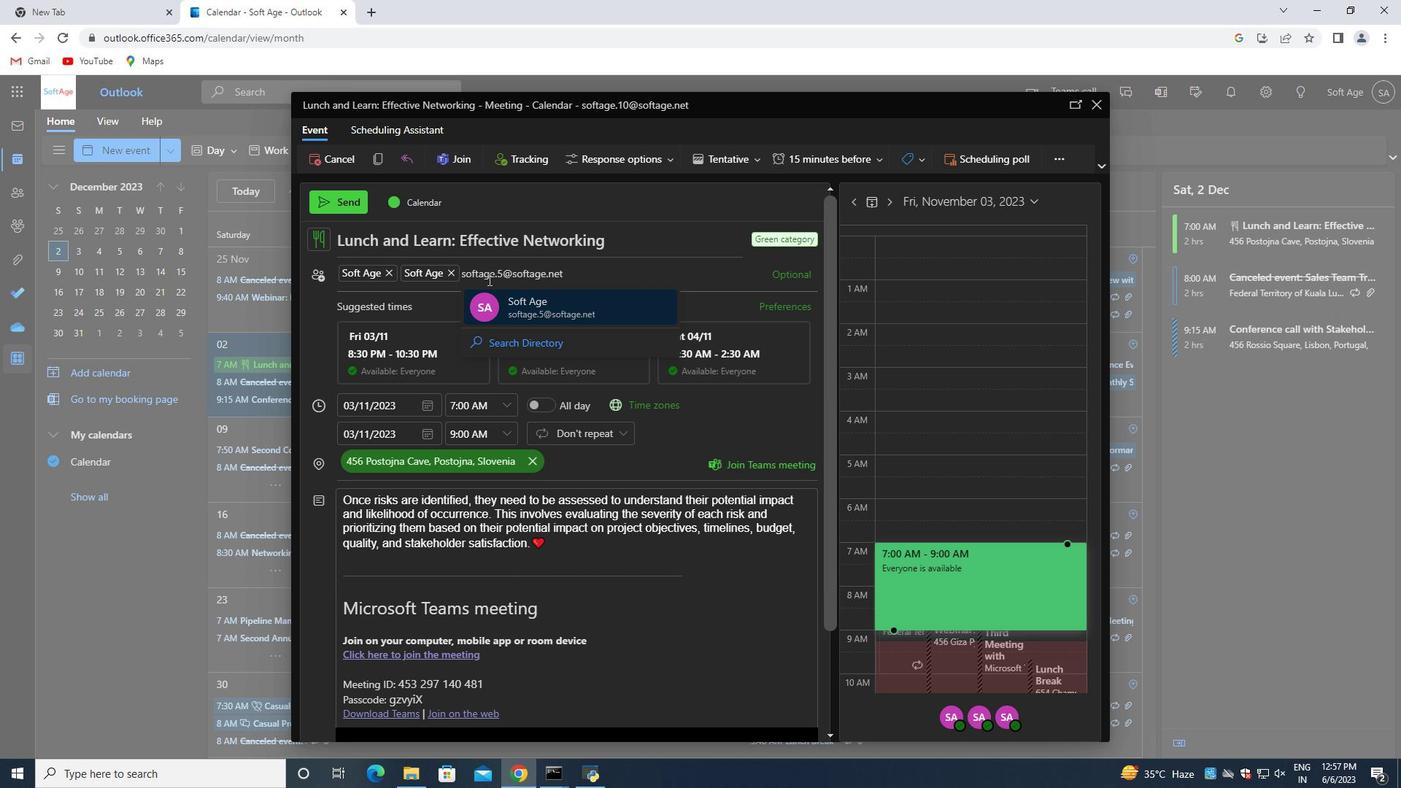 
Action: Mouse moved to (556, 545)
Screenshot: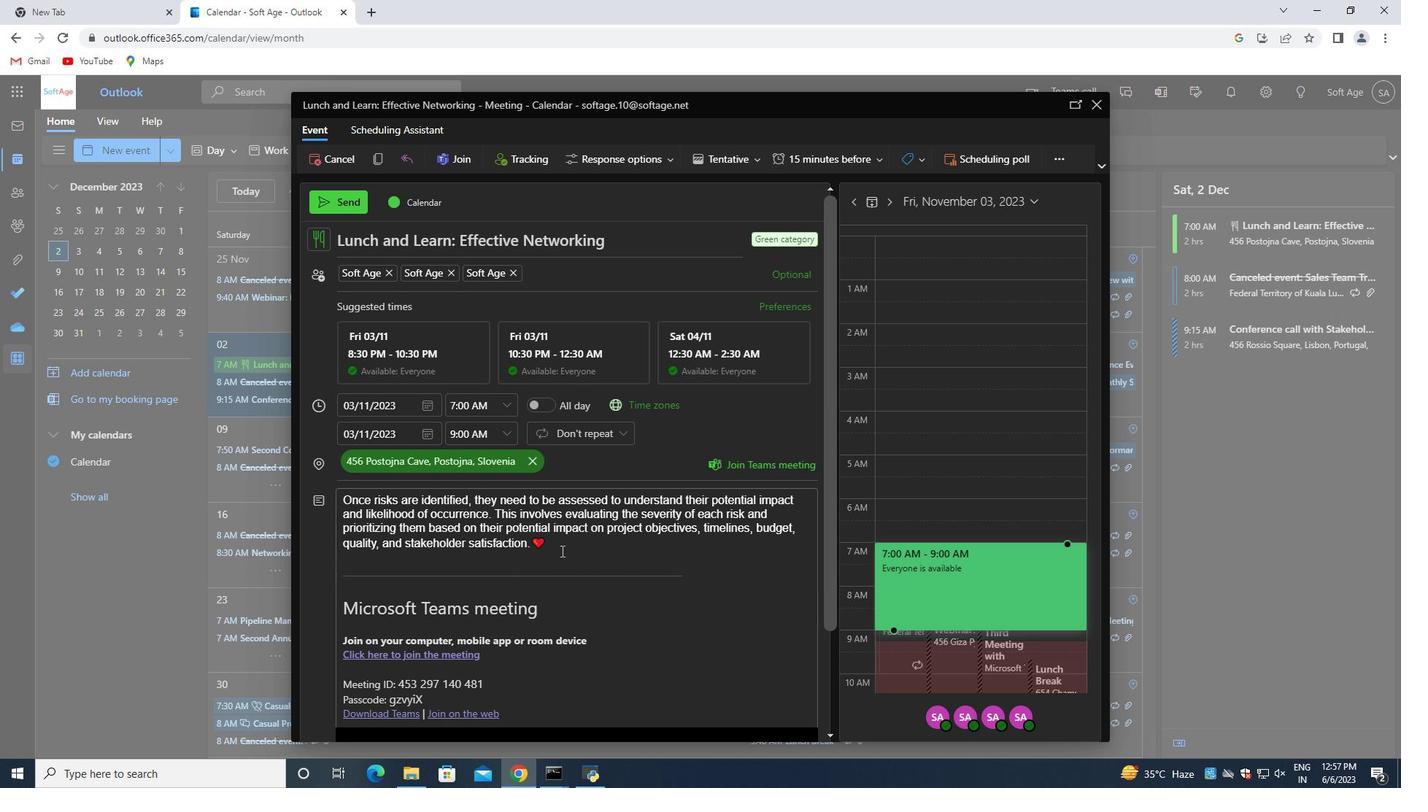 
Action: Mouse pressed left at (556, 545)
Screenshot: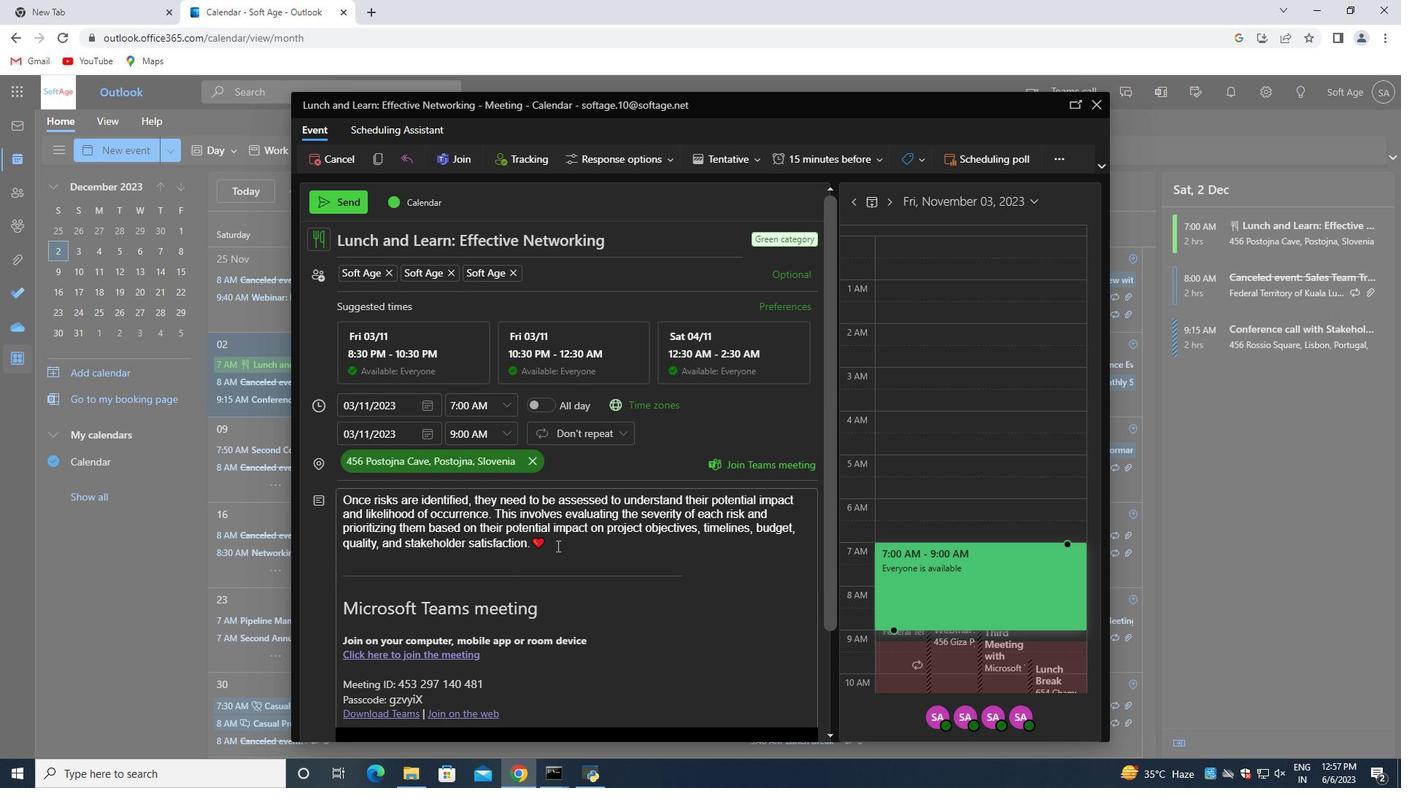 
Action: Mouse moved to (601, 565)
Screenshot: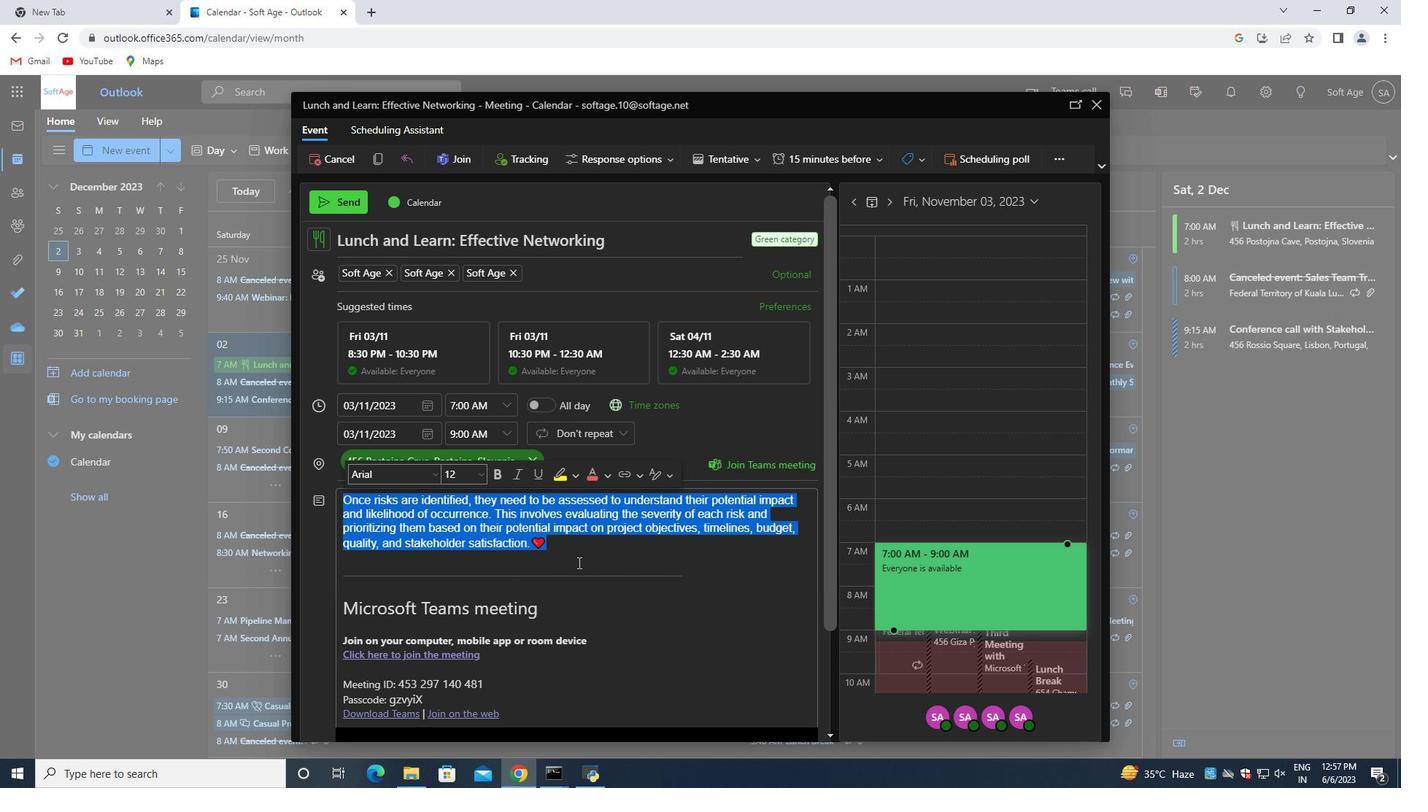 
Action: Mouse scrolled (601, 565) with delta (0, 0)
Screenshot: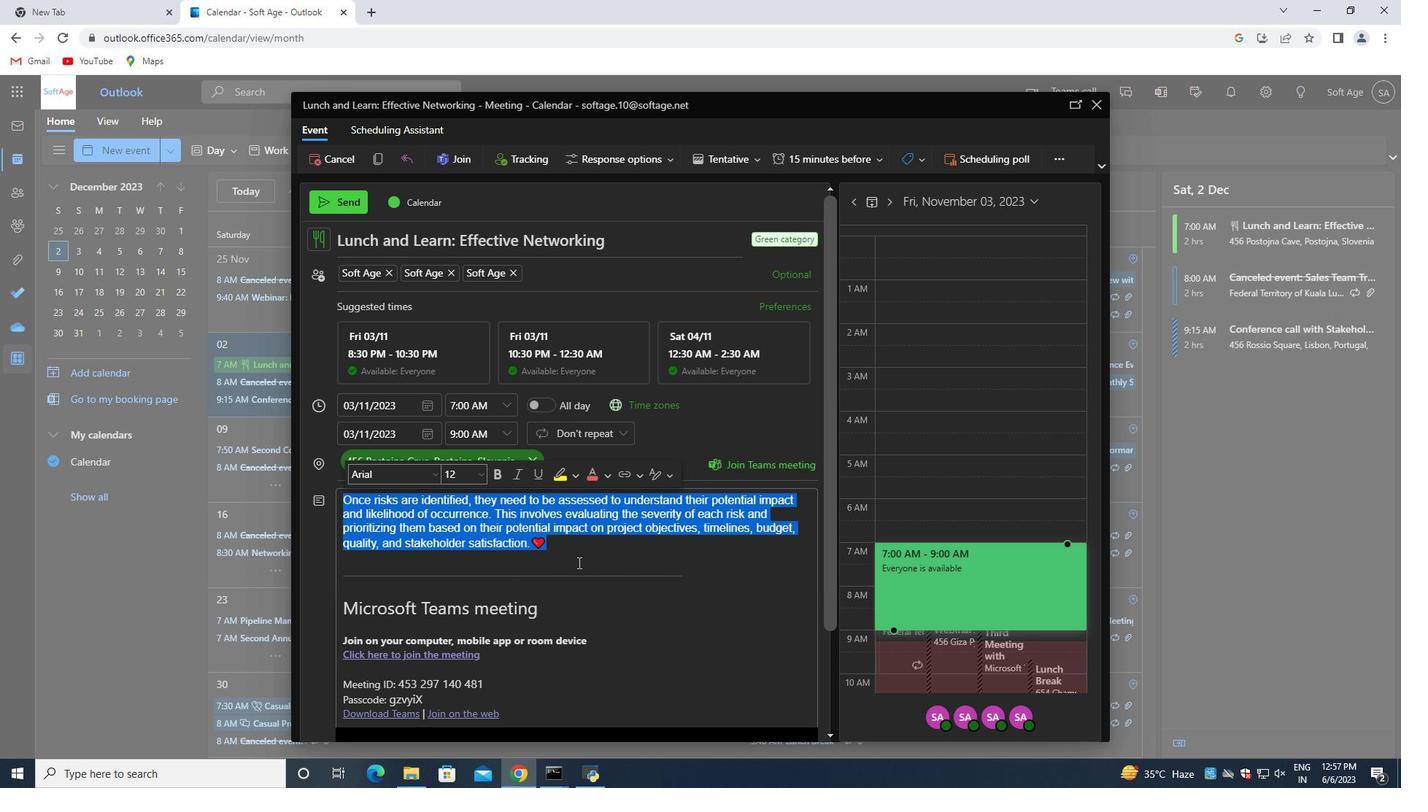 
Action: Mouse moved to (602, 565)
Screenshot: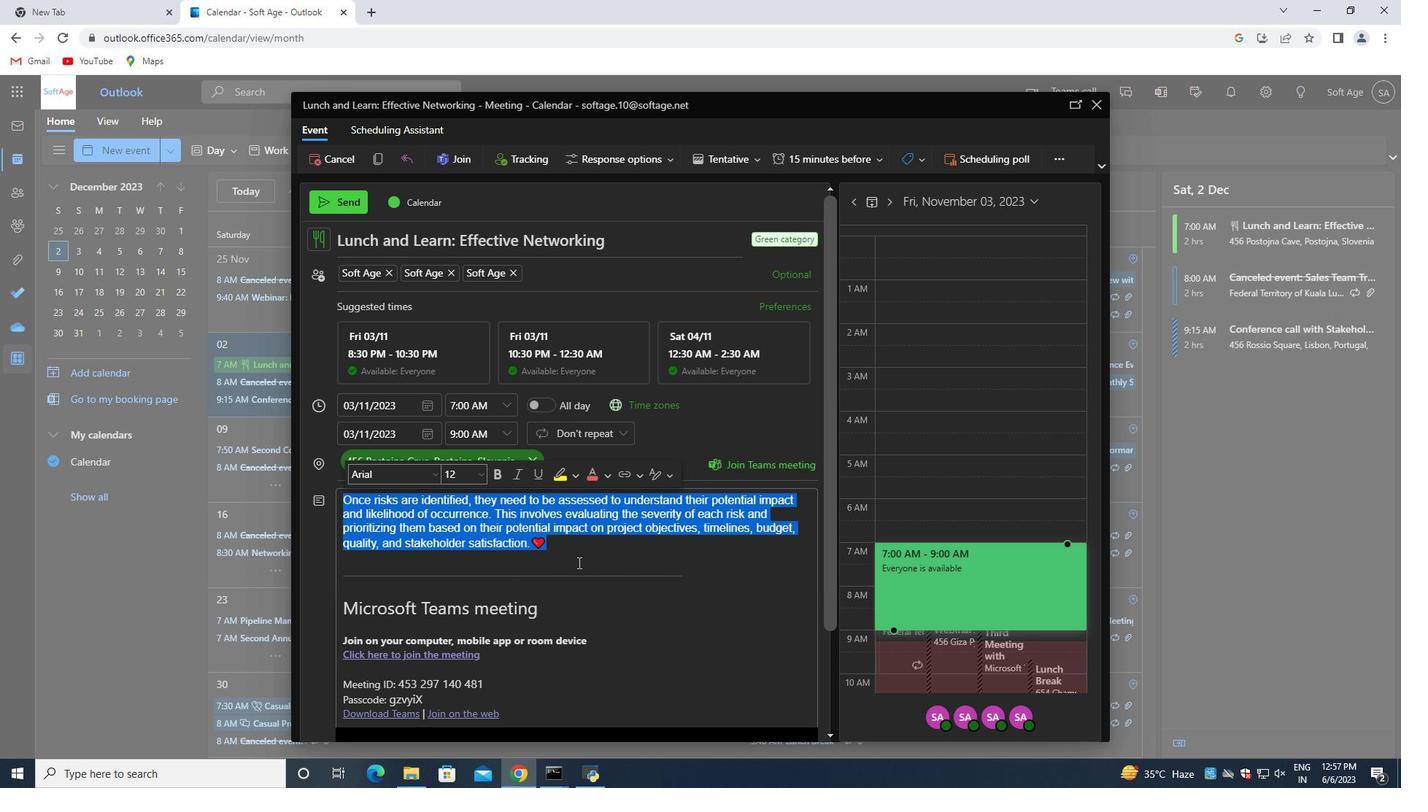 
Action: Mouse scrolled (602, 565) with delta (0, 0)
Screenshot: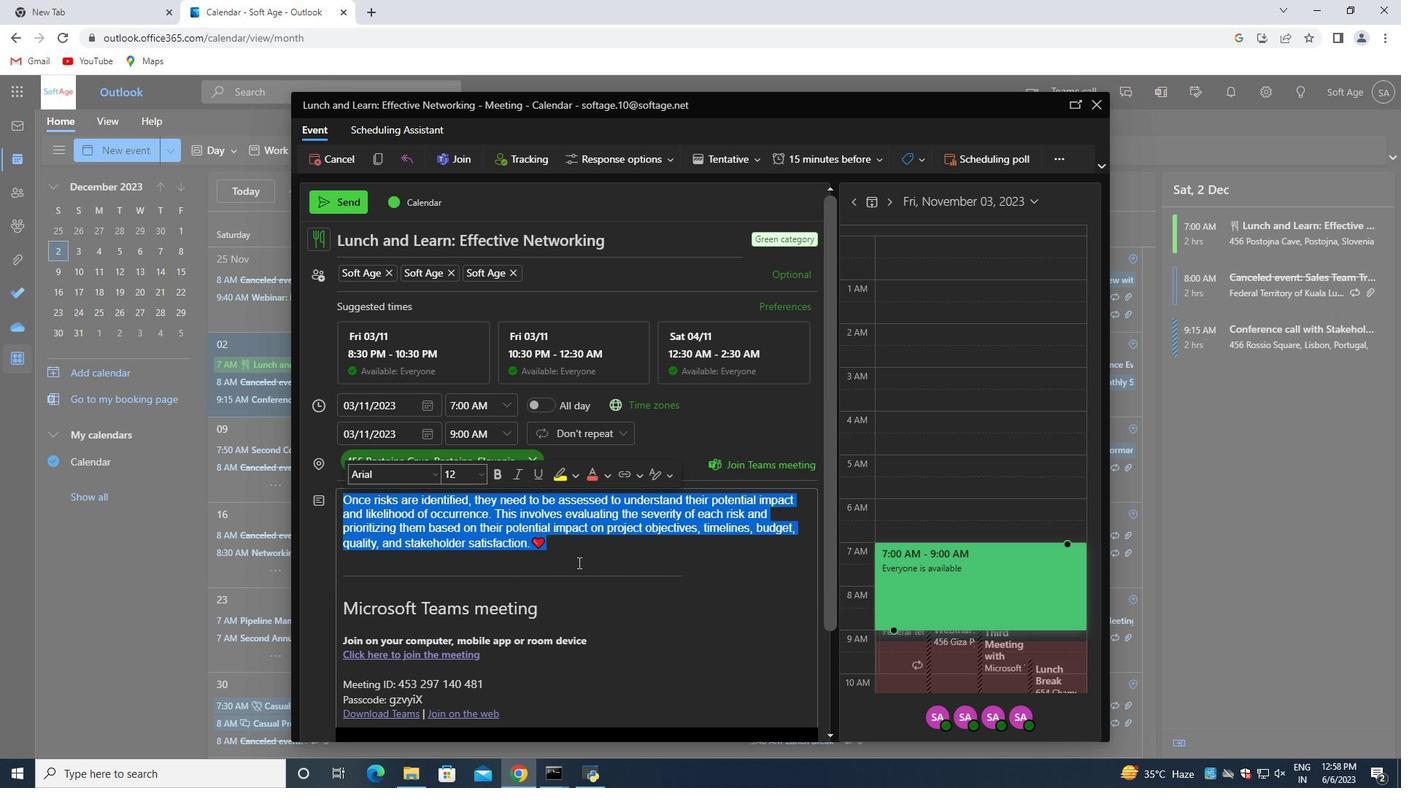 
Action: Mouse moved to (602, 563)
Screenshot: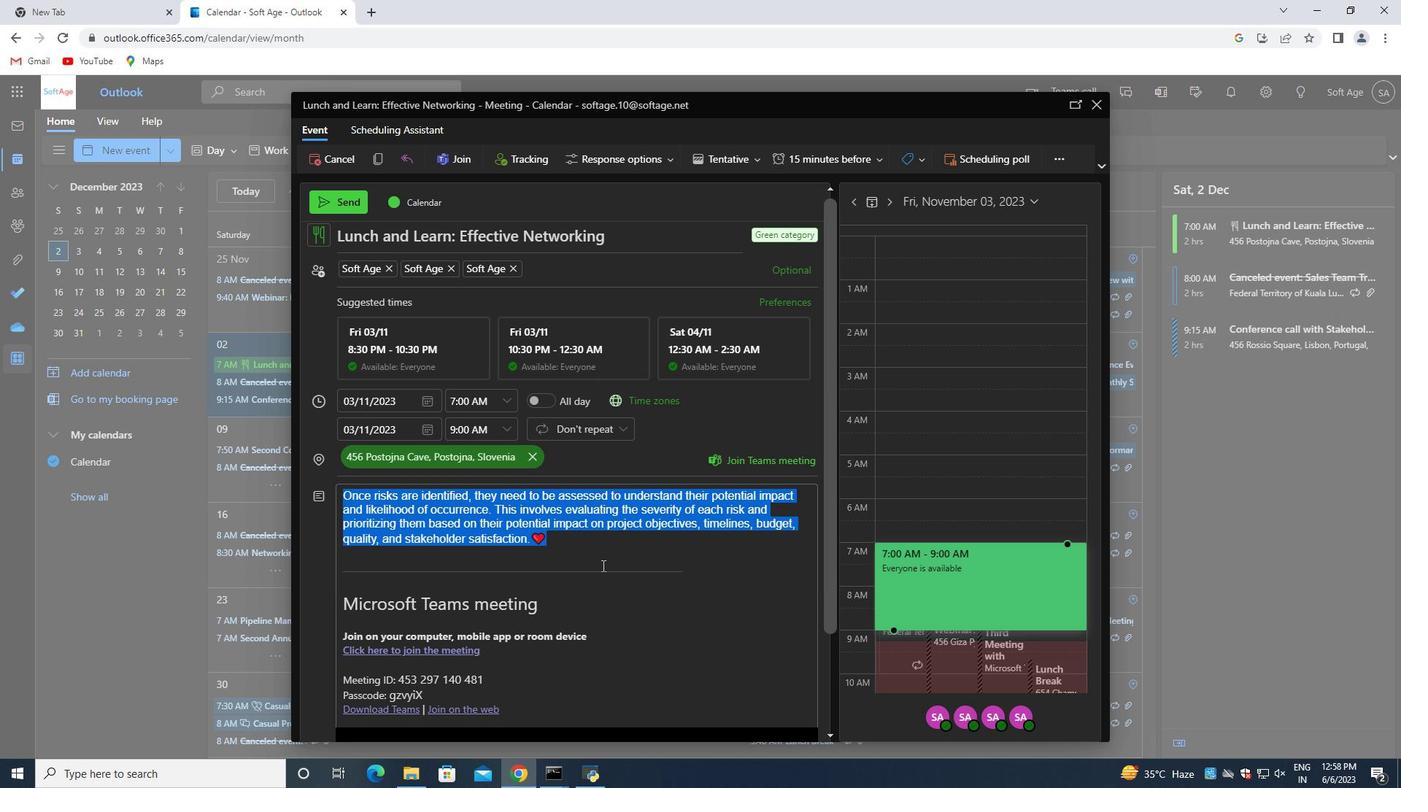 
Action: Mouse scrolled (602, 562) with delta (0, 0)
Screenshot: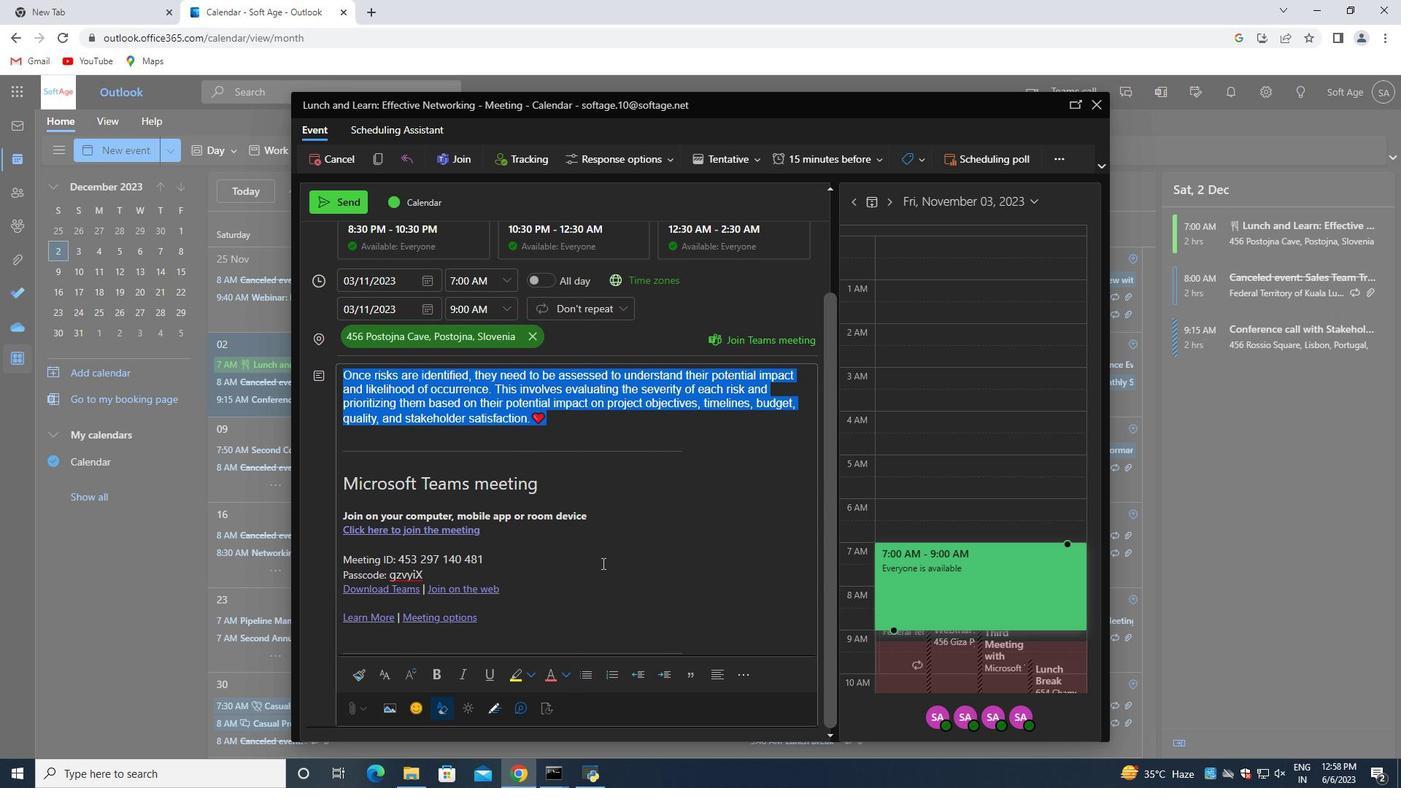 
Action: Mouse moved to (742, 679)
Screenshot: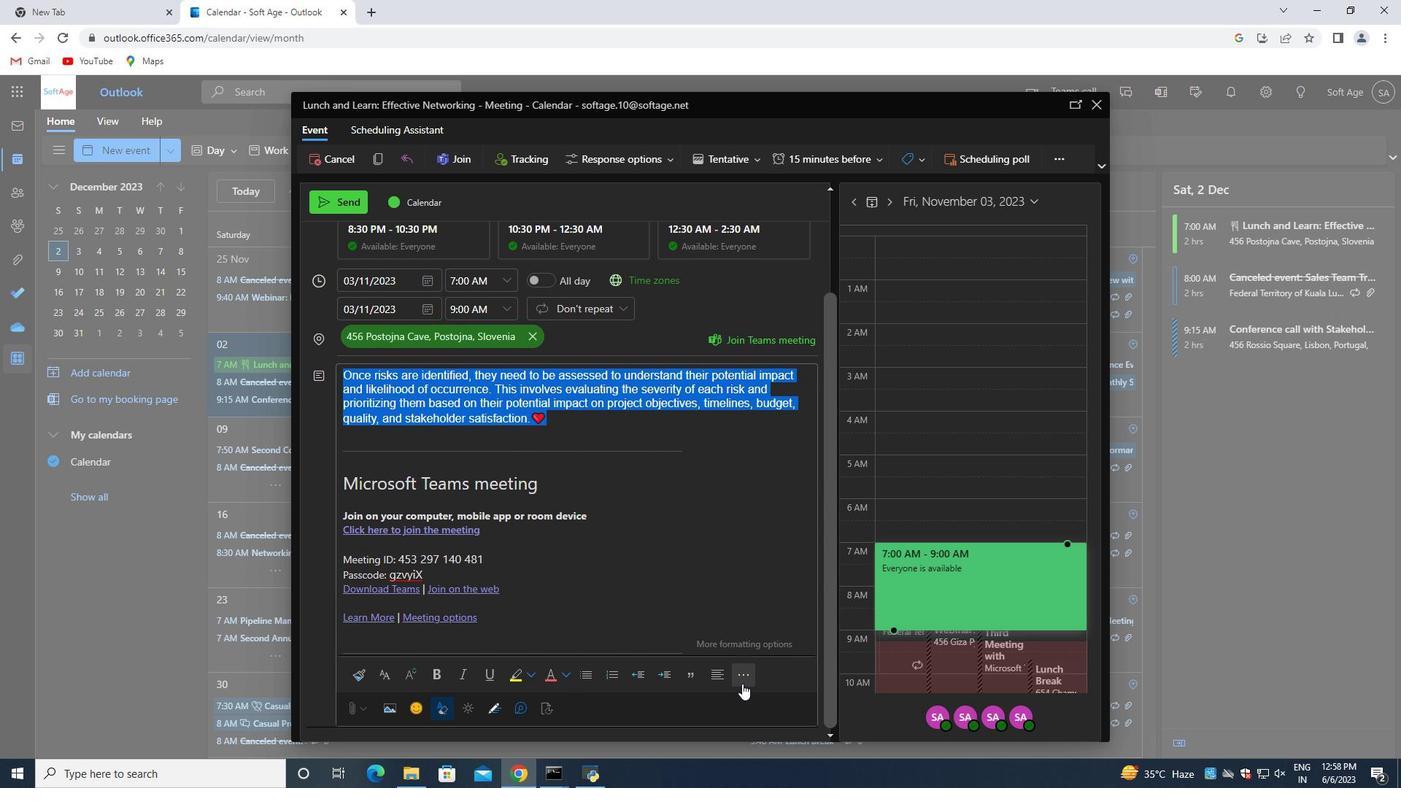 
Action: Mouse pressed left at (742, 679)
Screenshot: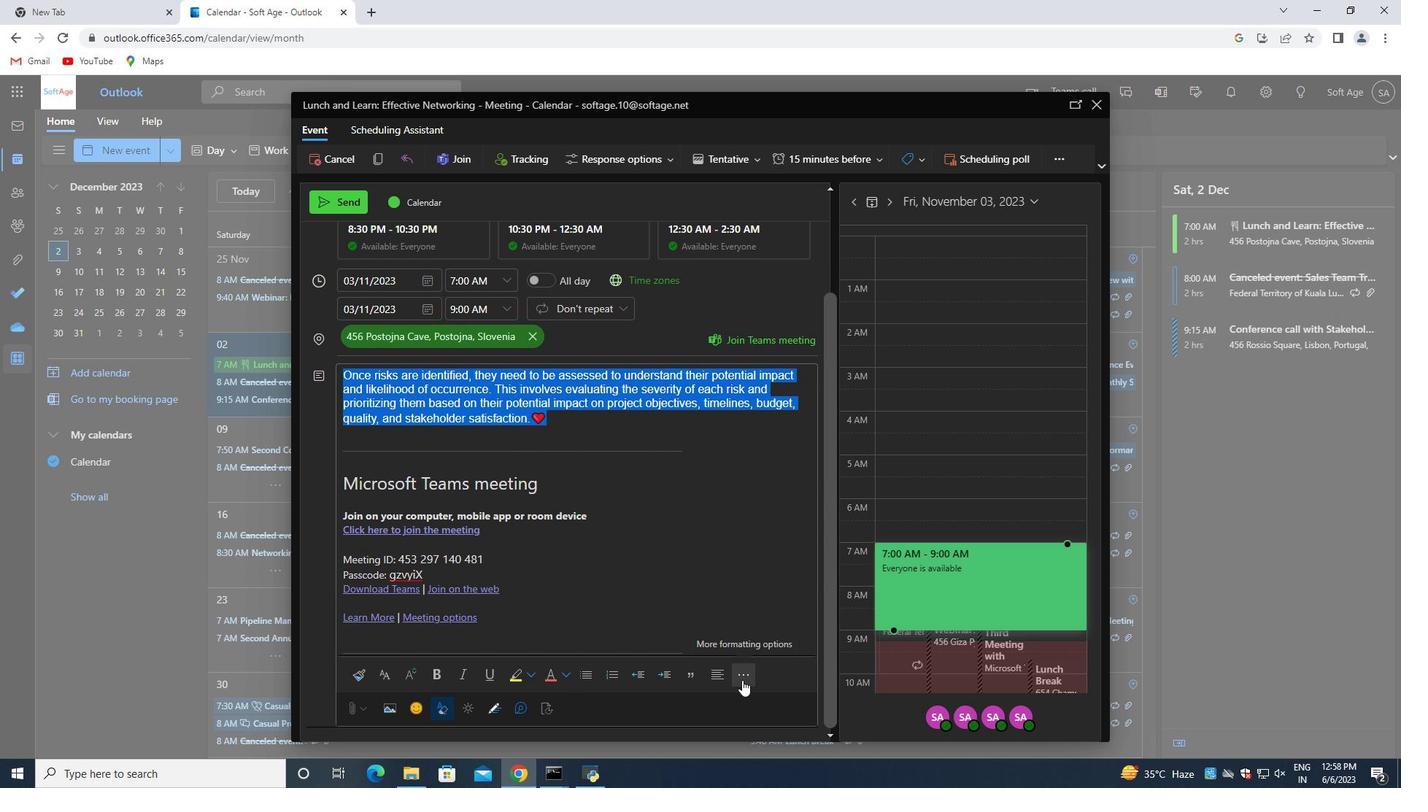 
Action: Mouse moved to (744, 584)
Screenshot: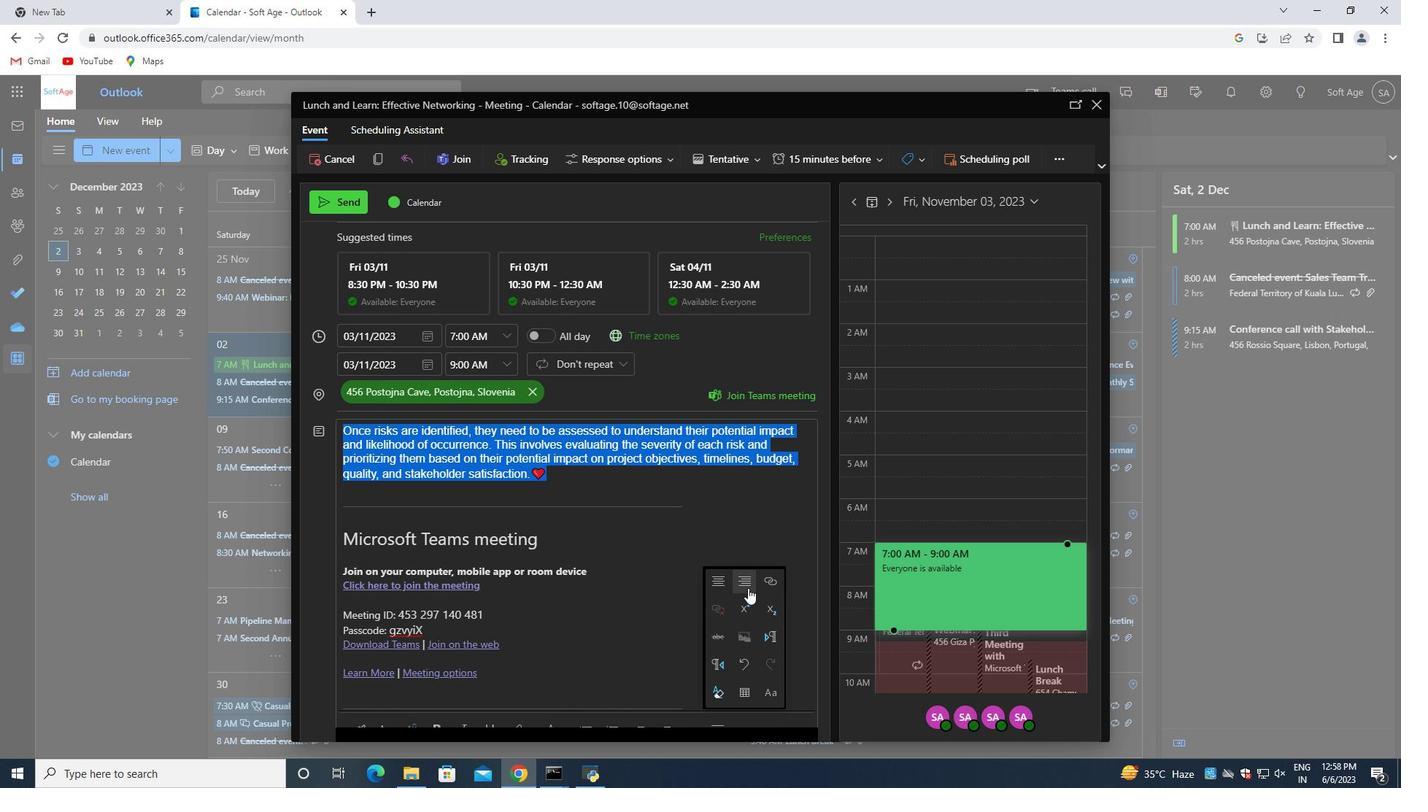 
Action: Mouse pressed left at (744, 584)
Screenshot: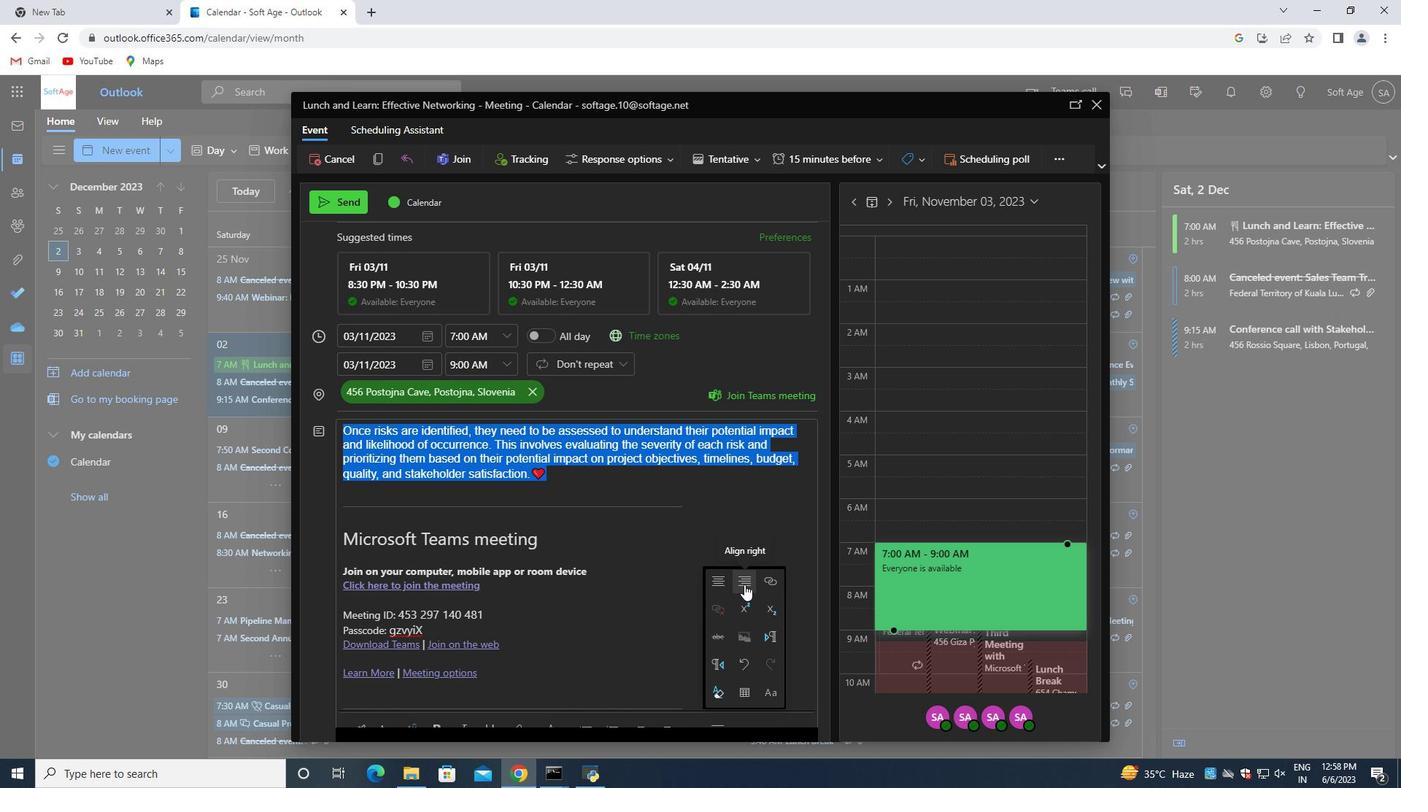 
Action: Mouse moved to (433, 671)
Screenshot: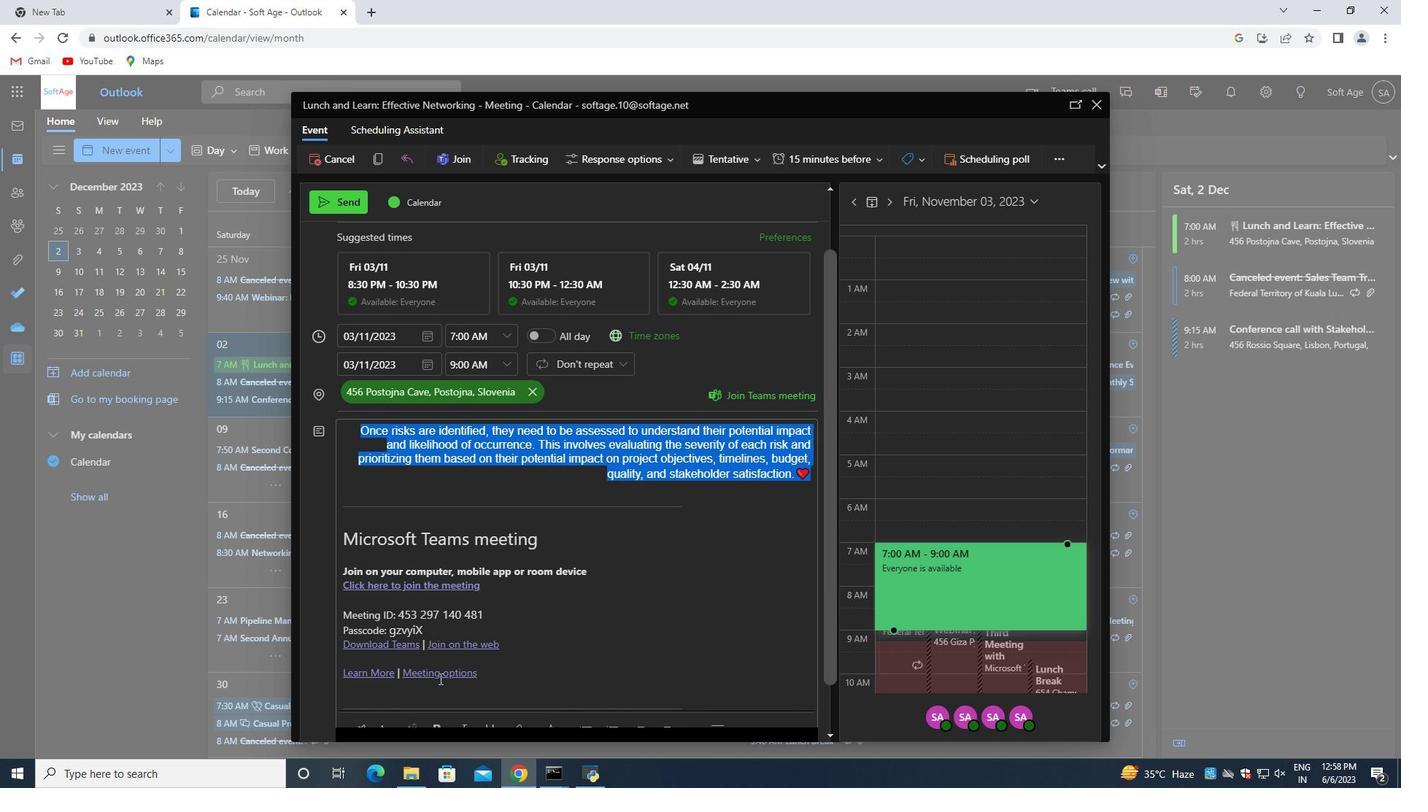 
Action: Mouse scrolled (433, 670) with delta (0, 0)
Screenshot: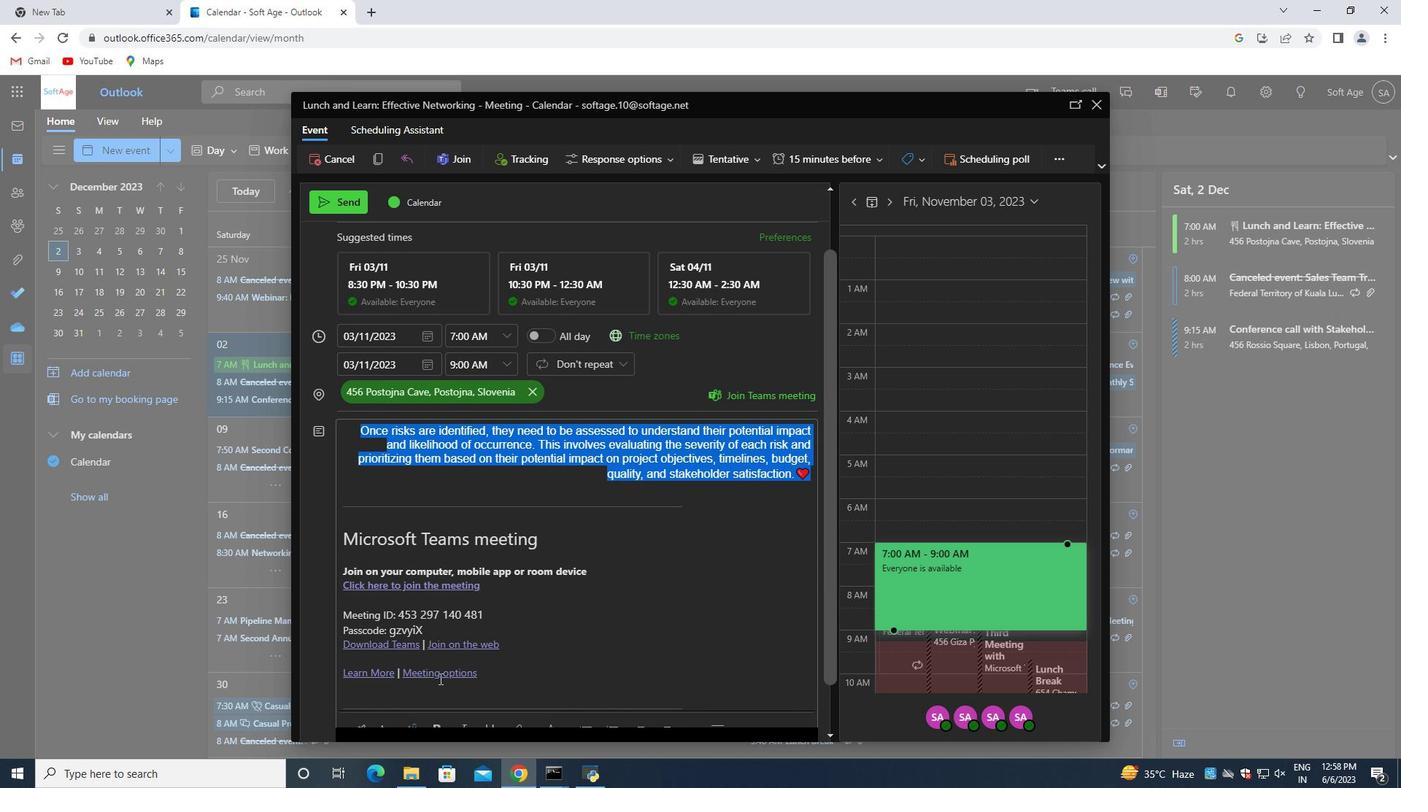 
Action: Mouse scrolled (433, 670) with delta (0, 0)
Screenshot: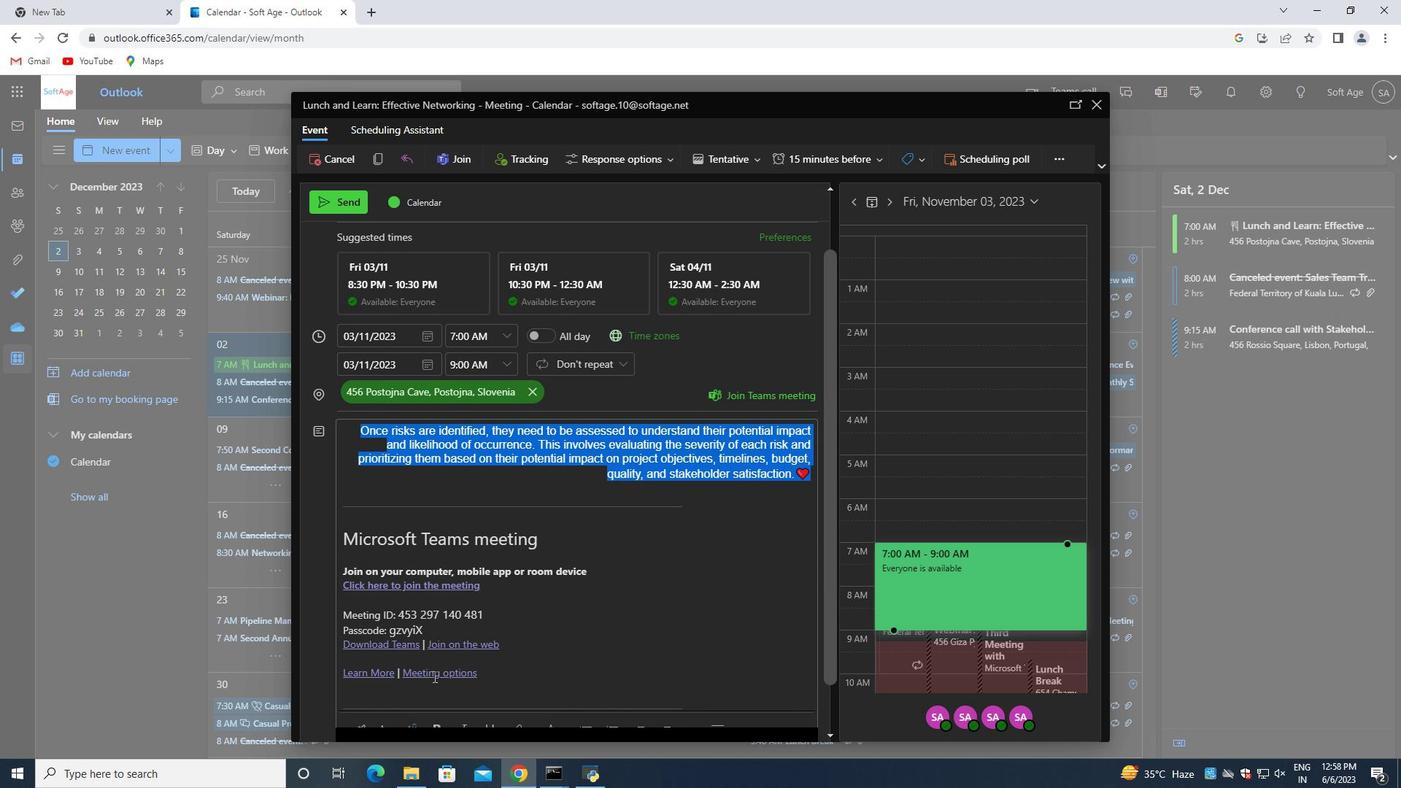 
Action: Mouse scrolled (433, 670) with delta (0, 0)
Screenshot: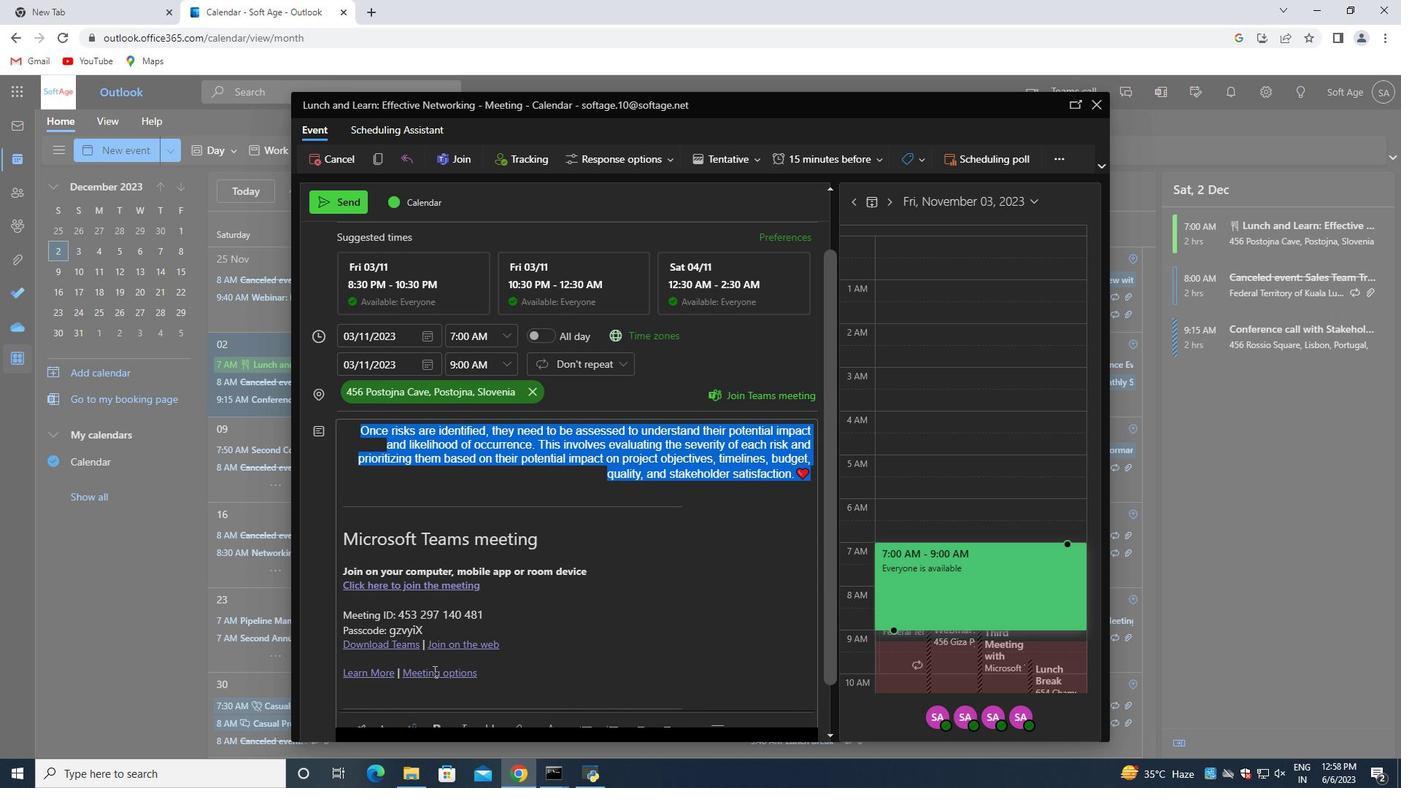 
Action: Mouse moved to (568, 672)
Screenshot: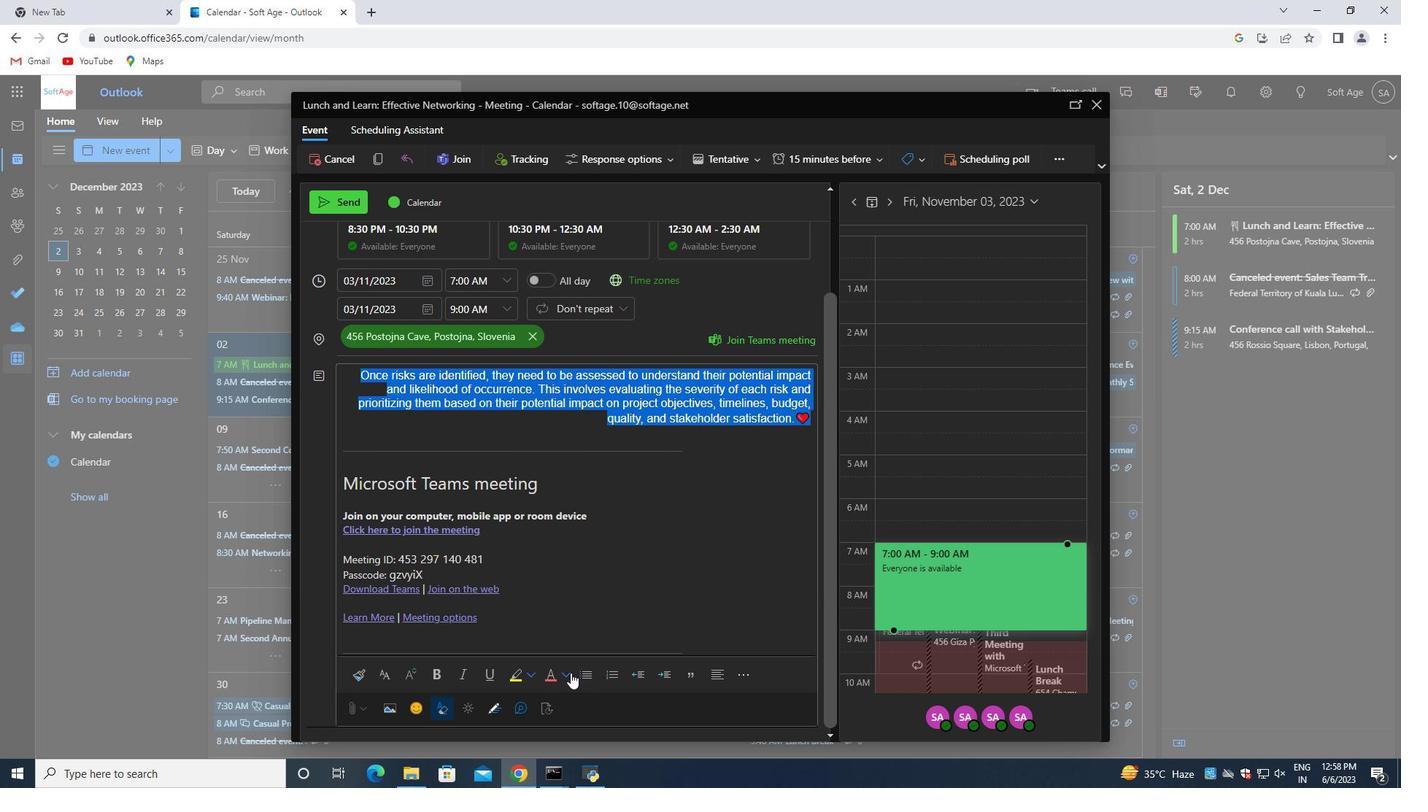 
Action: Mouse pressed left at (568, 672)
Screenshot: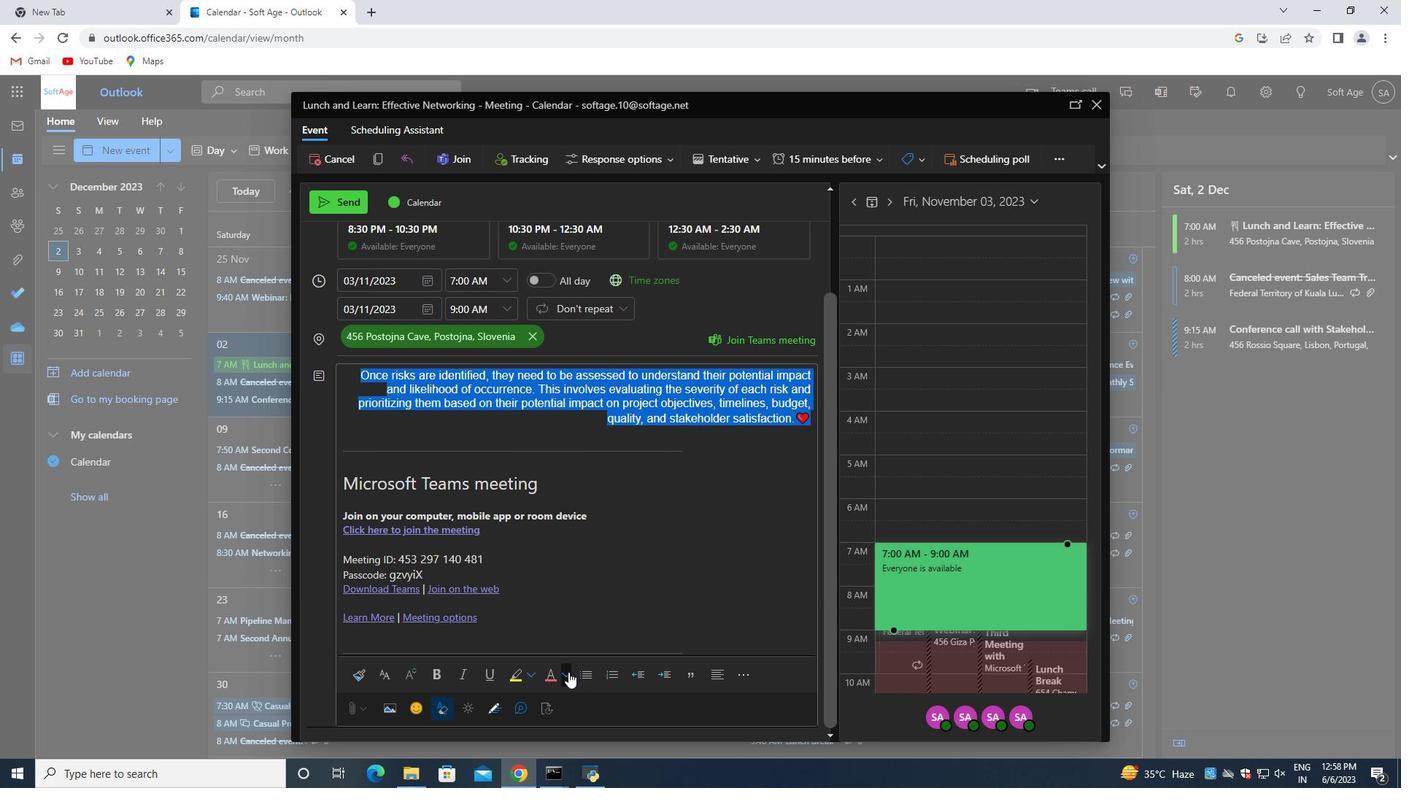 
Action: Mouse moved to (607, 602)
Screenshot: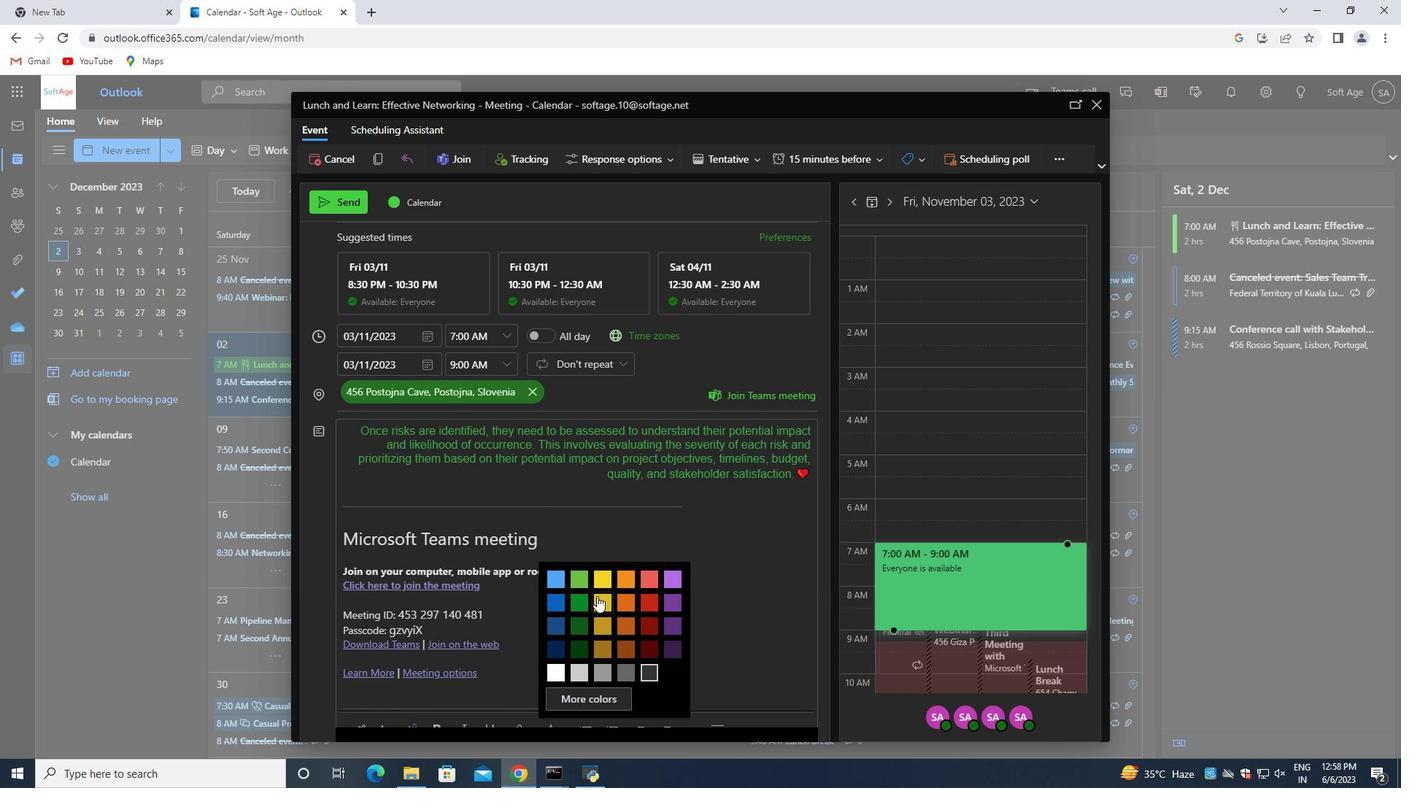 
Action: Mouse pressed left at (607, 602)
Screenshot: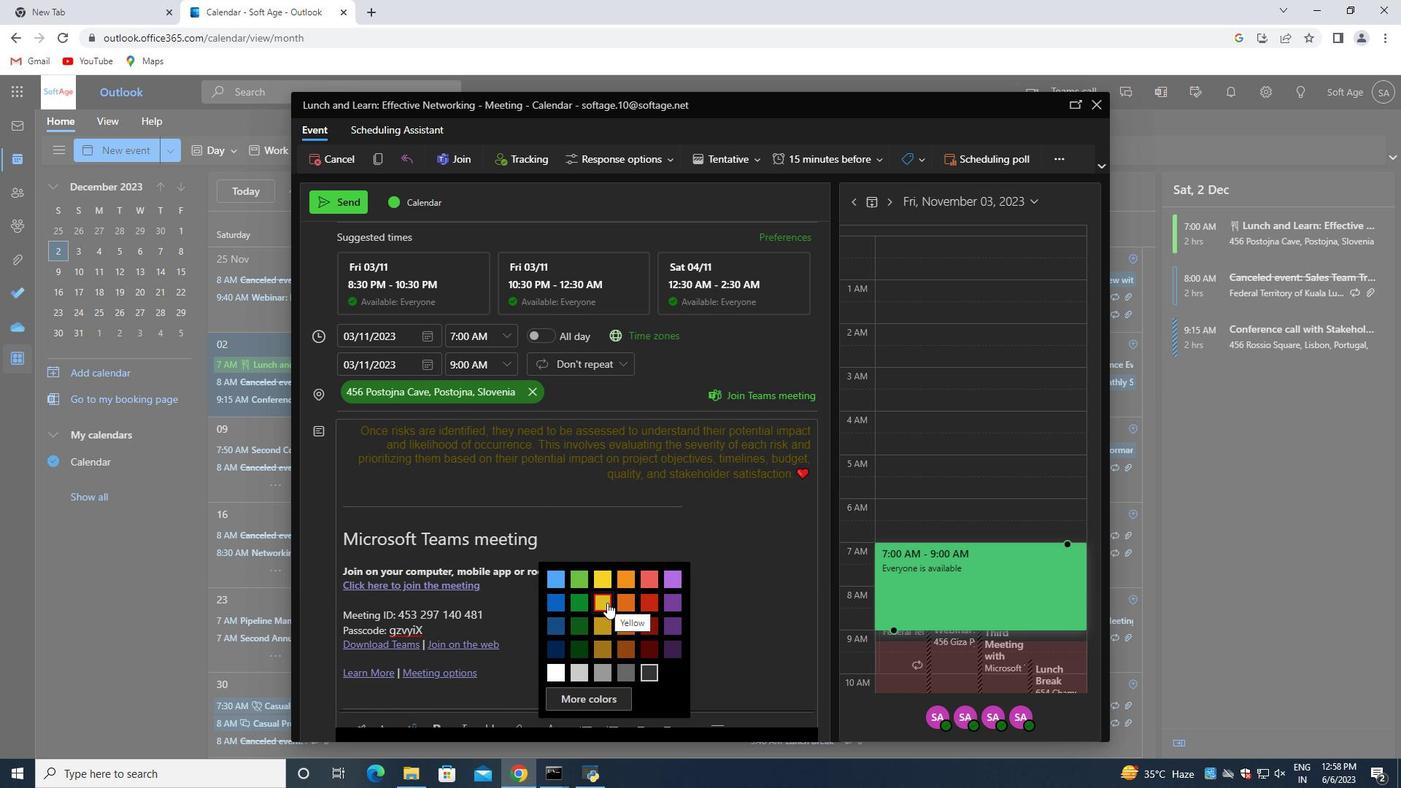 
Action: Mouse moved to (803, 493)
Screenshot: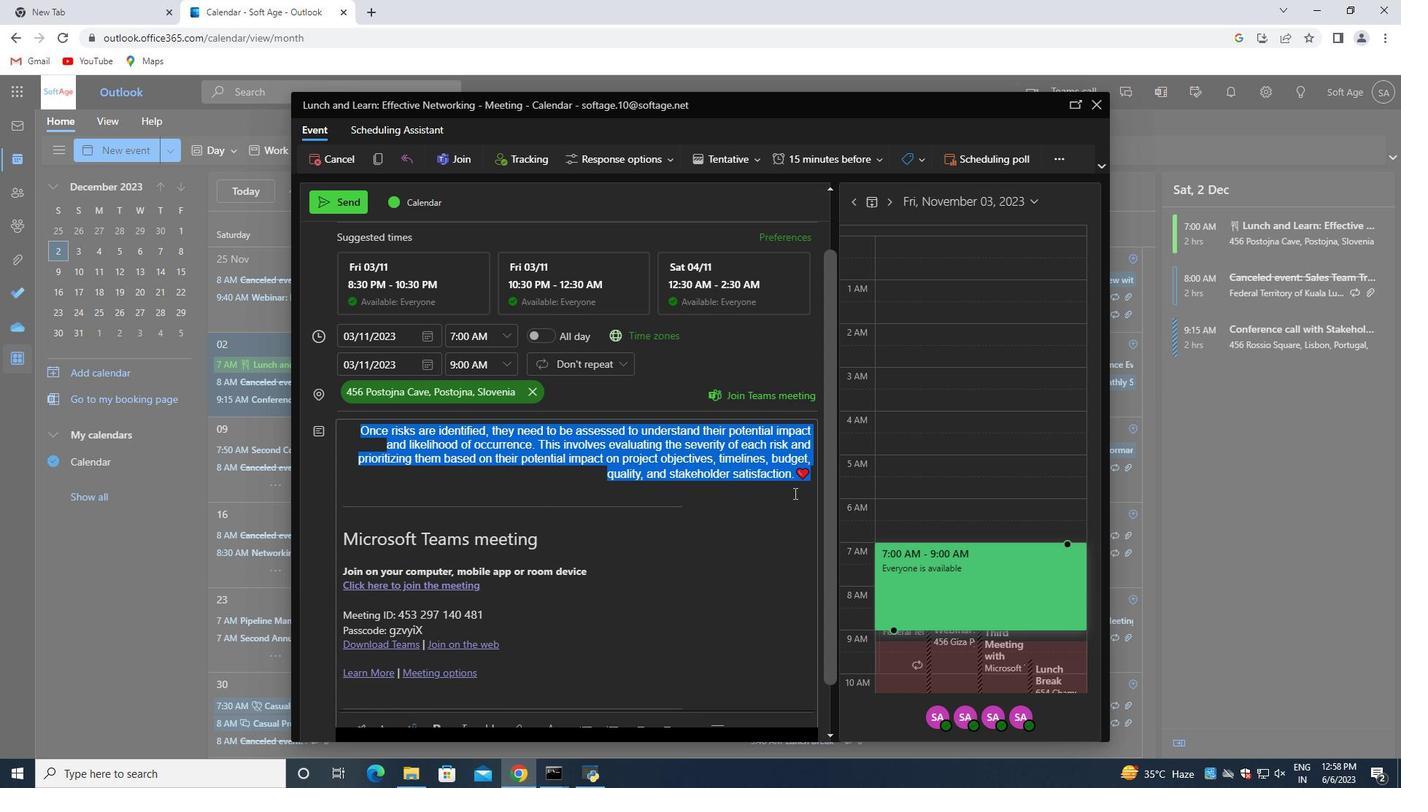 
Action: Mouse pressed left at (803, 493)
Screenshot: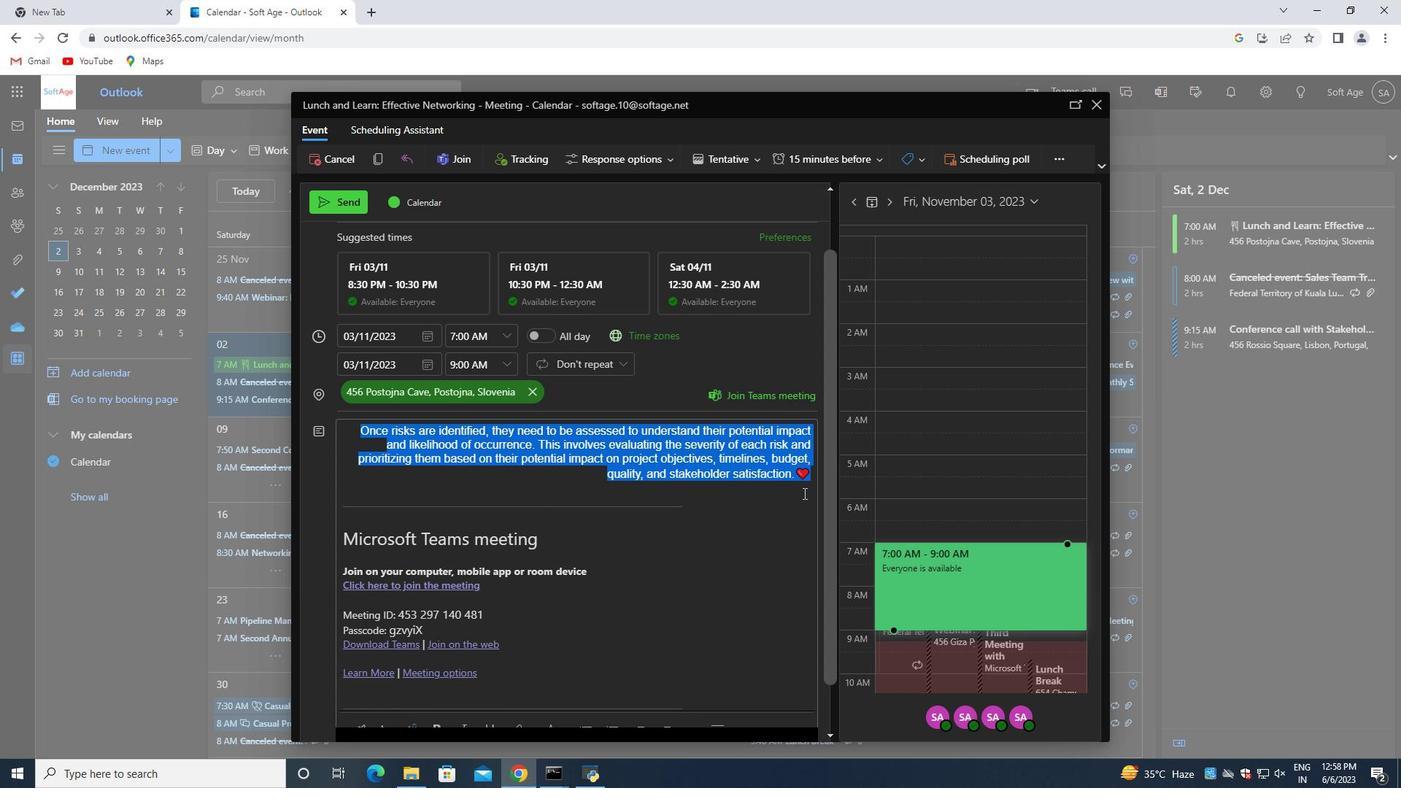 
Action: Mouse moved to (804, 493)
Screenshot: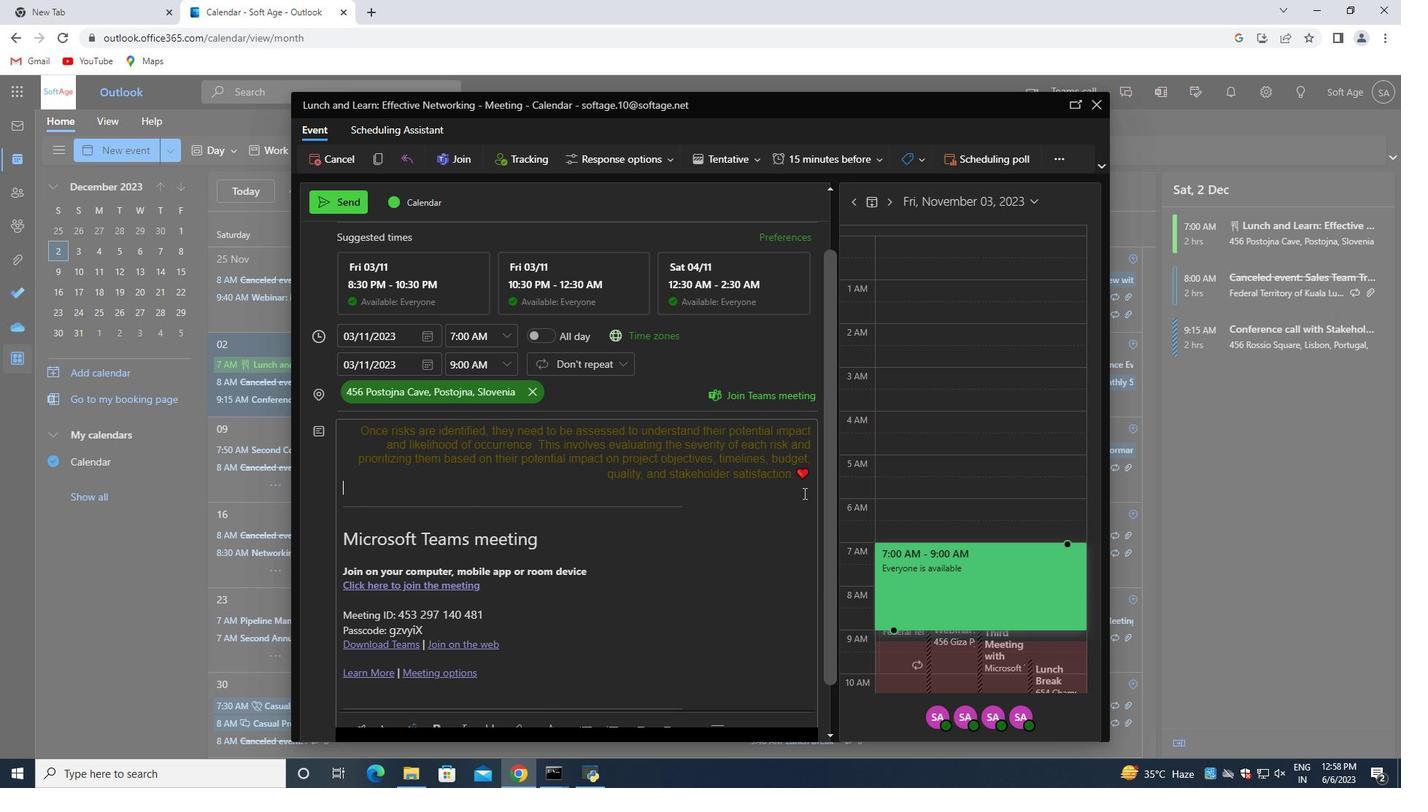 
Action: Mouse scrolled (804, 494) with delta (0, 0)
Screenshot: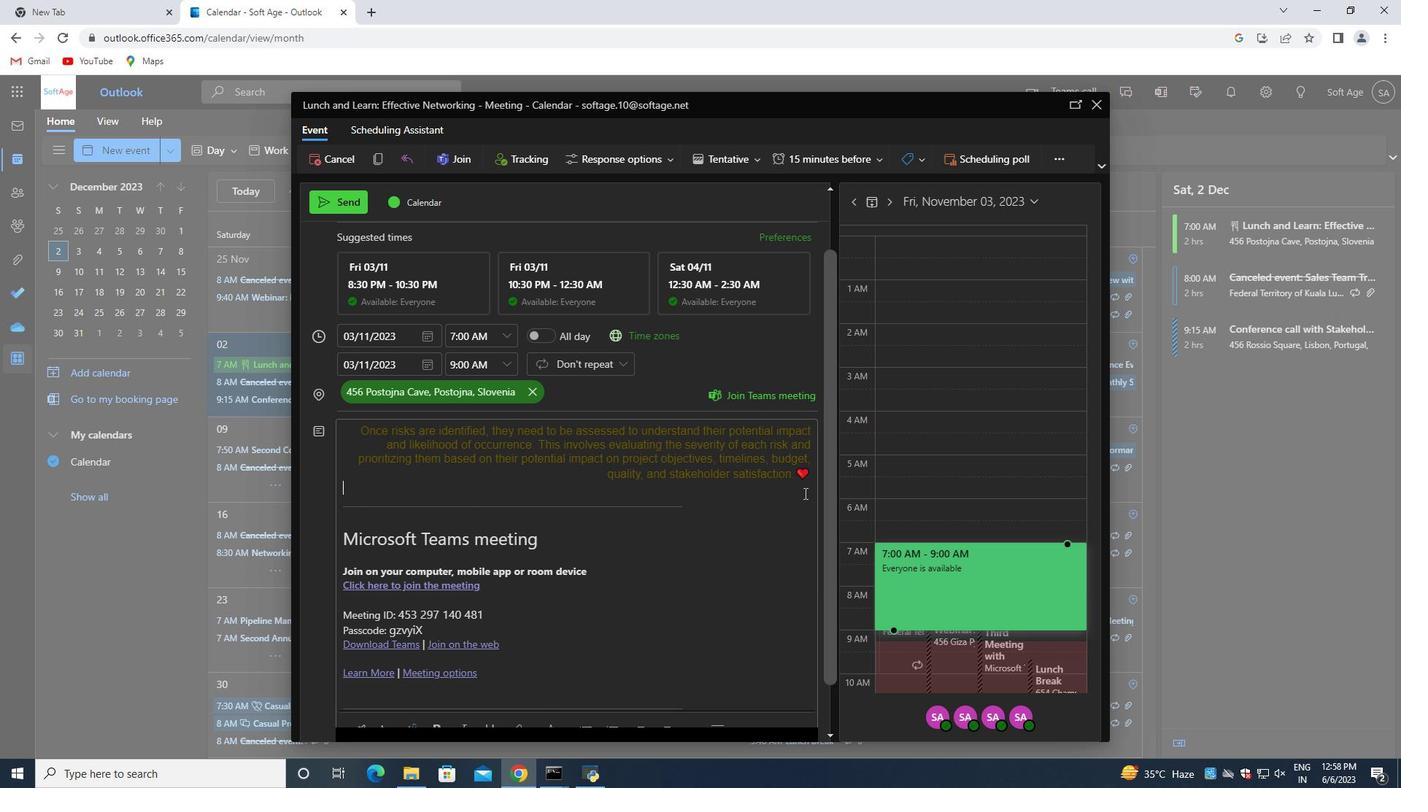 
Action: Mouse scrolled (804, 494) with delta (0, 0)
Screenshot: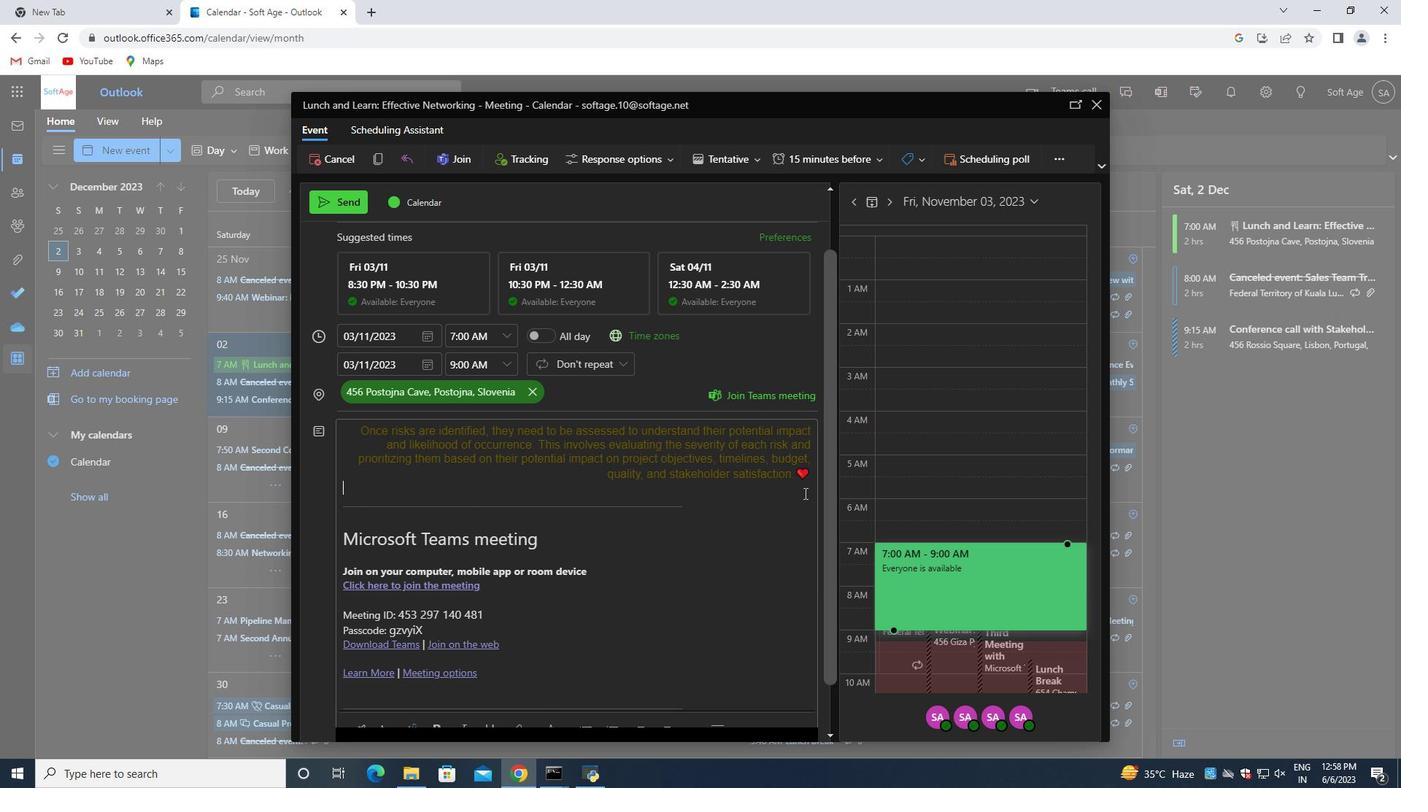 
Action: Mouse scrolled (804, 494) with delta (0, 0)
Screenshot: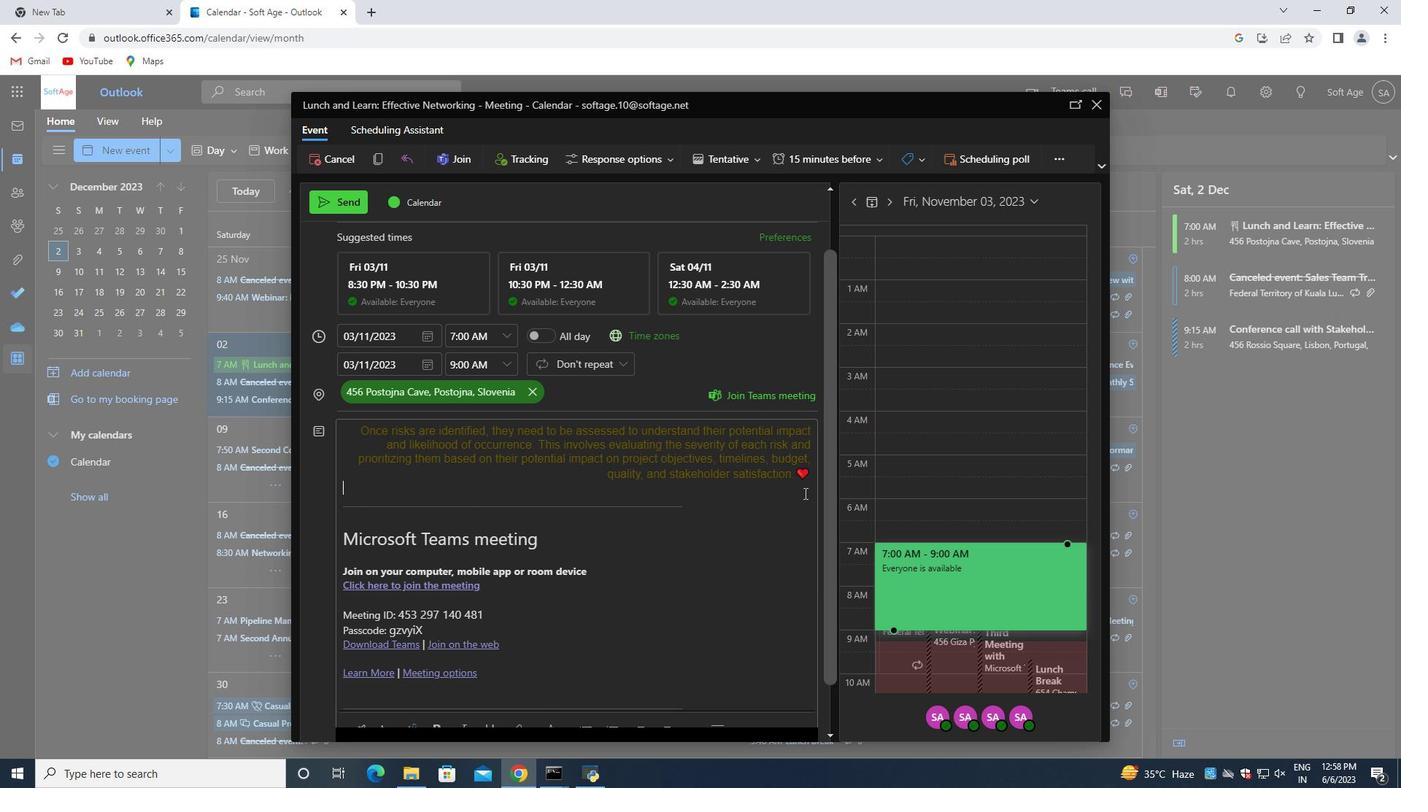 
Action: Mouse scrolled (804, 494) with delta (0, 0)
Screenshot: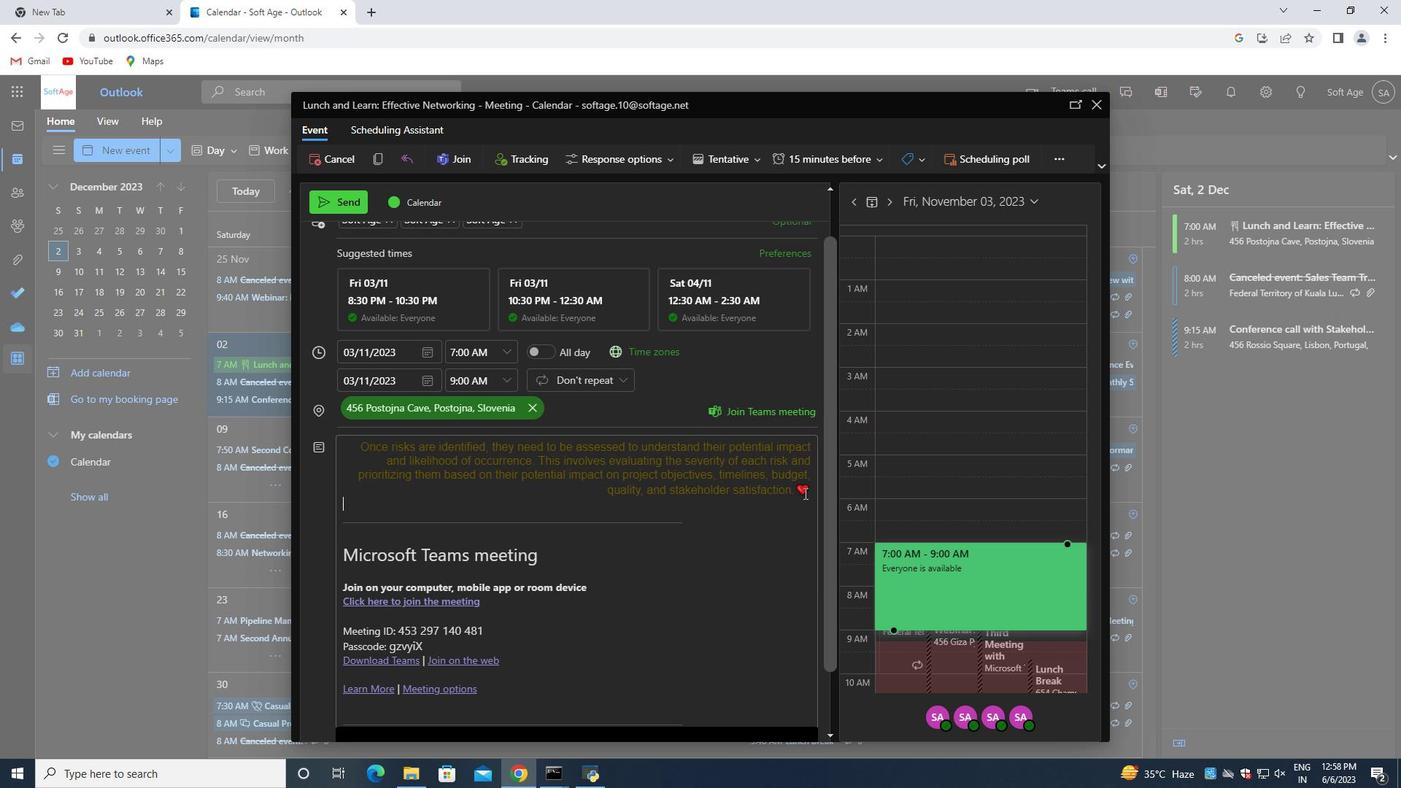 
Action: Mouse moved to (324, 240)
Screenshot: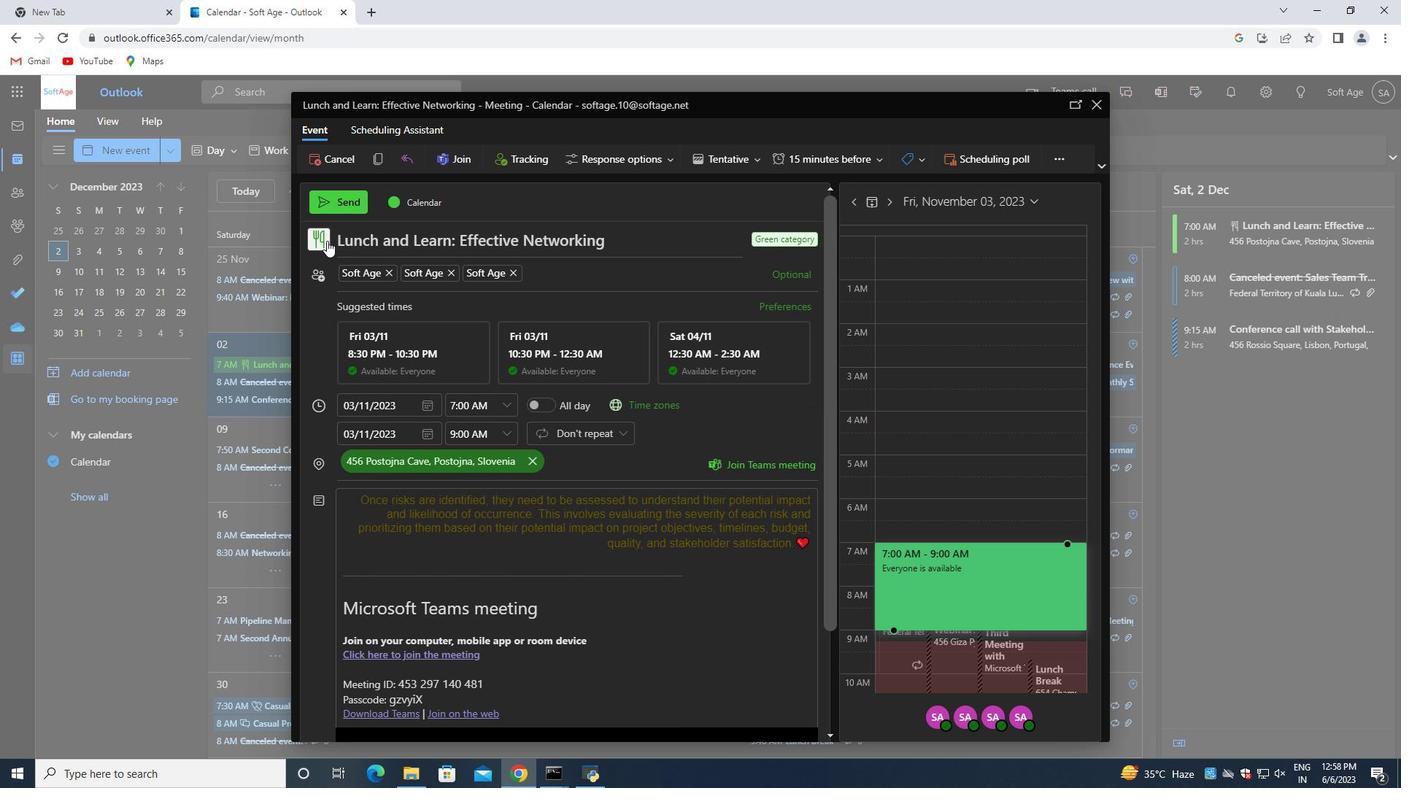 
Action: Mouse pressed left at (324, 240)
Screenshot: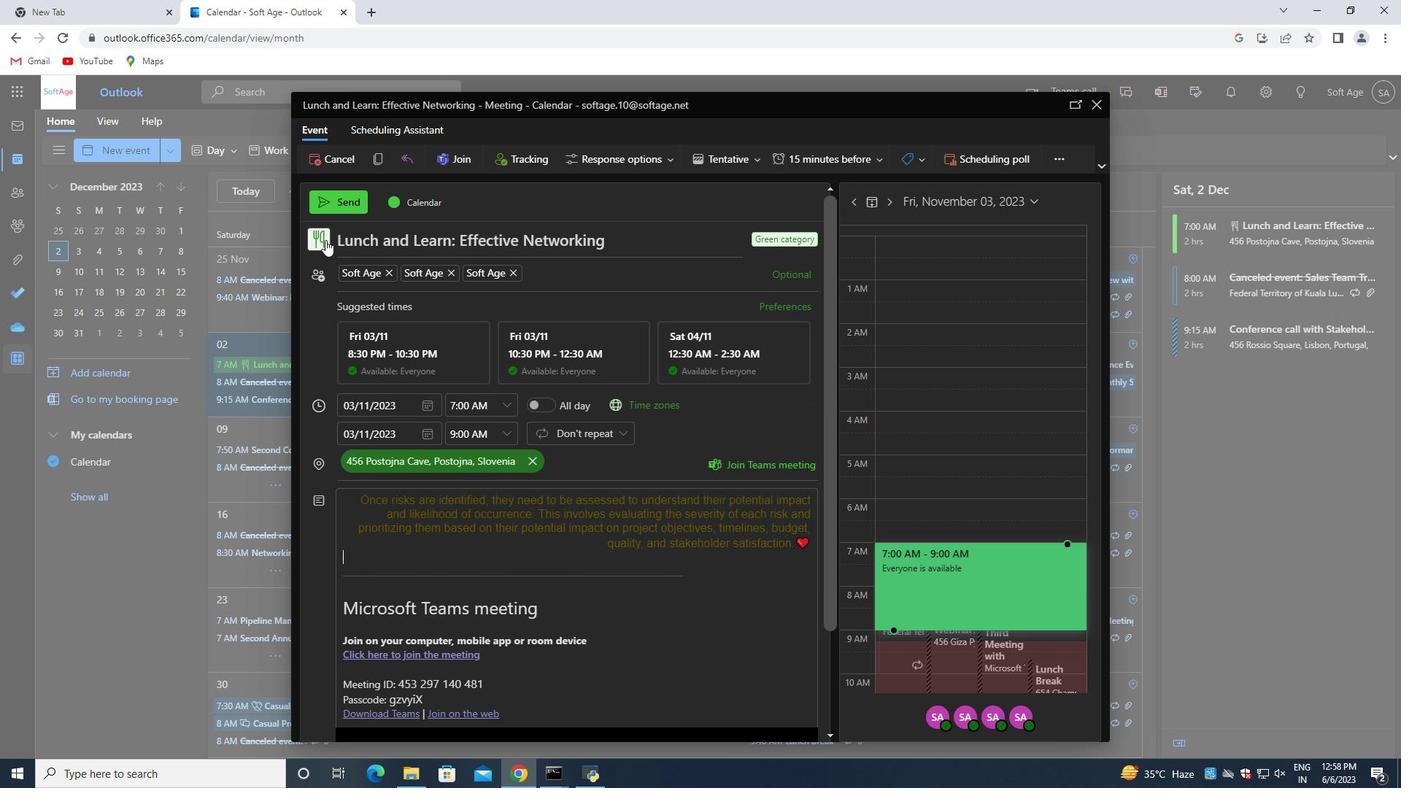 
Action: Mouse moved to (402, 292)
Screenshot: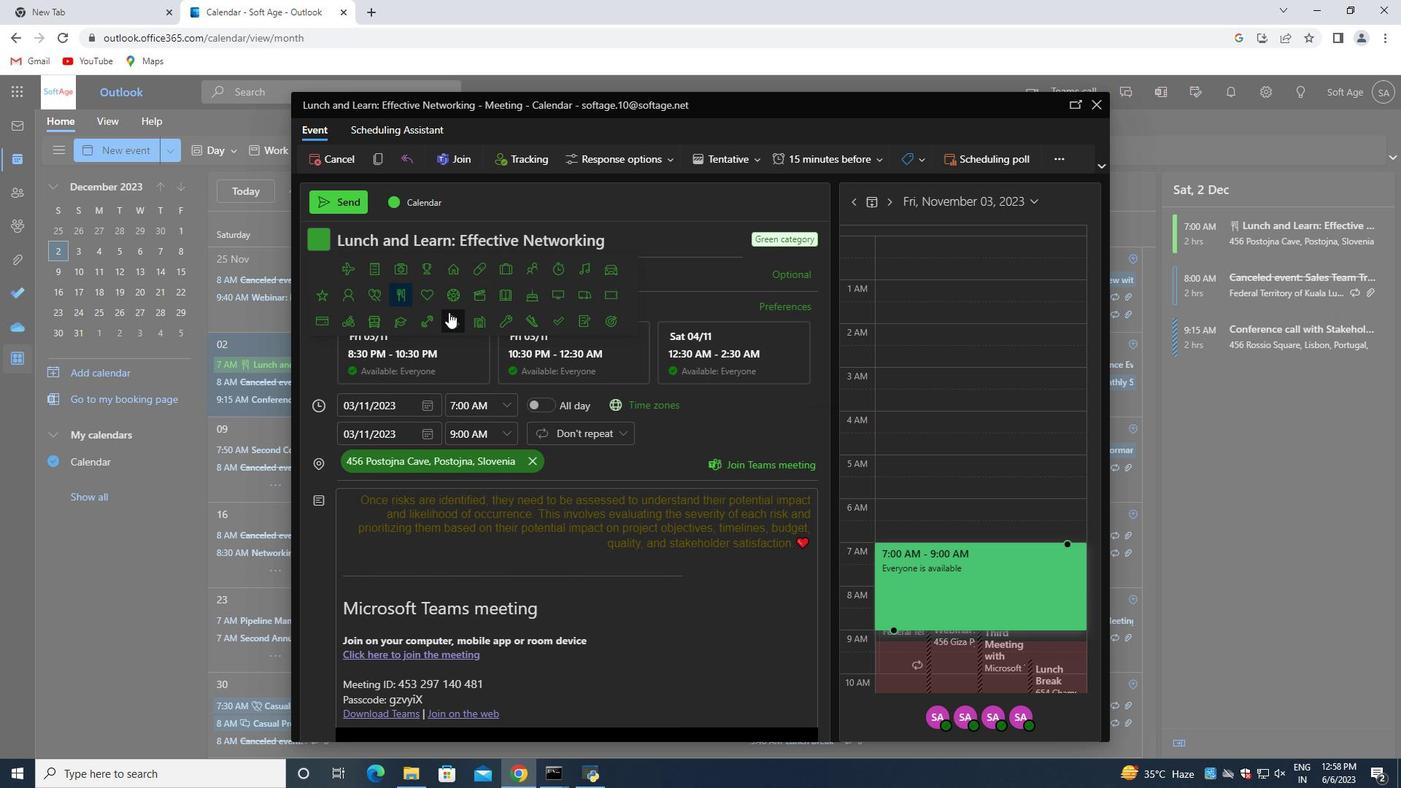 
Action: Mouse pressed left at (402, 292)
Screenshot: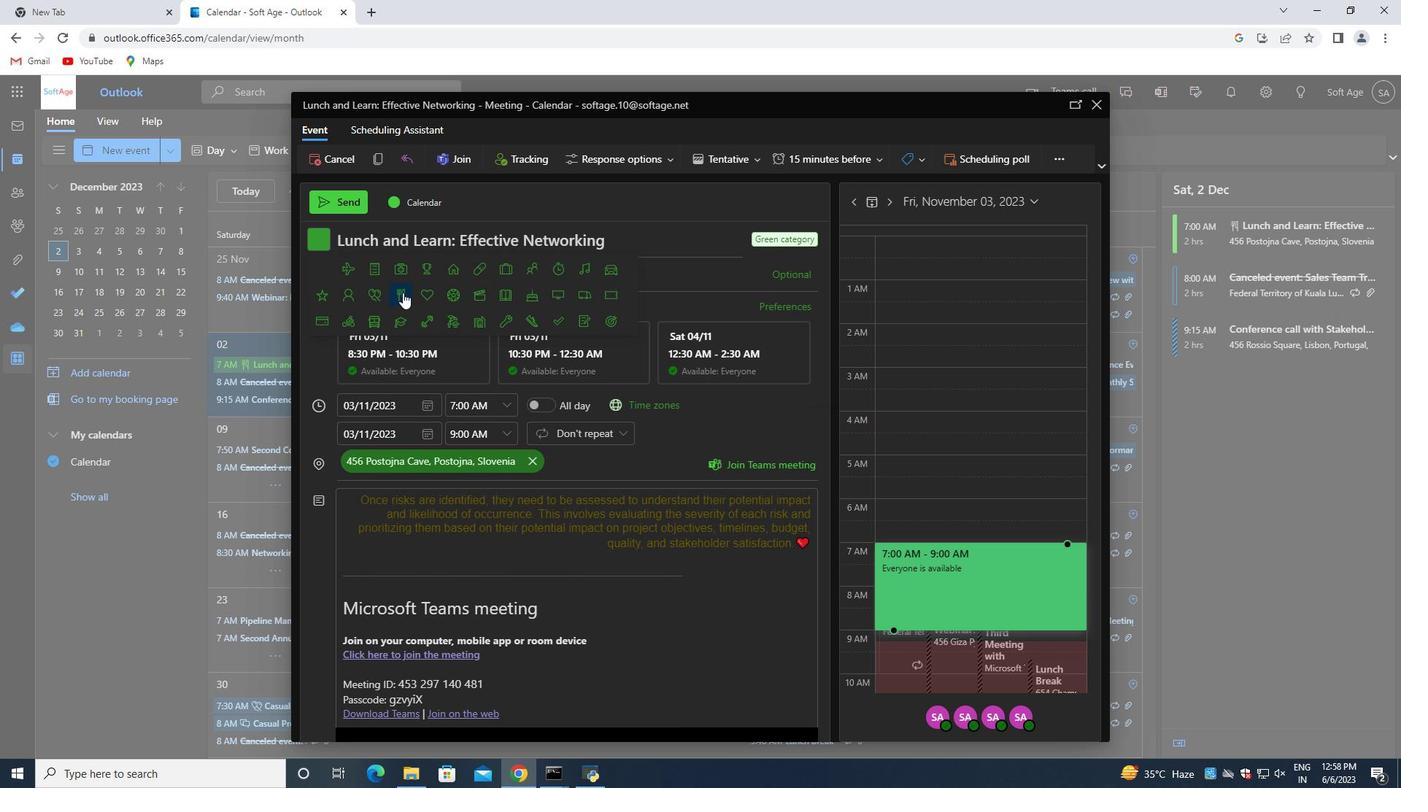 
Action: Mouse moved to (343, 194)
Screenshot: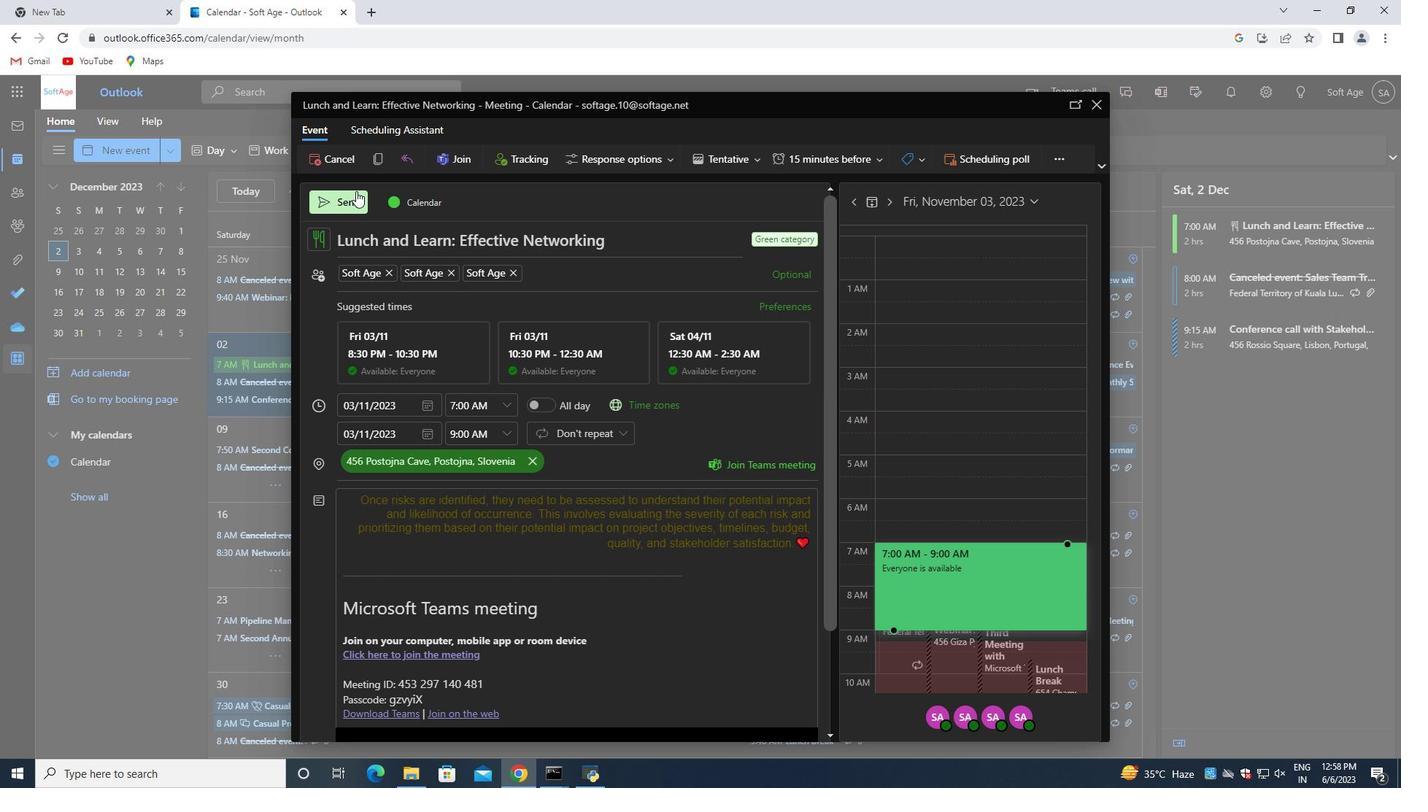 
Action: Mouse pressed left at (343, 194)
Screenshot: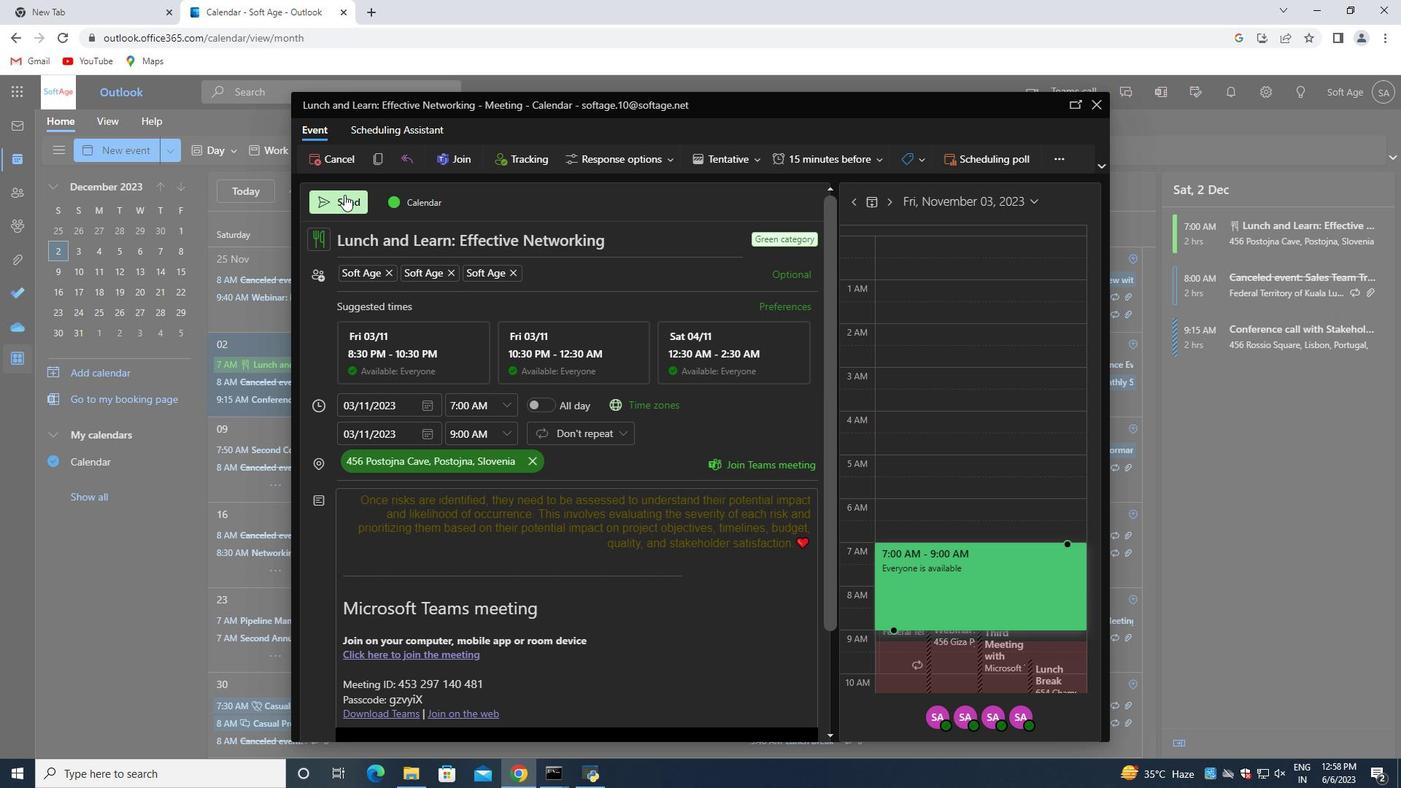 
Action: Mouse moved to (346, 210)
Screenshot: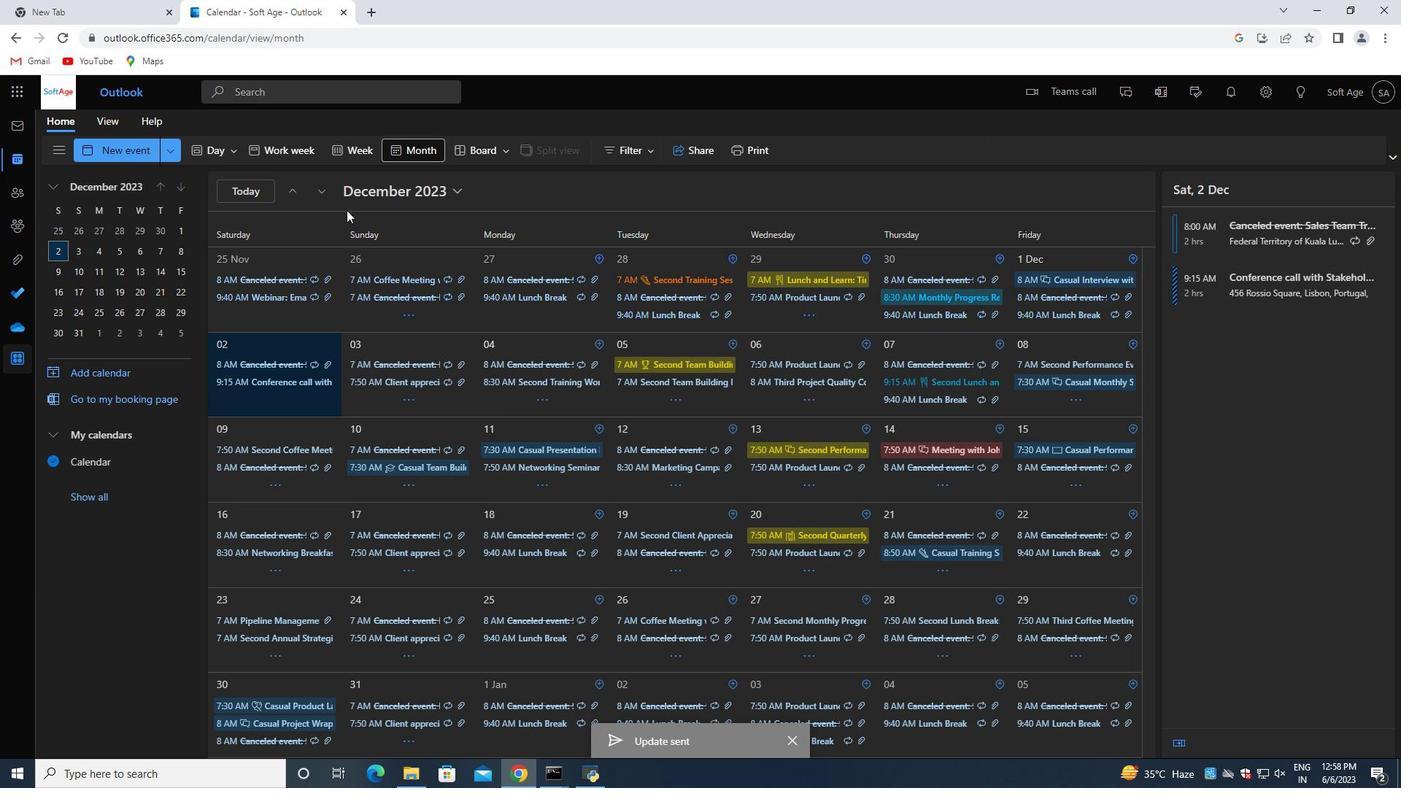 
